 Task: Add a signature Jennifer Adams containing Best wishes for a happy National Nurses Day, Jennifer Adams to email address softage.5@softage.net and add a folder Financial aid
Action: Key pressed outlook<Key.enter>
Screenshot: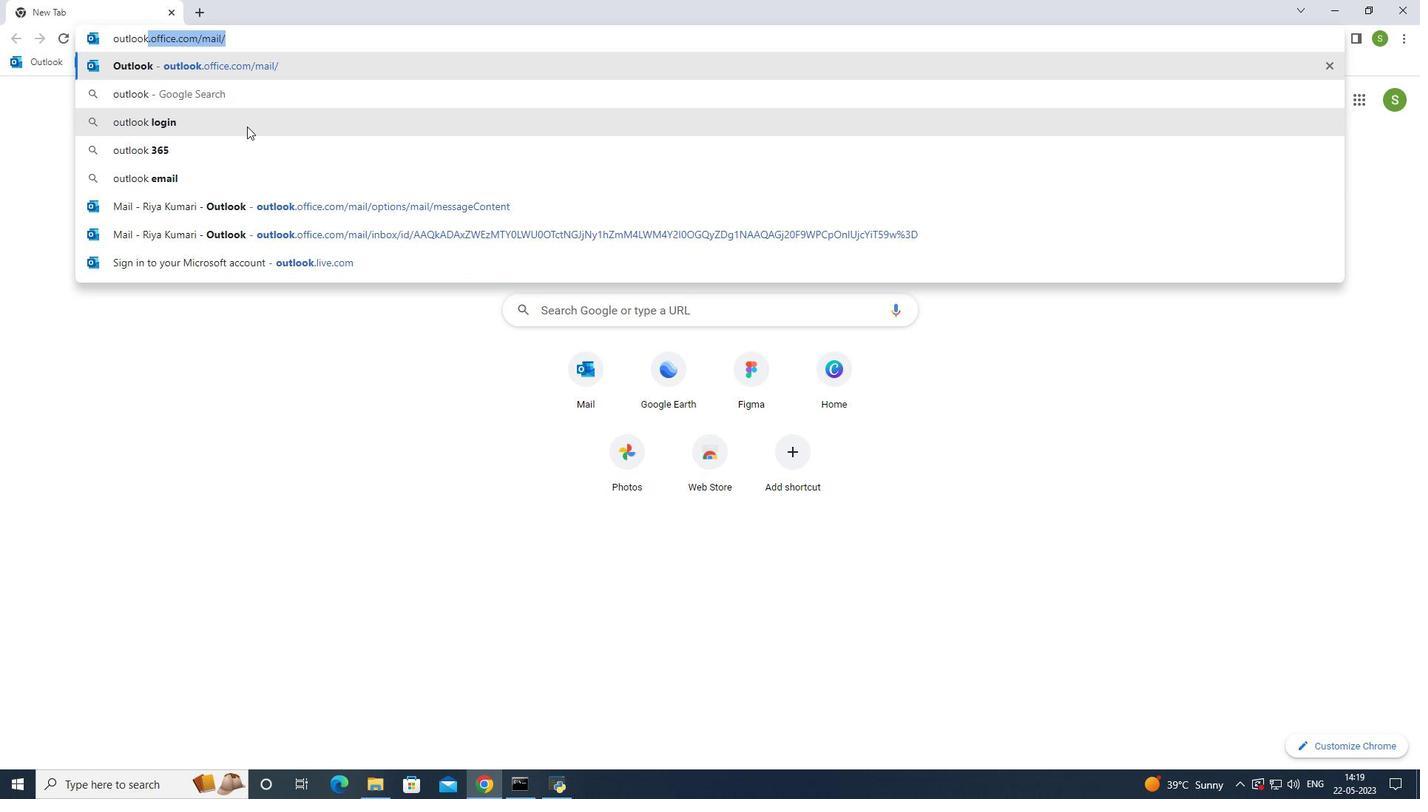 
Action: Mouse moved to (133, 139)
Screenshot: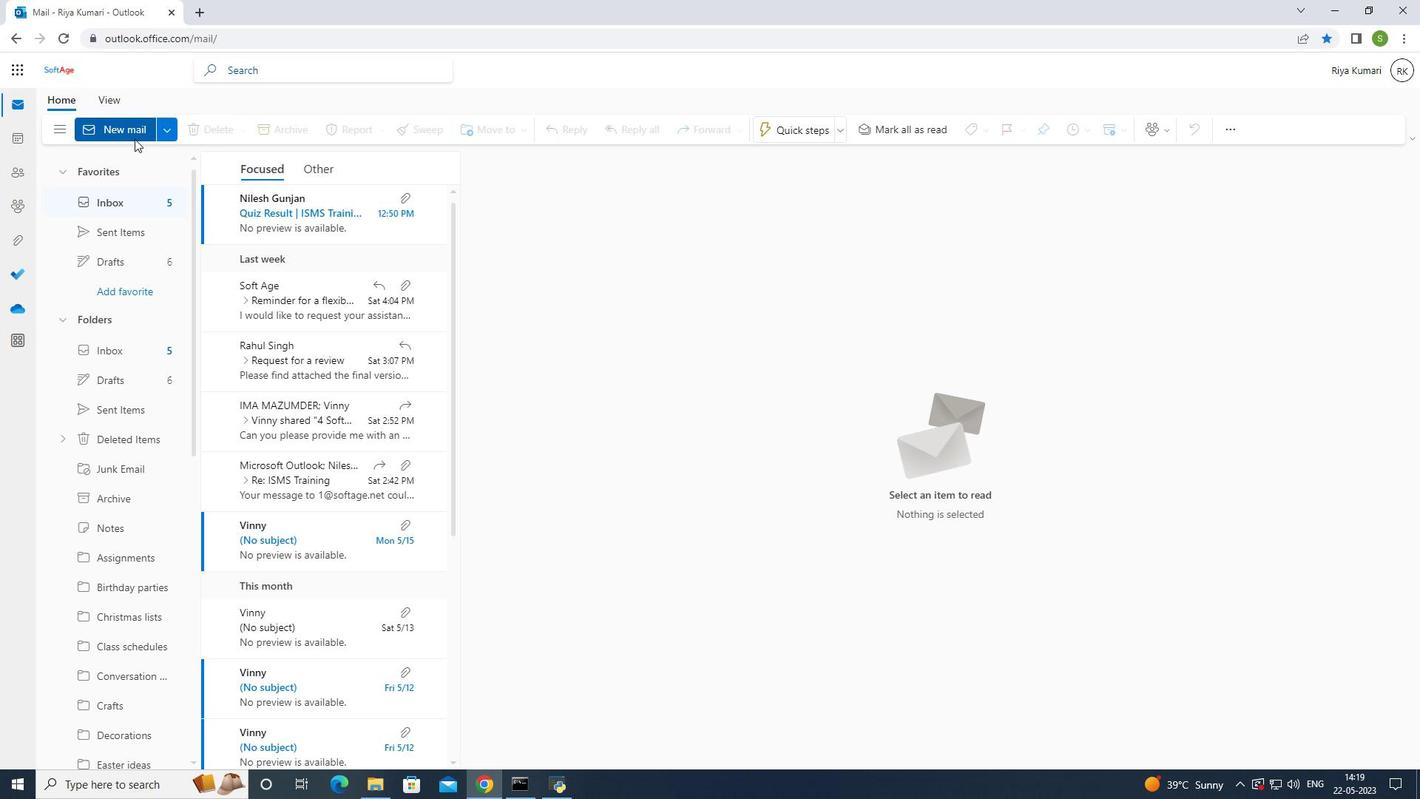 
Action: Mouse pressed left at (133, 139)
Screenshot: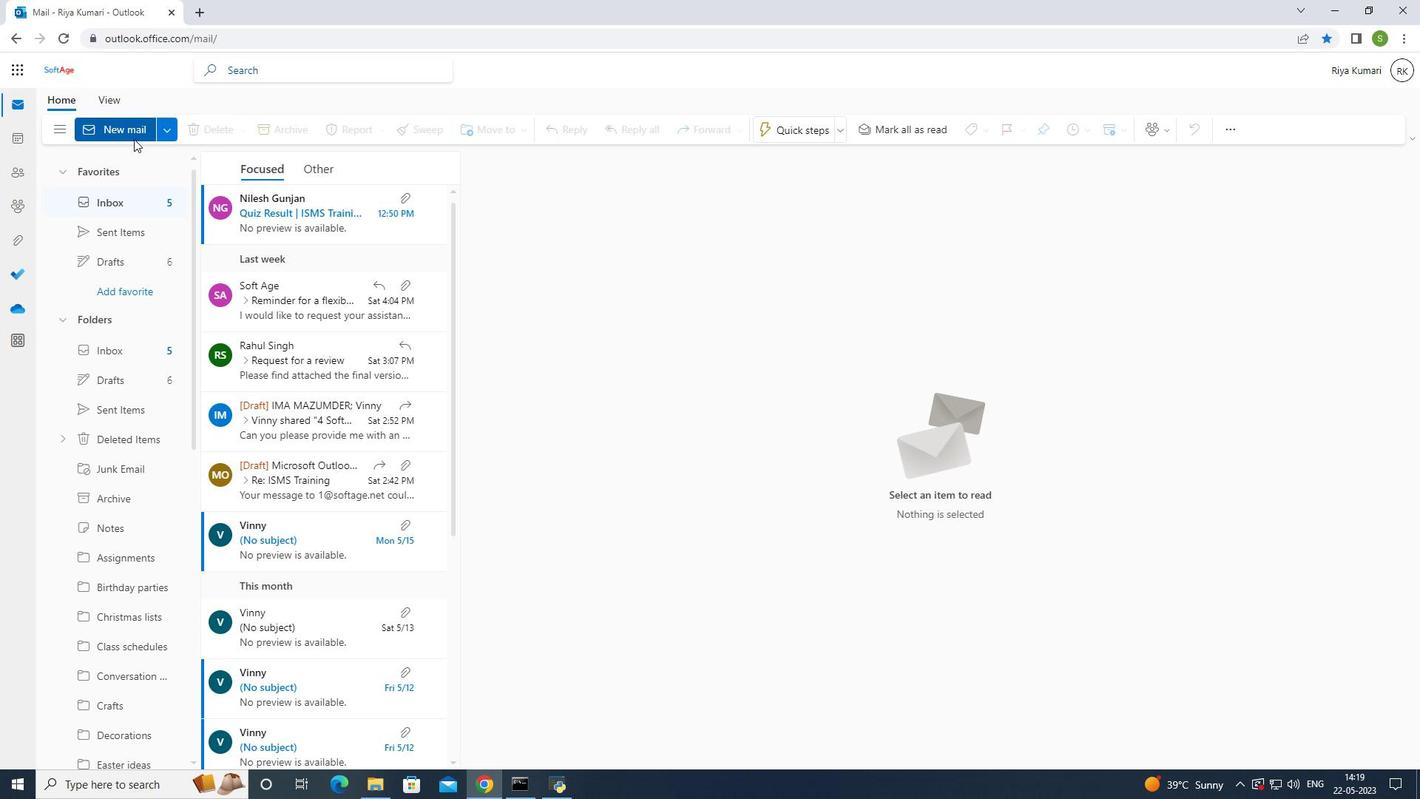 
Action: Mouse moved to (964, 128)
Screenshot: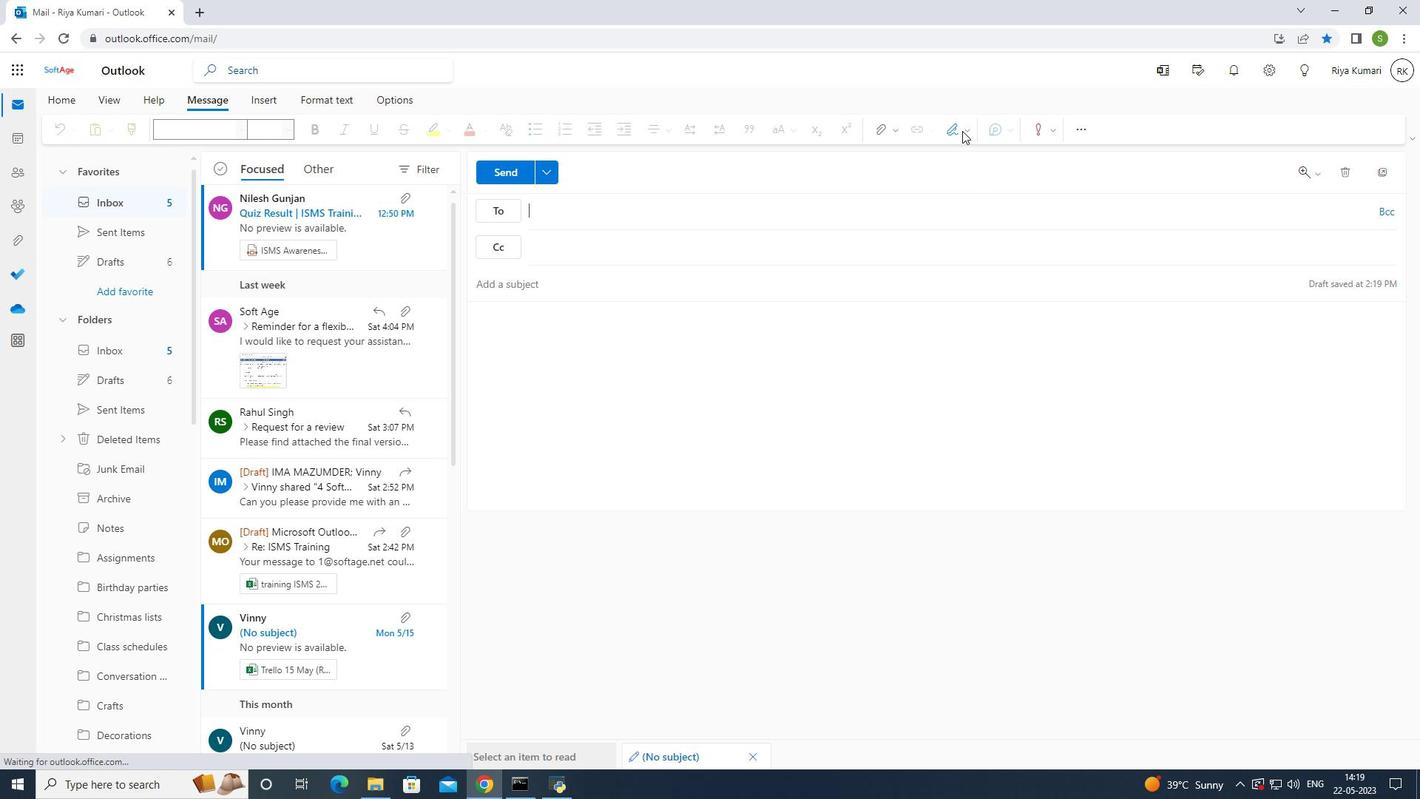 
Action: Mouse pressed left at (964, 128)
Screenshot: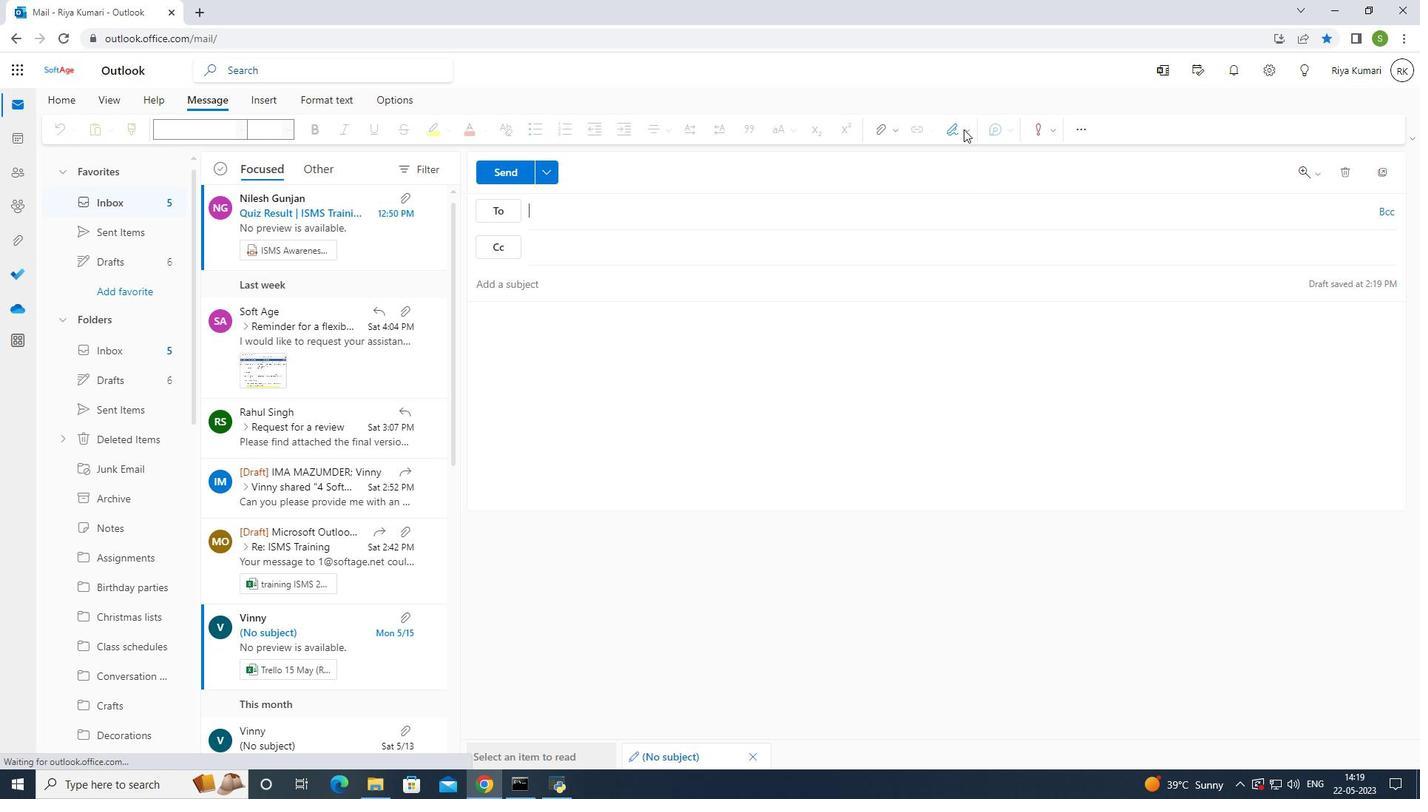 
Action: Mouse moved to (938, 187)
Screenshot: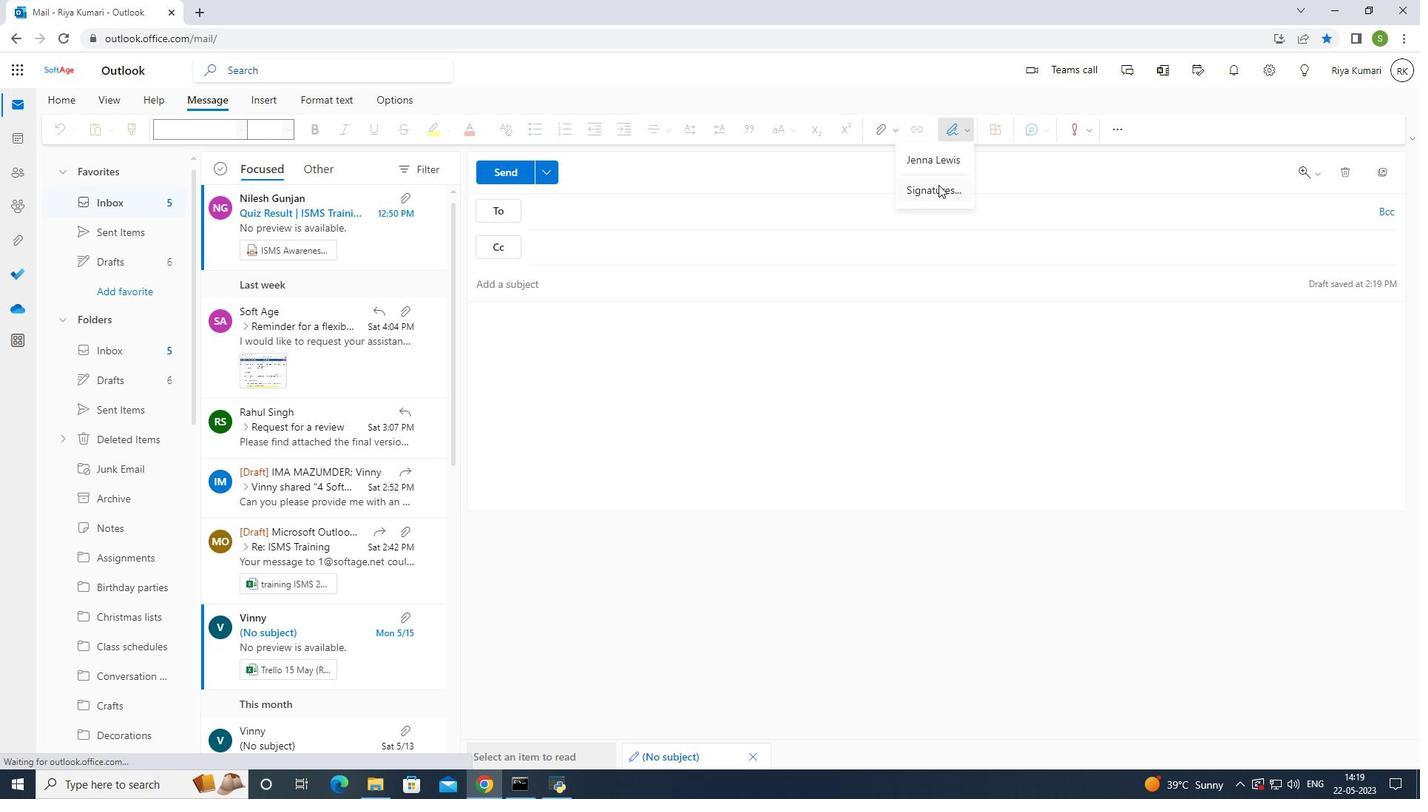 
Action: Mouse pressed left at (938, 187)
Screenshot: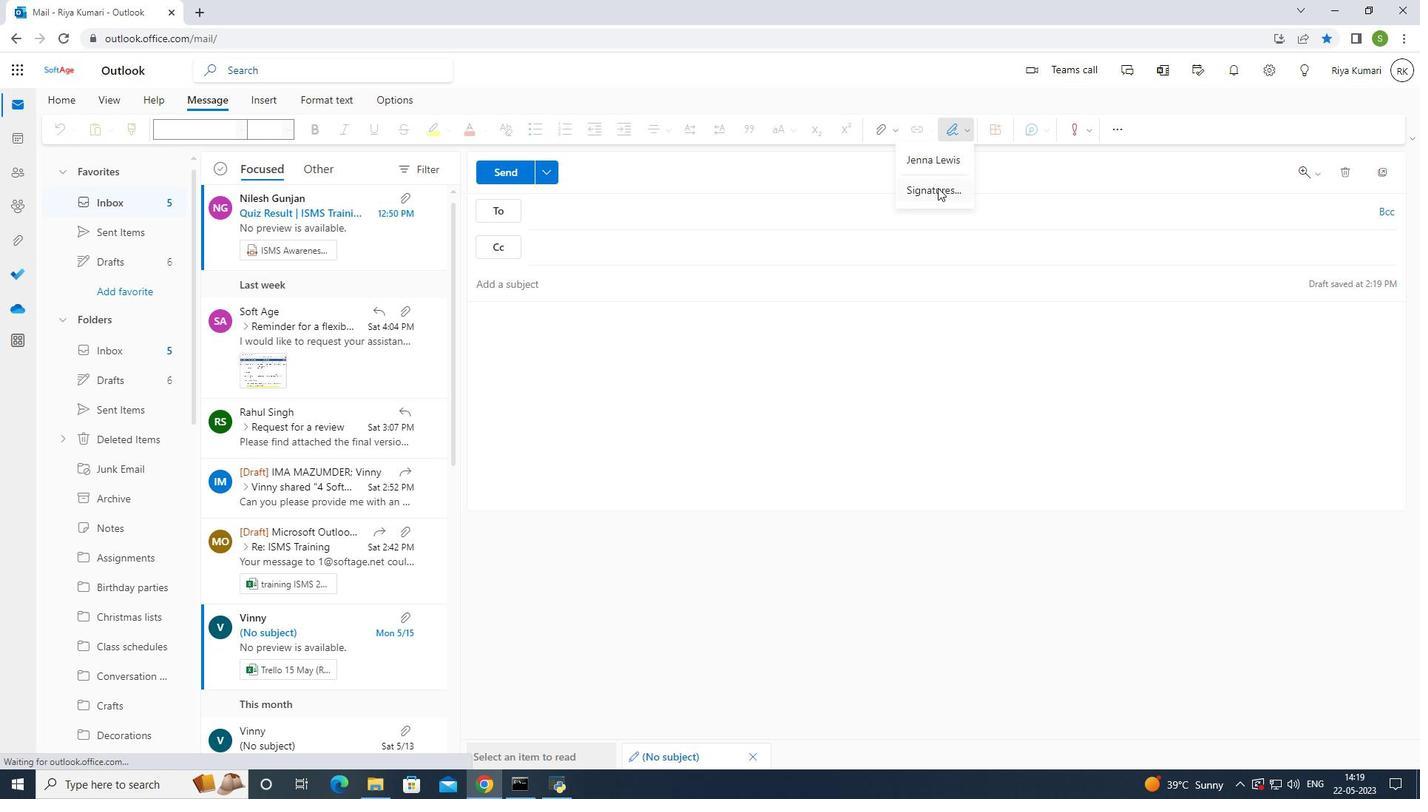 
Action: Mouse moved to (930, 251)
Screenshot: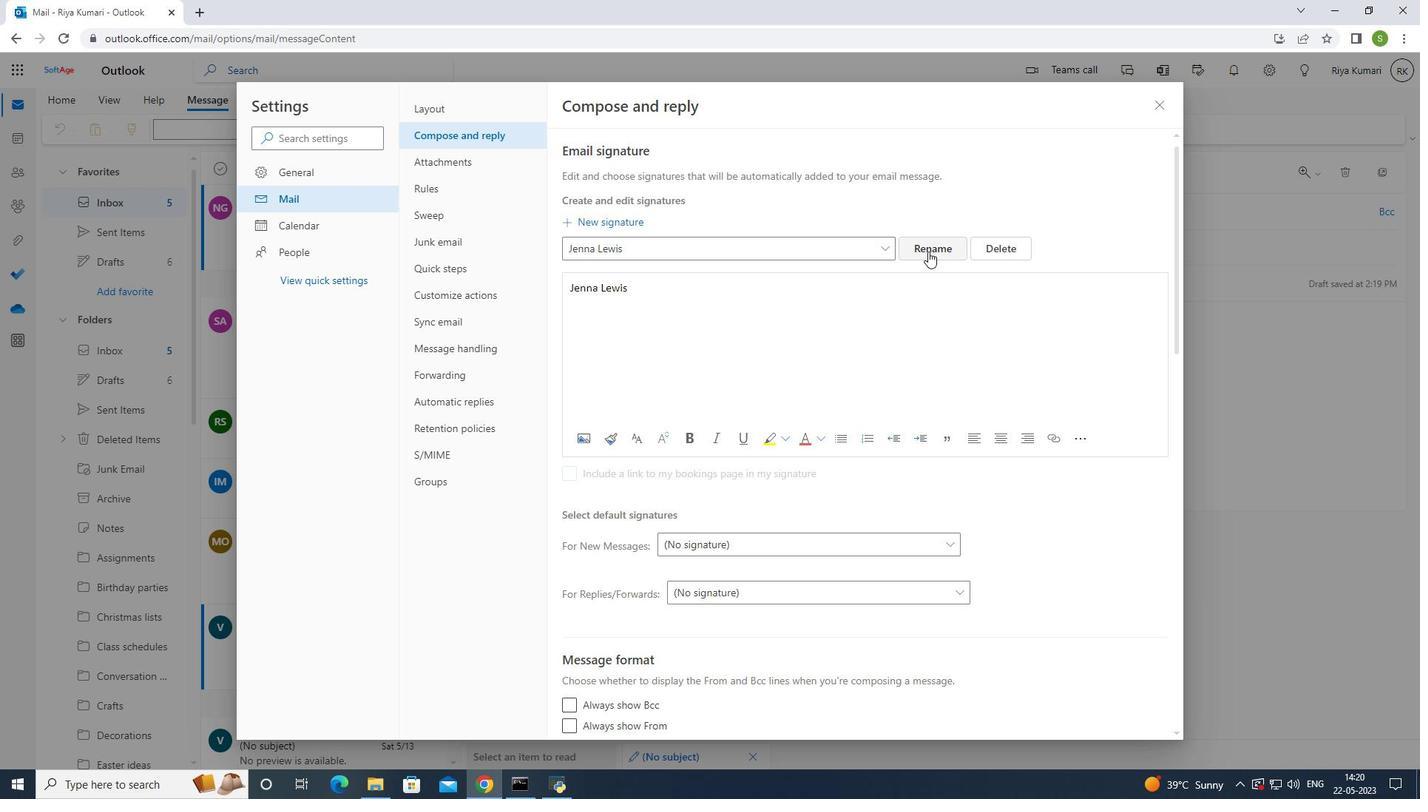 
Action: Mouse pressed left at (930, 251)
Screenshot: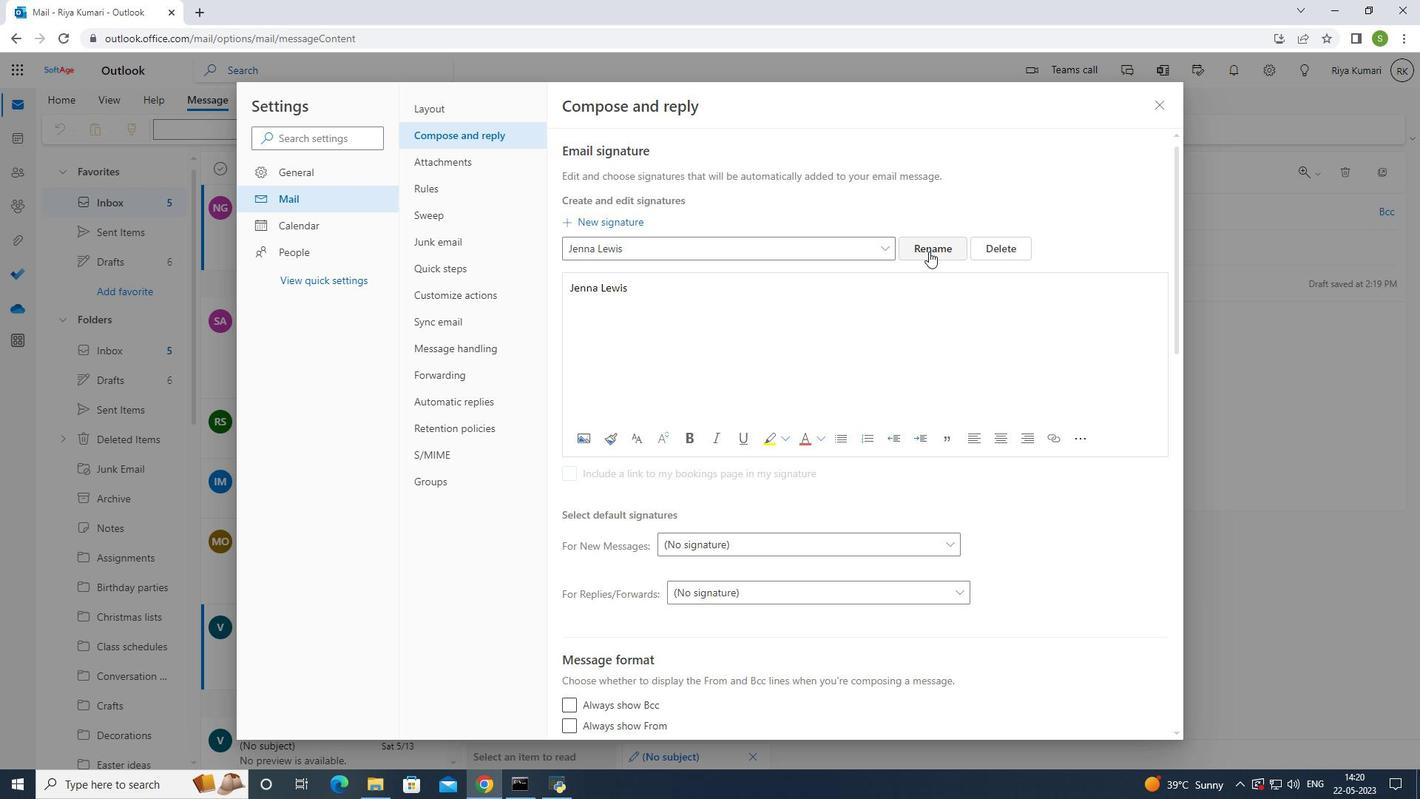 
Action: Mouse moved to (851, 252)
Screenshot: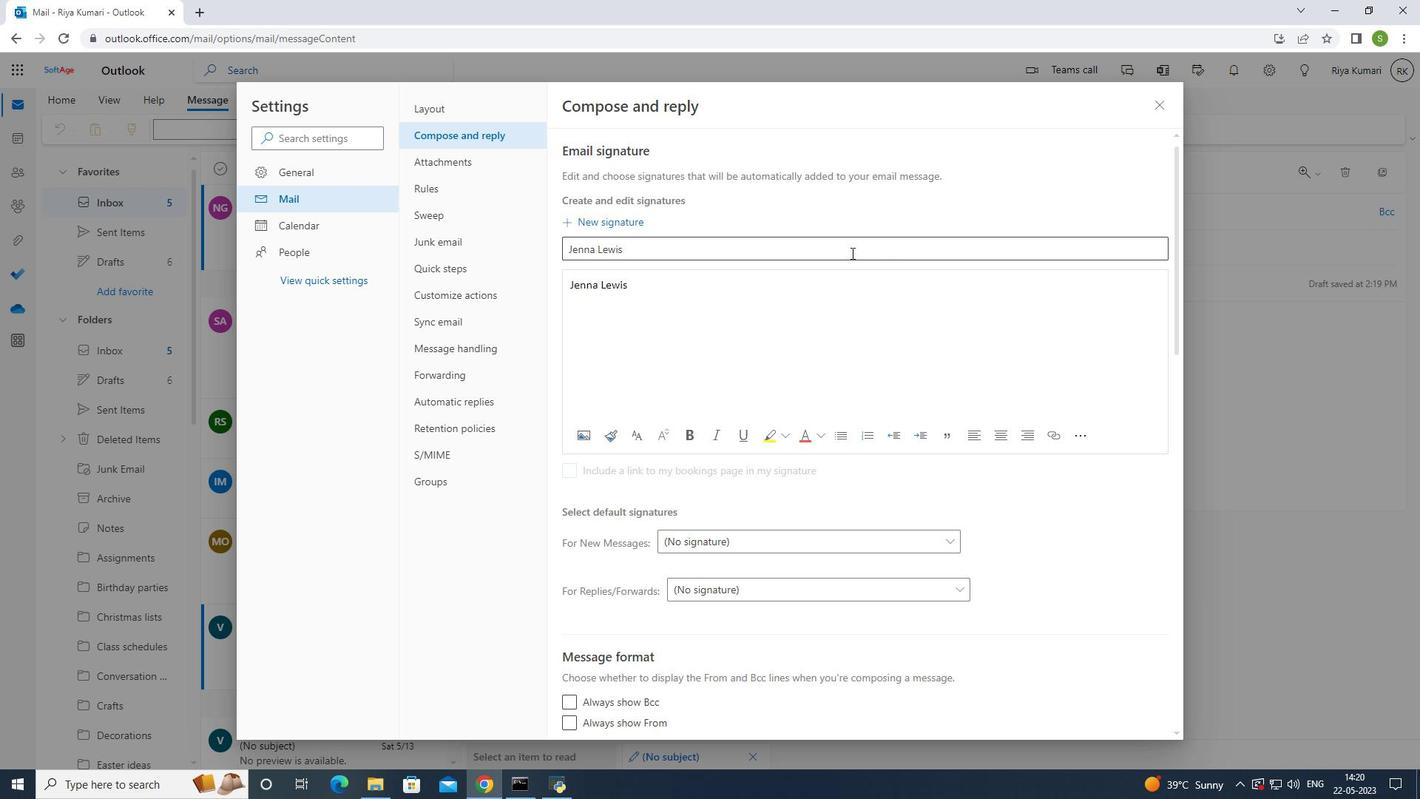 
Action: Mouse pressed left at (851, 252)
Screenshot: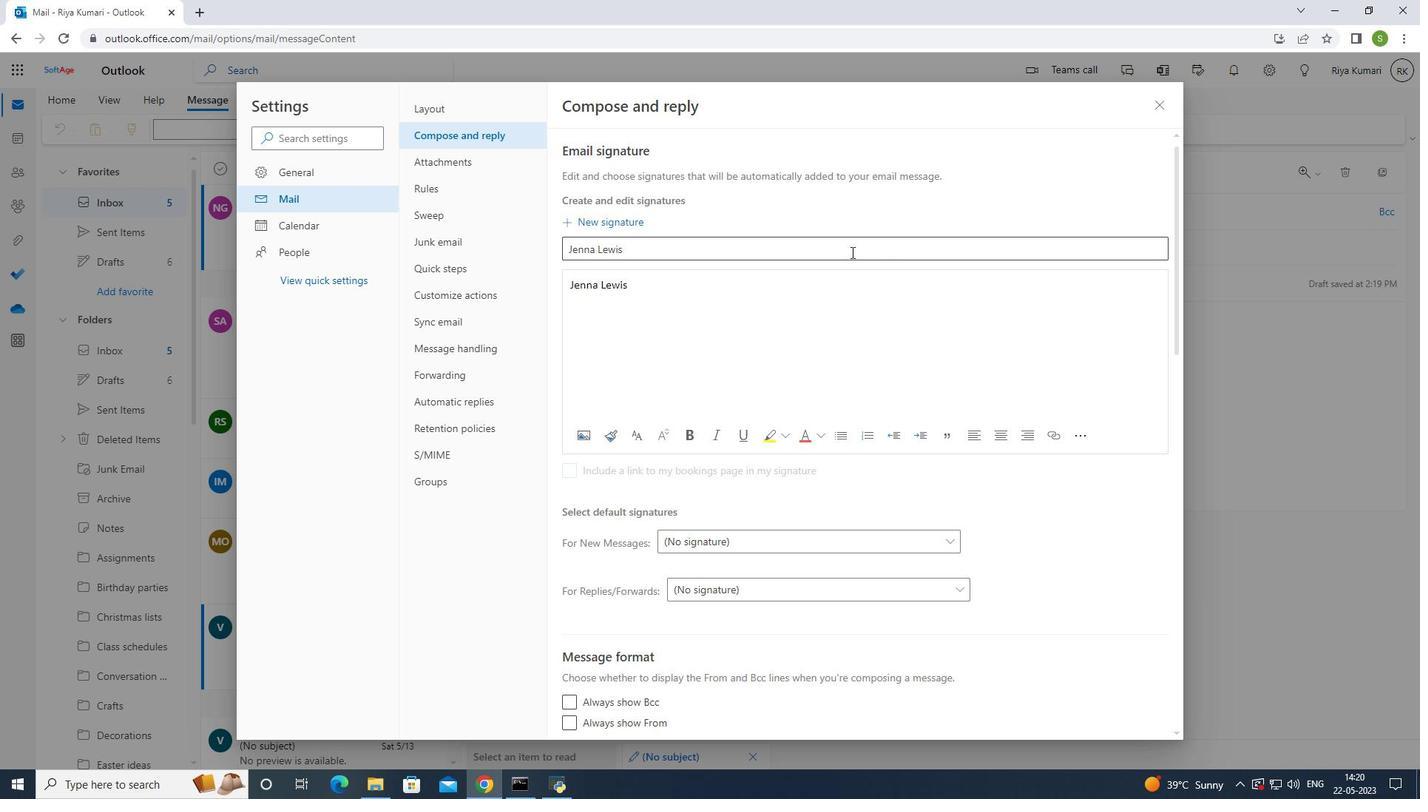 
Action: Mouse moved to (853, 250)
Screenshot: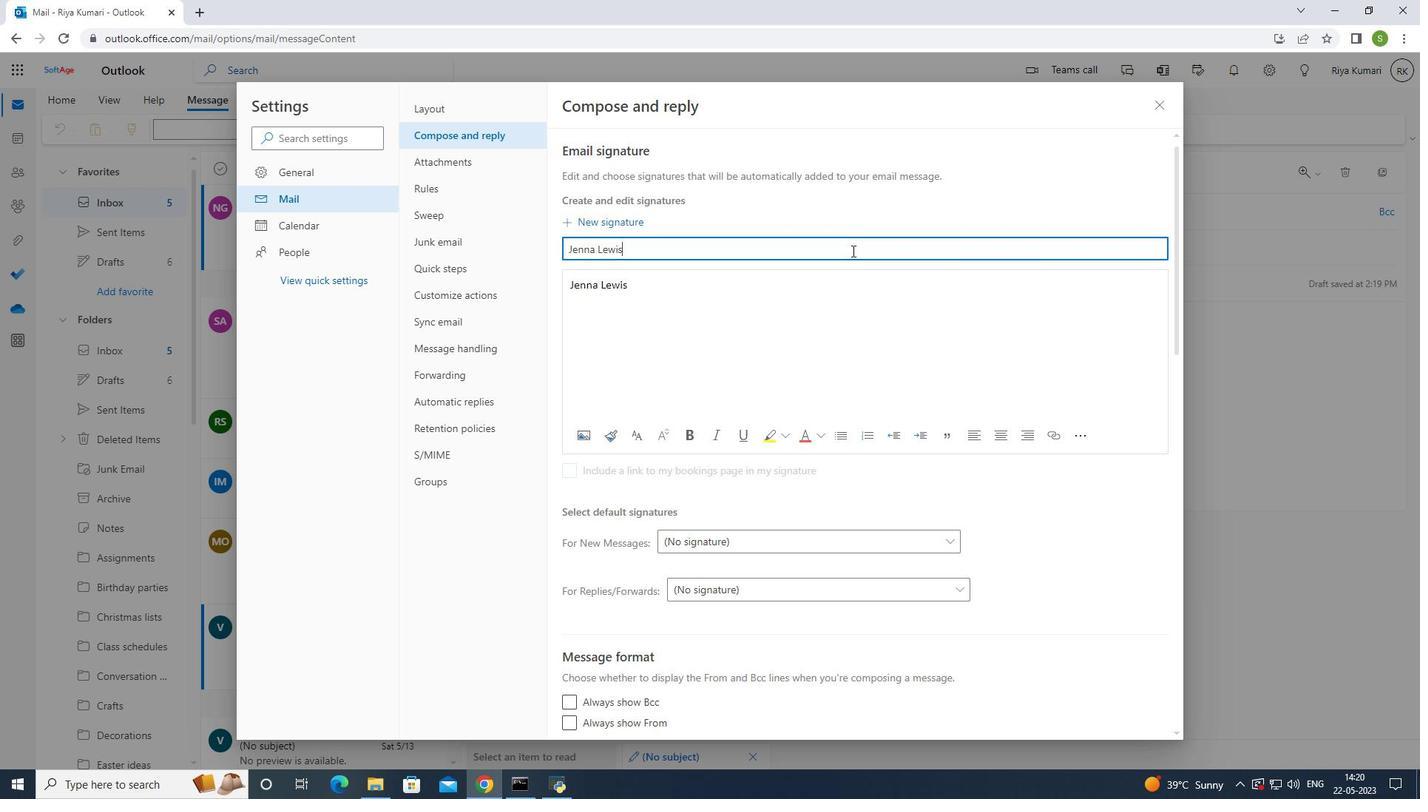 
Action: Key pressed <Key.backspace><Key.backspace><Key.backspace><Key.backspace><Key.backspace><Key.backspace><Key.backspace>ifer<Key.space><Key.shift>Ada<Key.backspace>ams
Screenshot: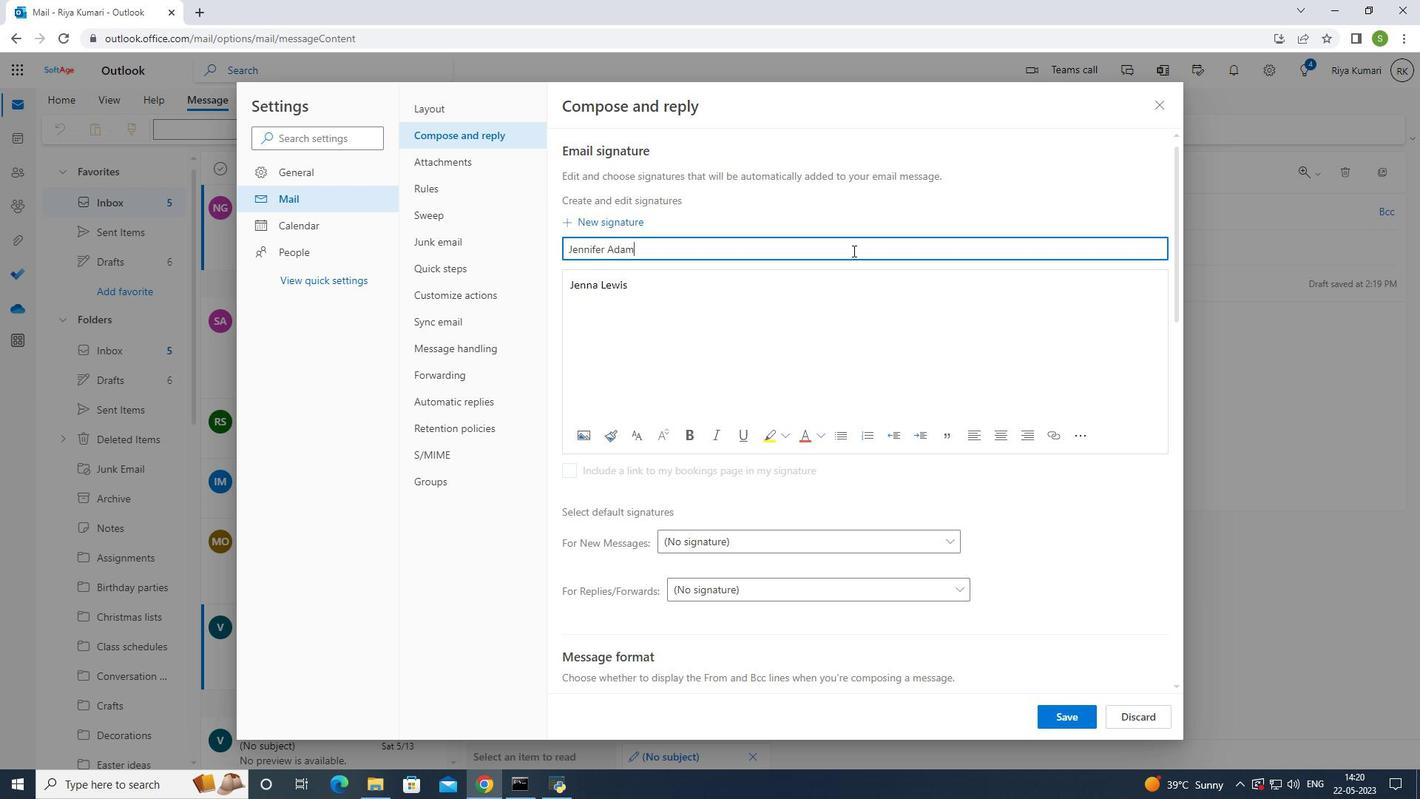 
Action: Mouse moved to (665, 287)
Screenshot: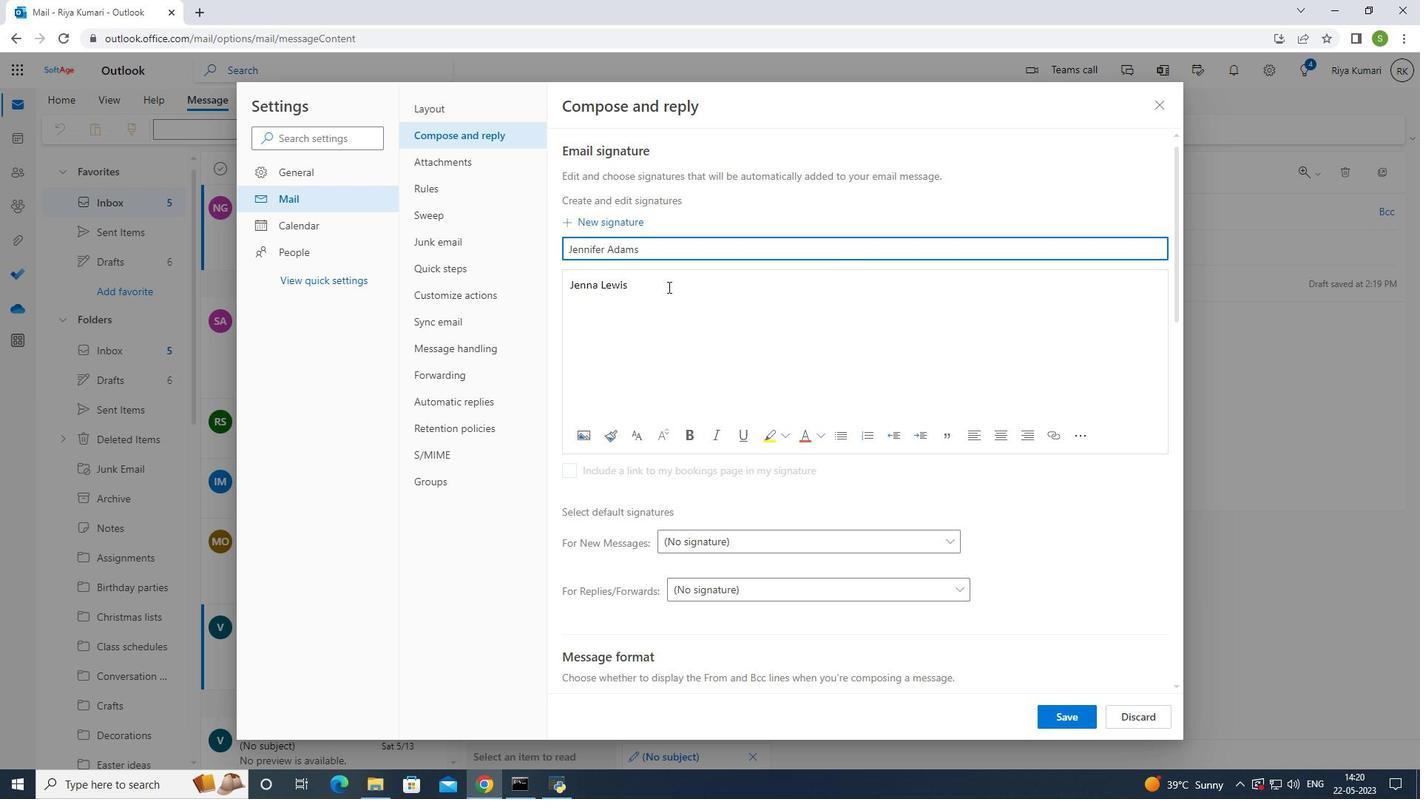 
Action: Mouse pressed left at (665, 287)
Screenshot: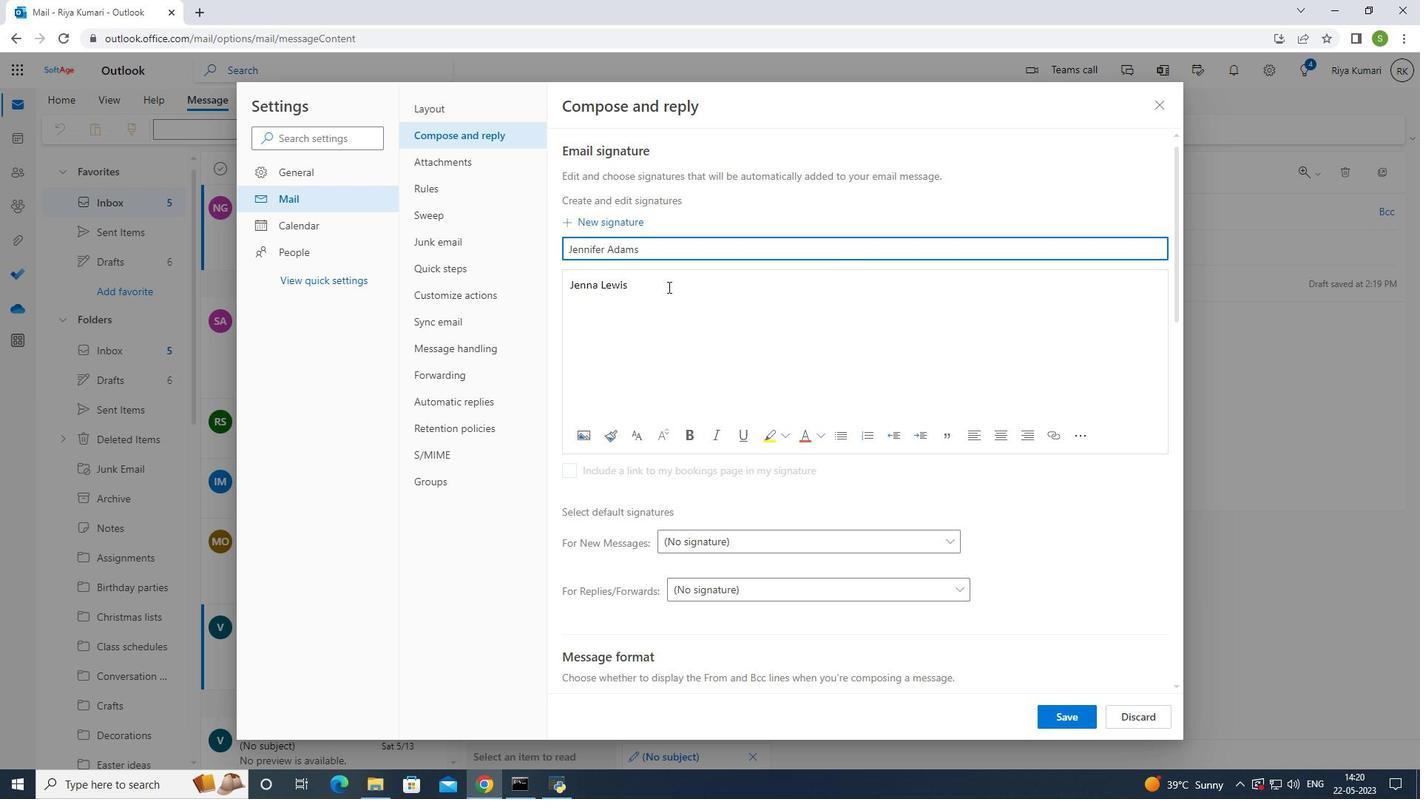 
Action: Mouse moved to (665, 287)
Screenshot: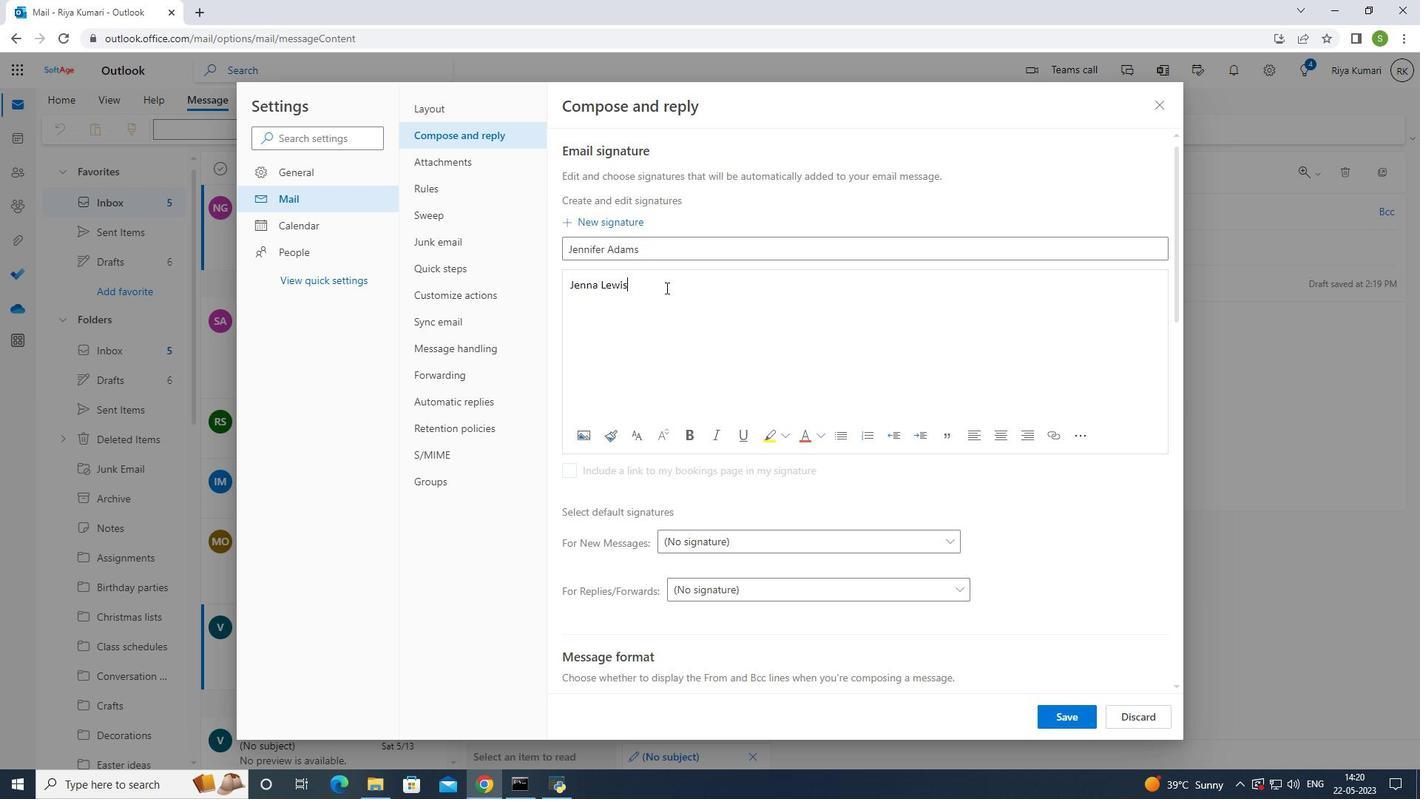 
Action: Key pressed <Key.backspace><Key.backspace><Key.backspace><Key.backspace><Key.backspace><Key.backspace><Key.backspace>ifer<Key.space><Key.shift>adams
Screenshot: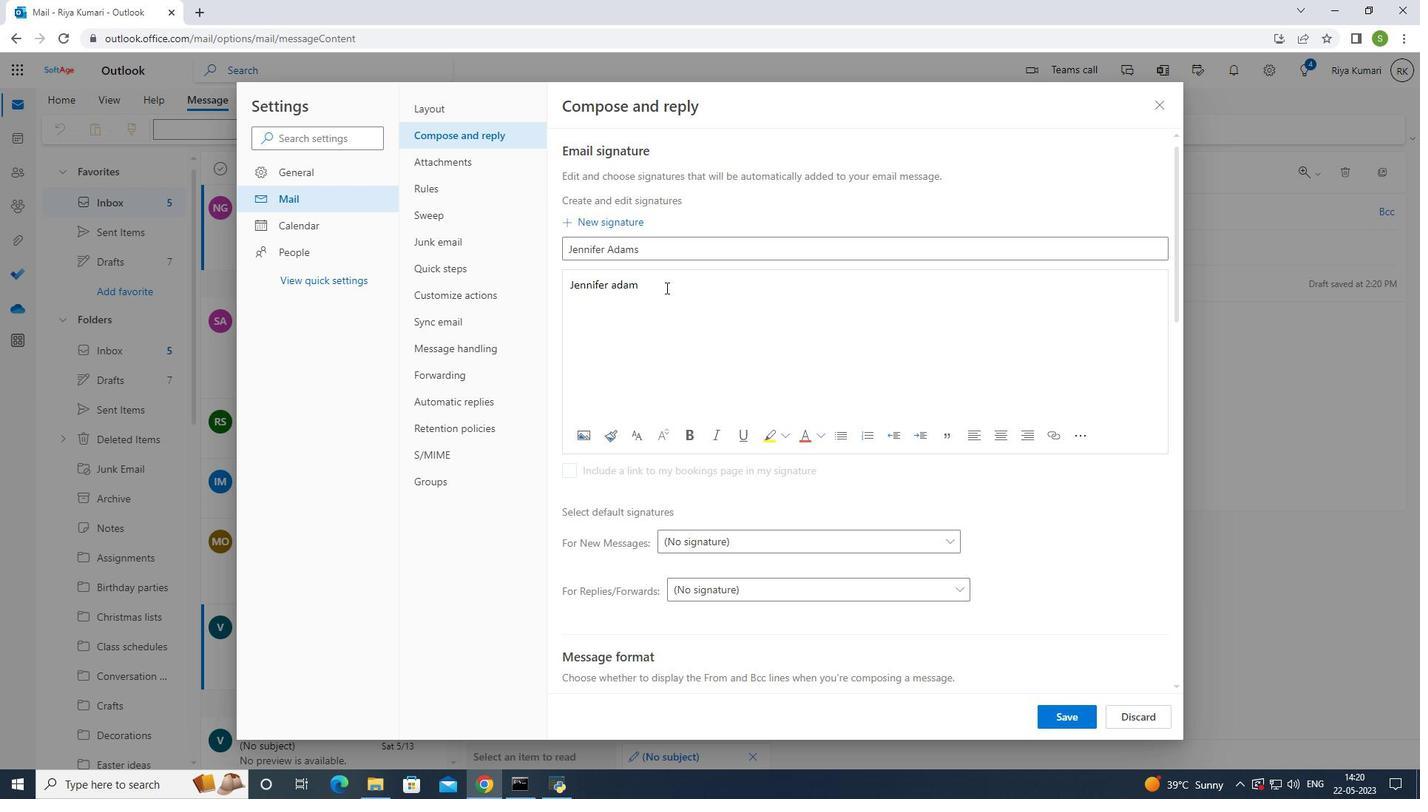 
Action: Mouse moved to (616, 284)
Screenshot: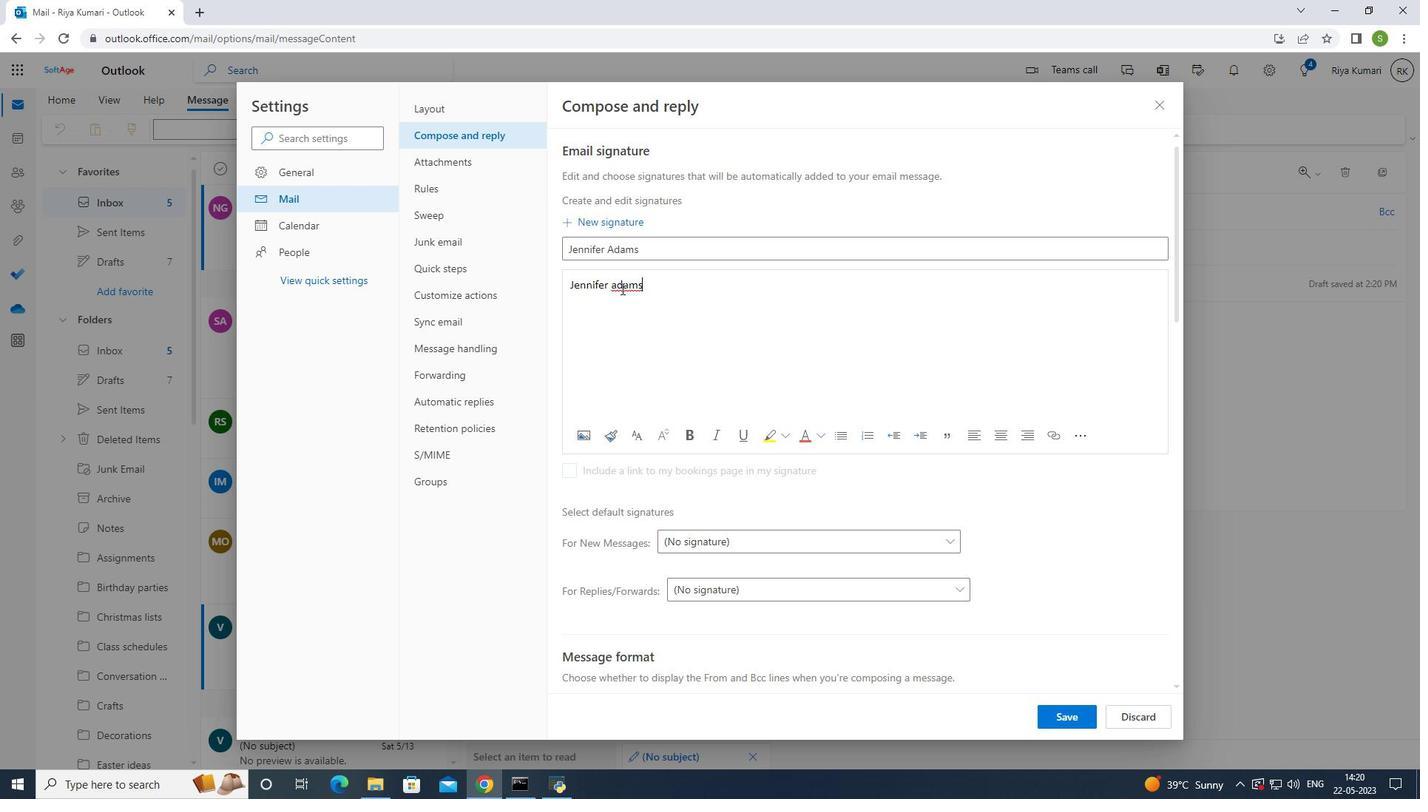 
Action: Mouse pressed left at (616, 284)
Screenshot: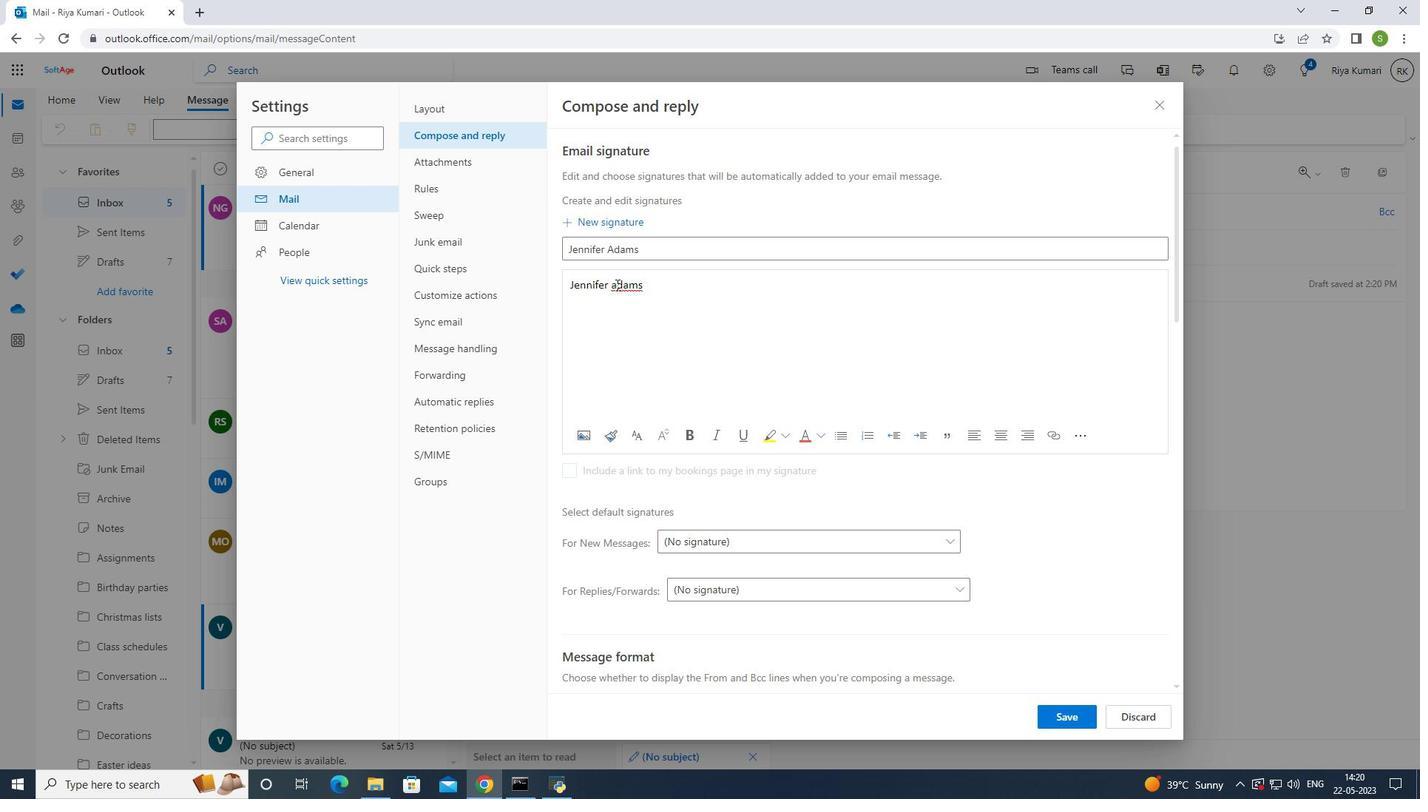 
Action: Mouse moved to (635, 283)
Screenshot: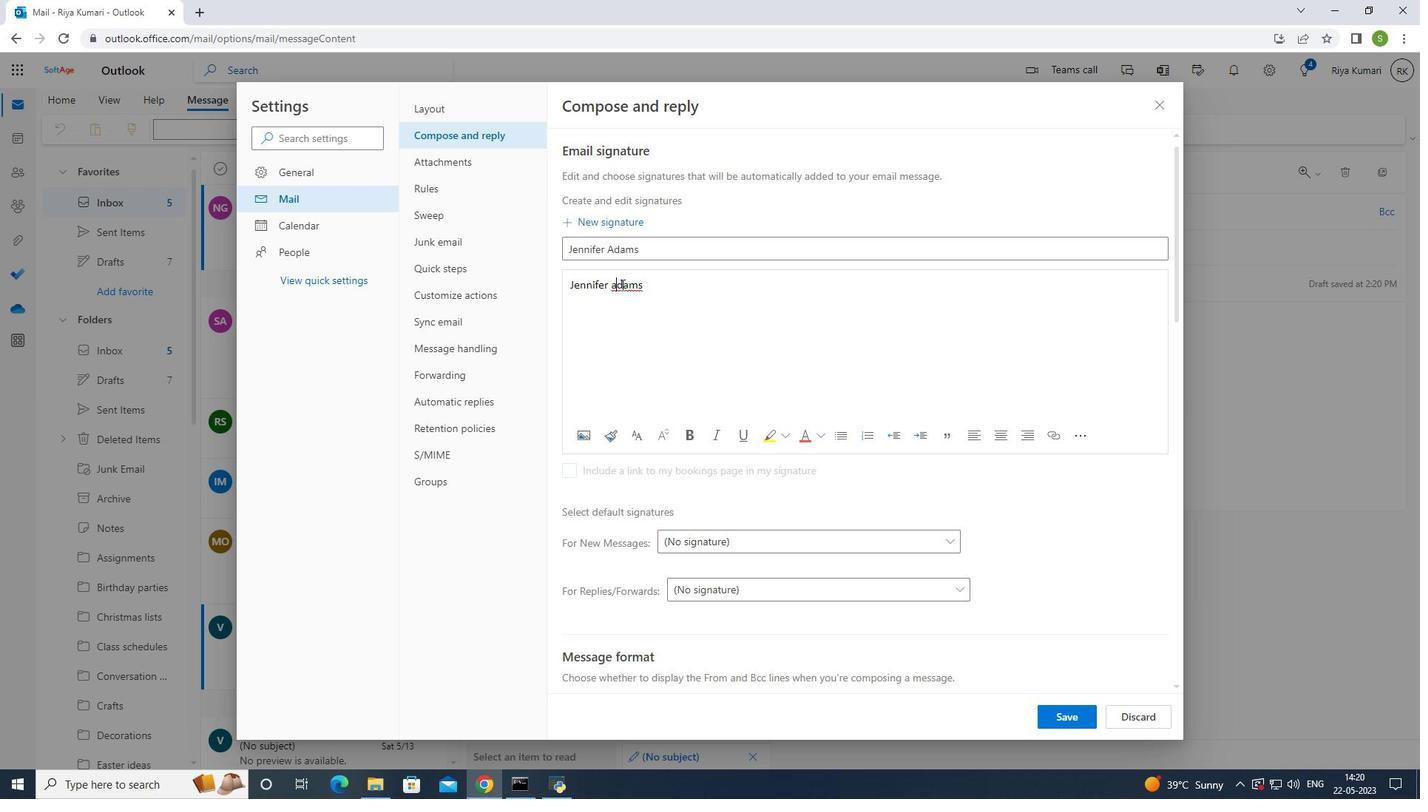 
Action: Key pressed <Key.backspace><Key.shift>a<Key.backspace><Key.shift>A
Screenshot: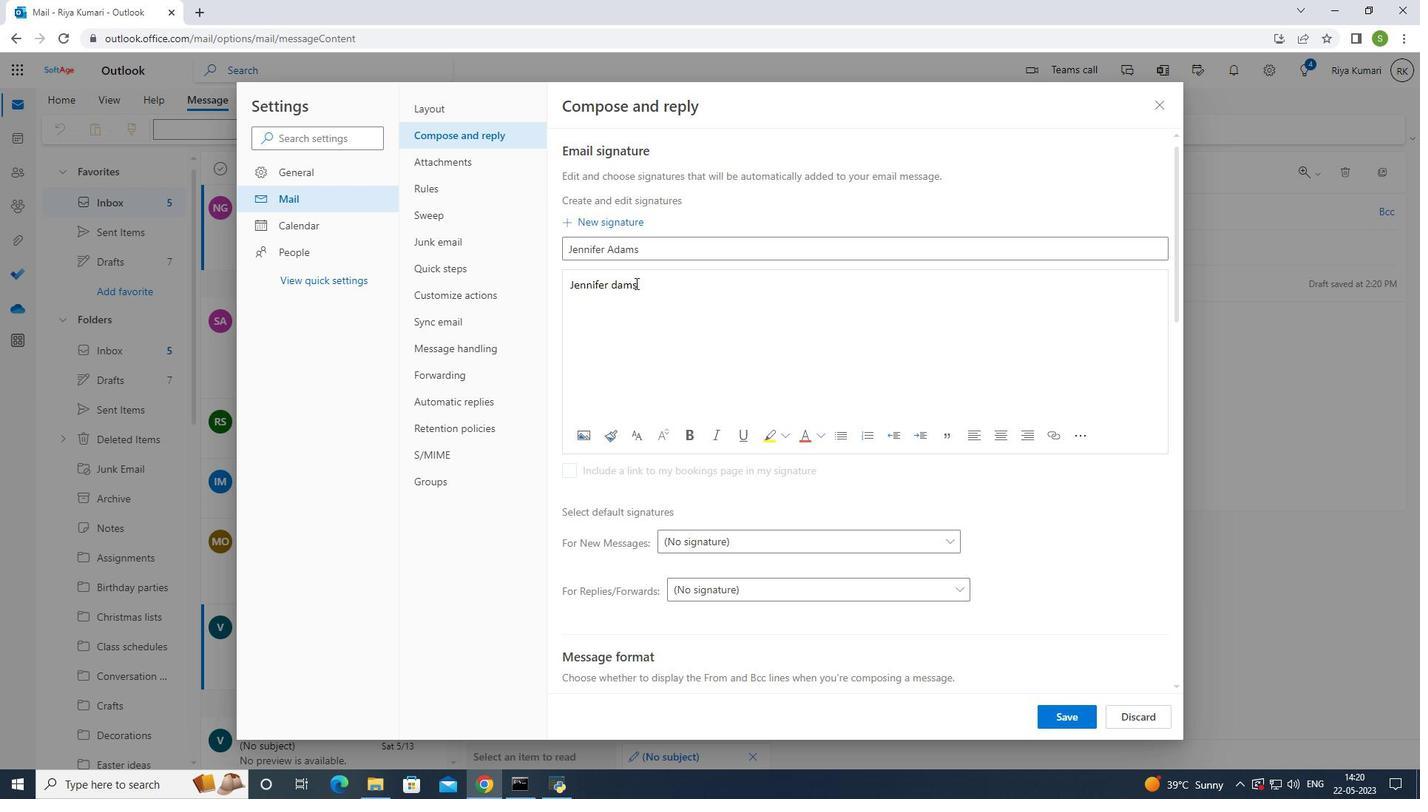 
Action: Mouse moved to (1063, 722)
Screenshot: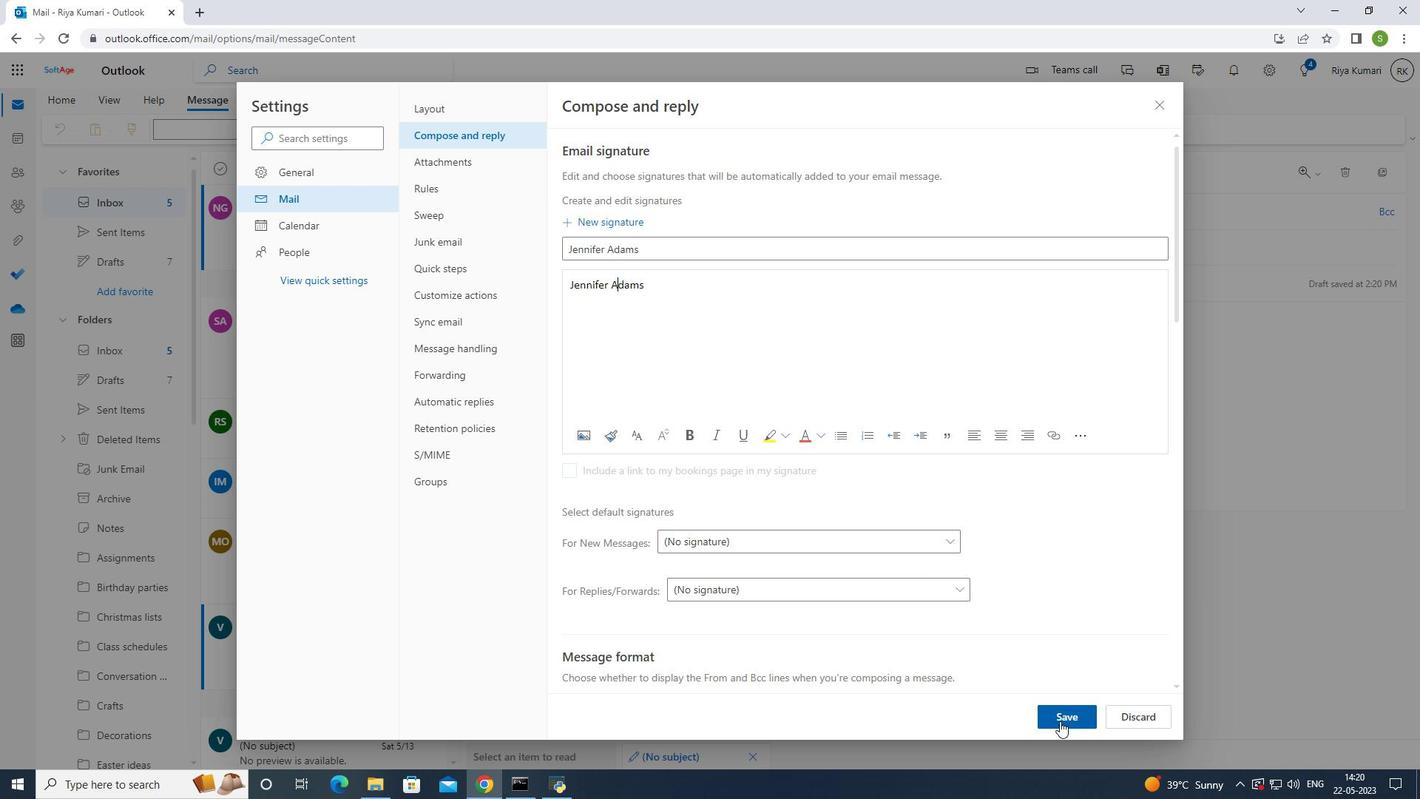 
Action: Mouse pressed left at (1063, 722)
Screenshot: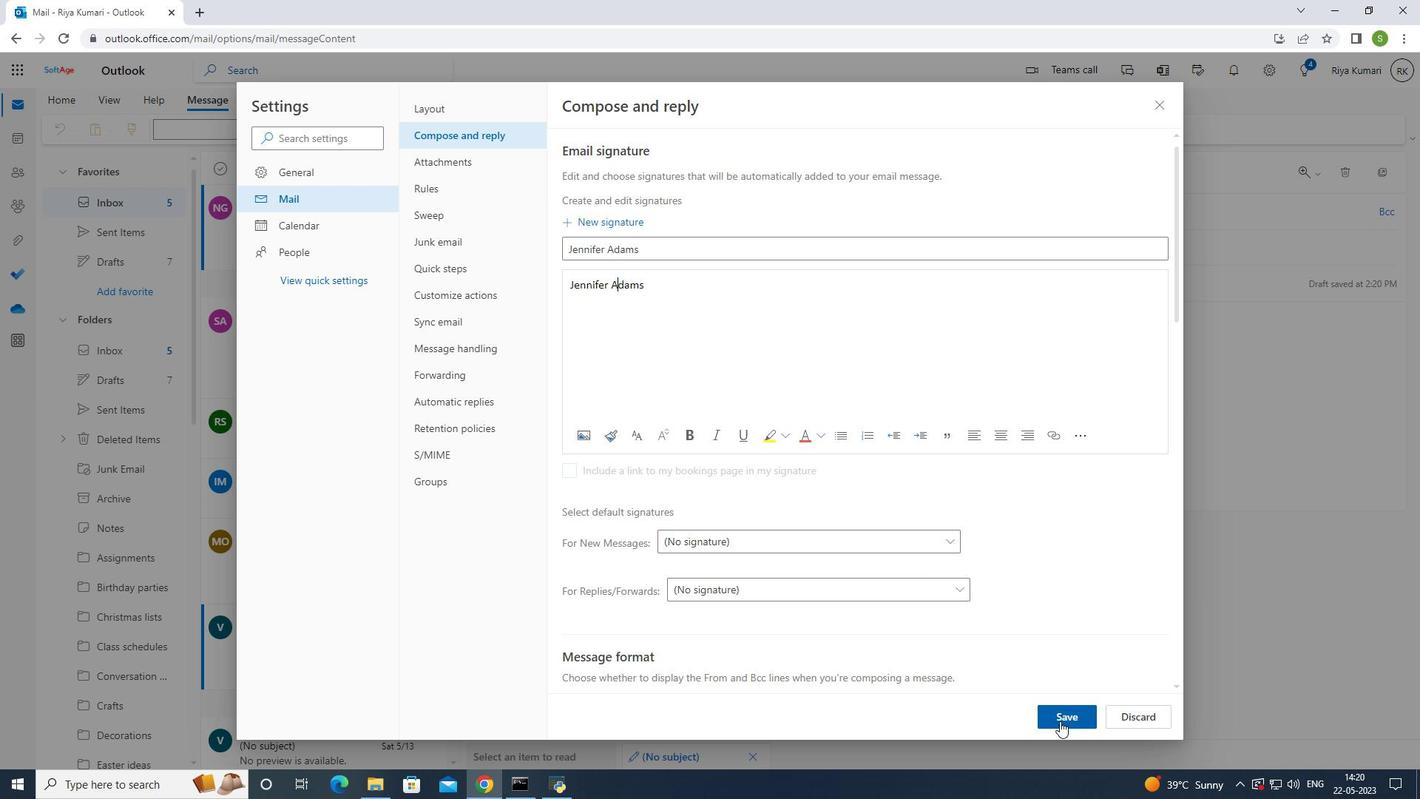 
Action: Mouse moved to (1166, 107)
Screenshot: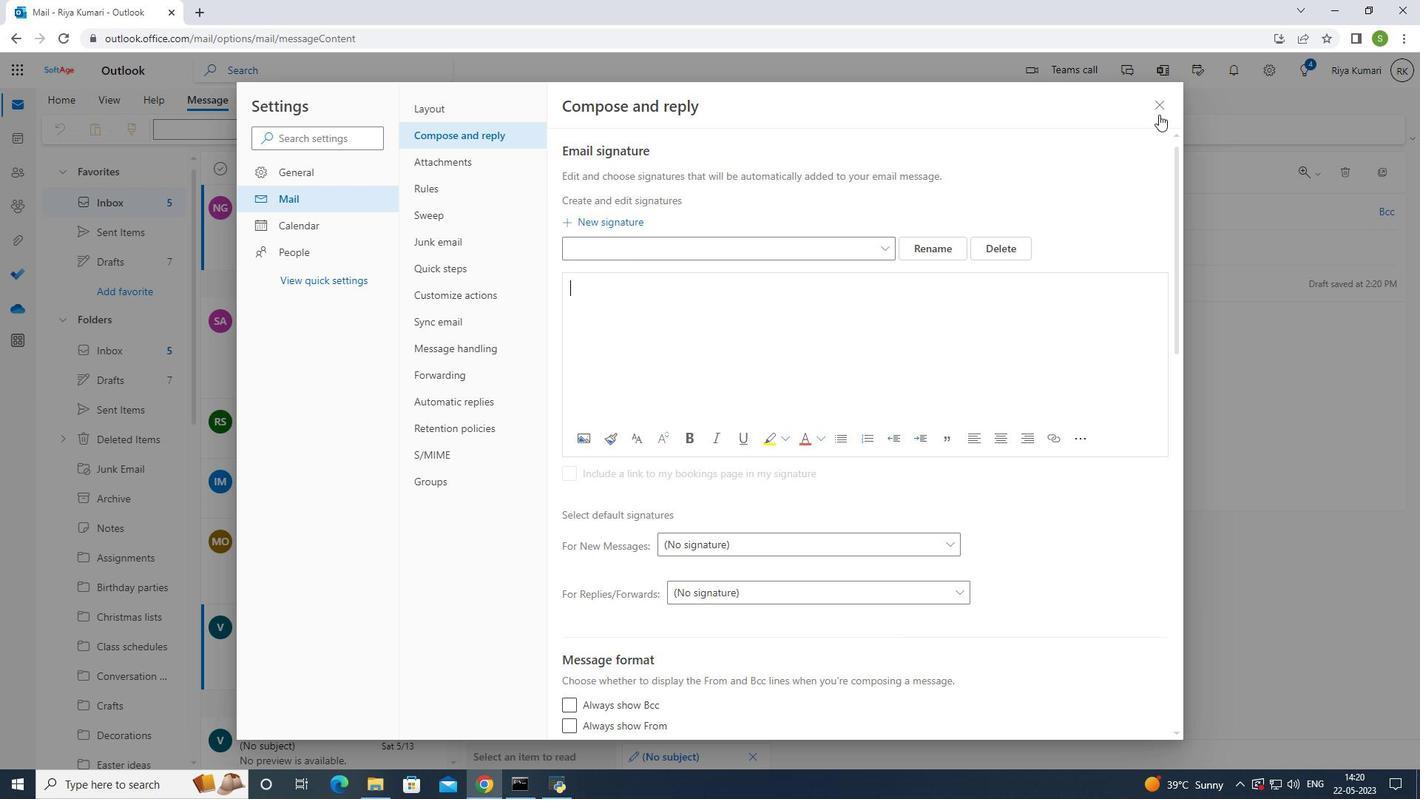 
Action: Mouse pressed left at (1166, 107)
Screenshot: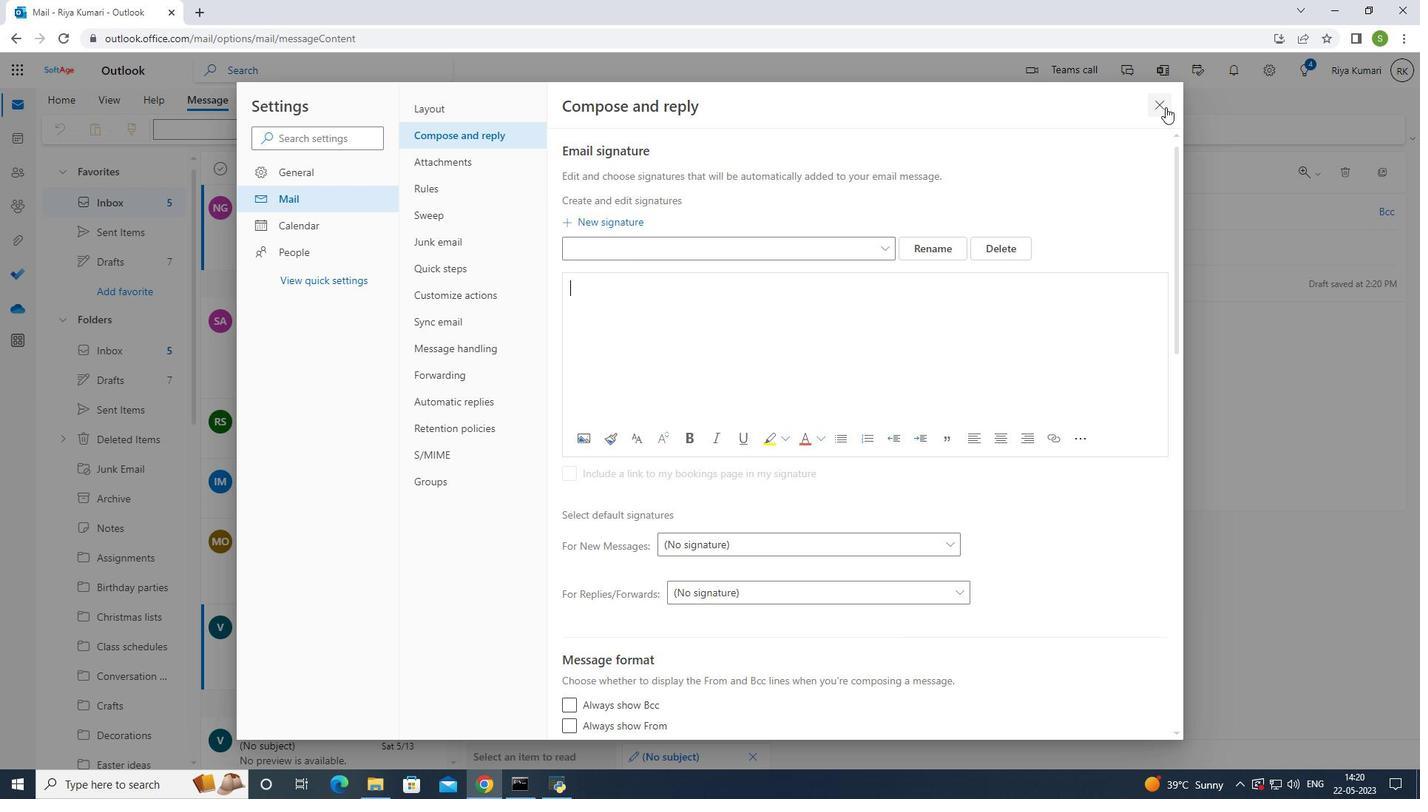 
Action: Mouse moved to (640, 213)
Screenshot: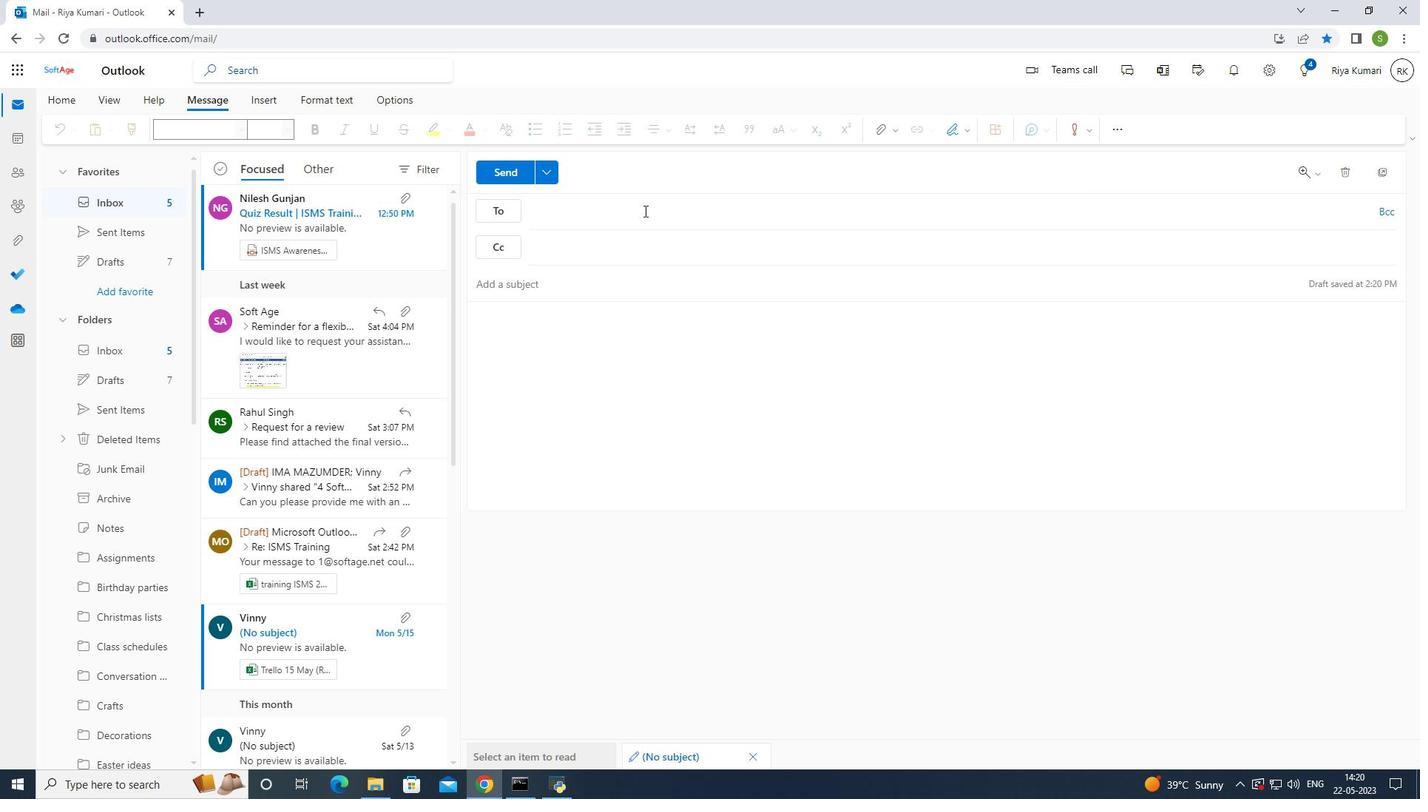 
Action: Mouse pressed left at (640, 213)
Screenshot: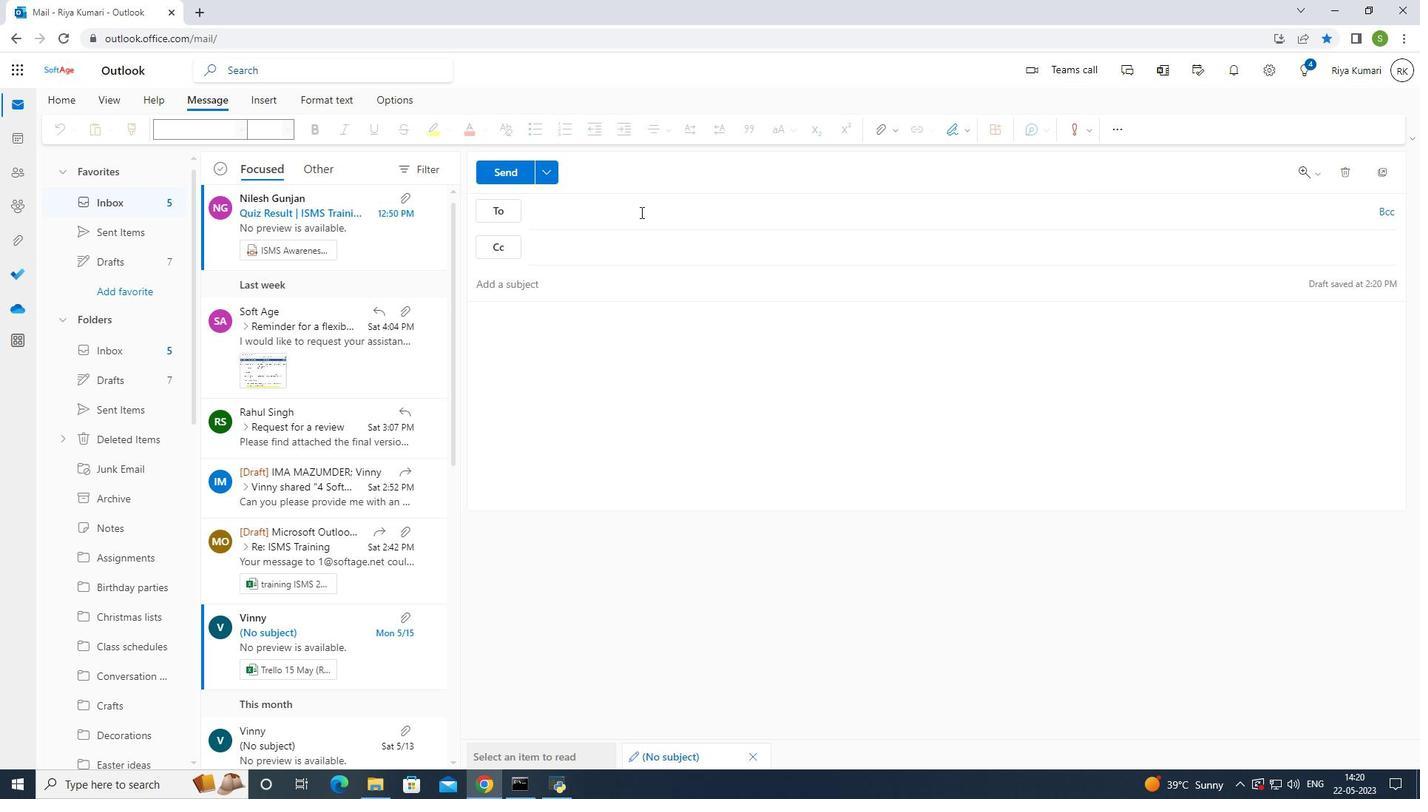 
Action: Mouse moved to (643, 211)
Screenshot: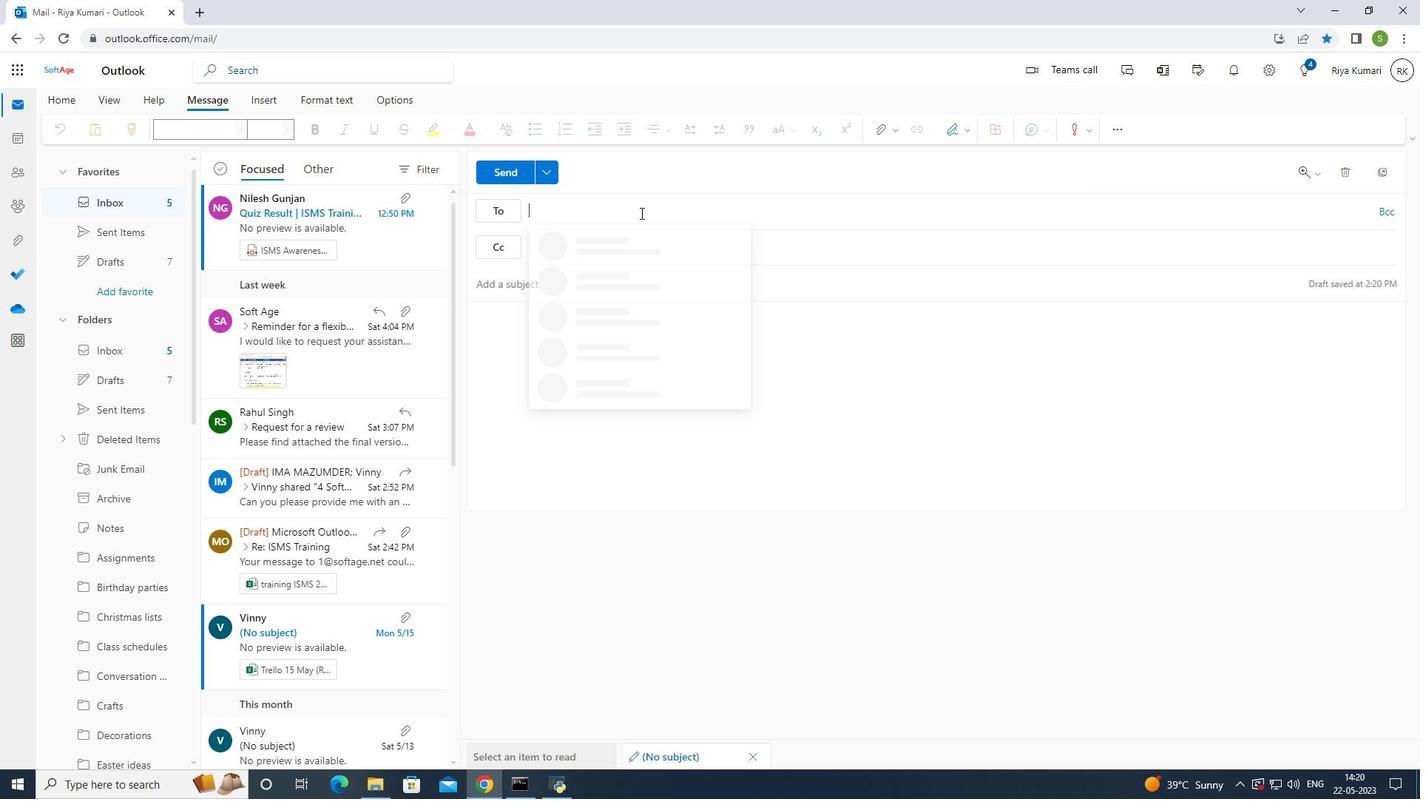 
Action: Key pressed softage.5<Key.shift>@softage.net
Screenshot: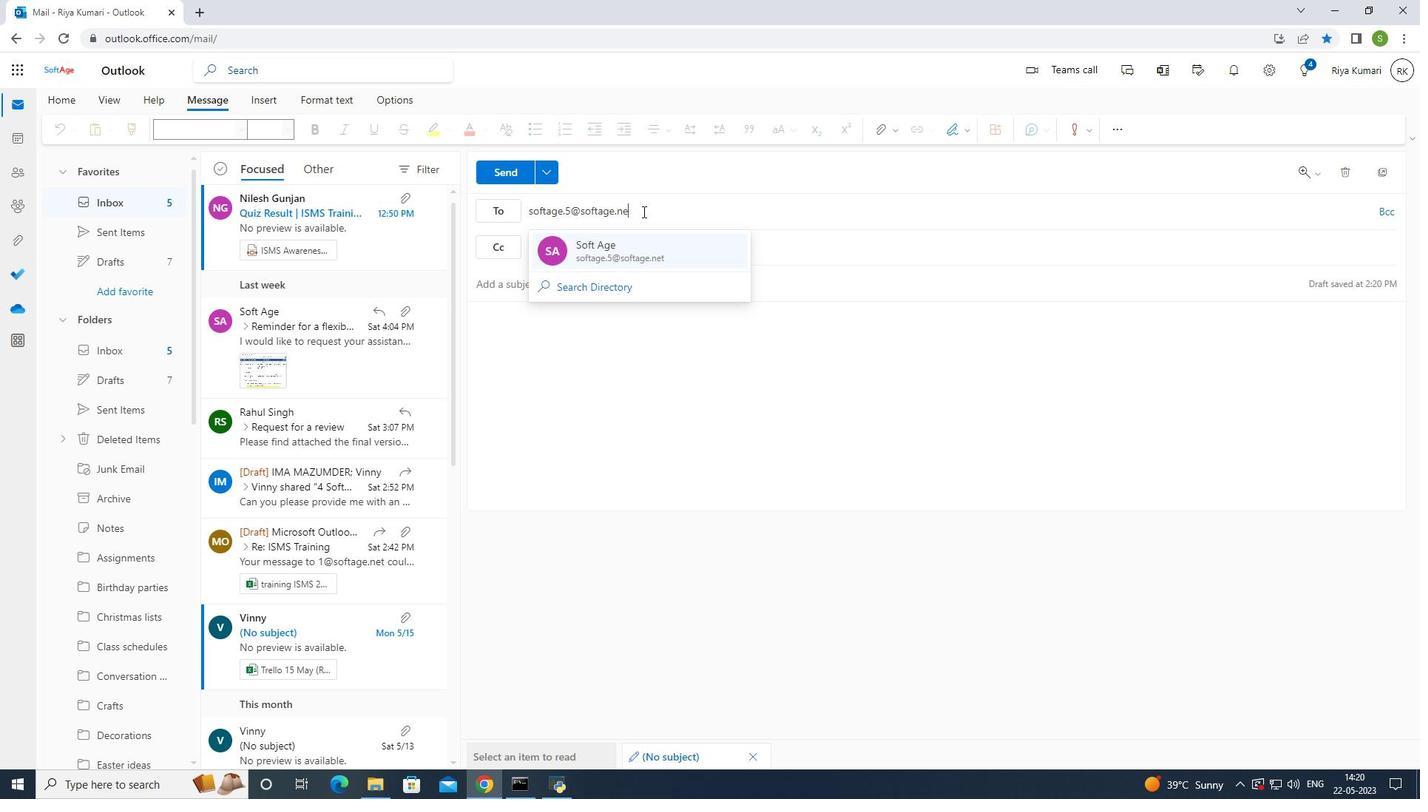 
Action: Mouse moved to (609, 258)
Screenshot: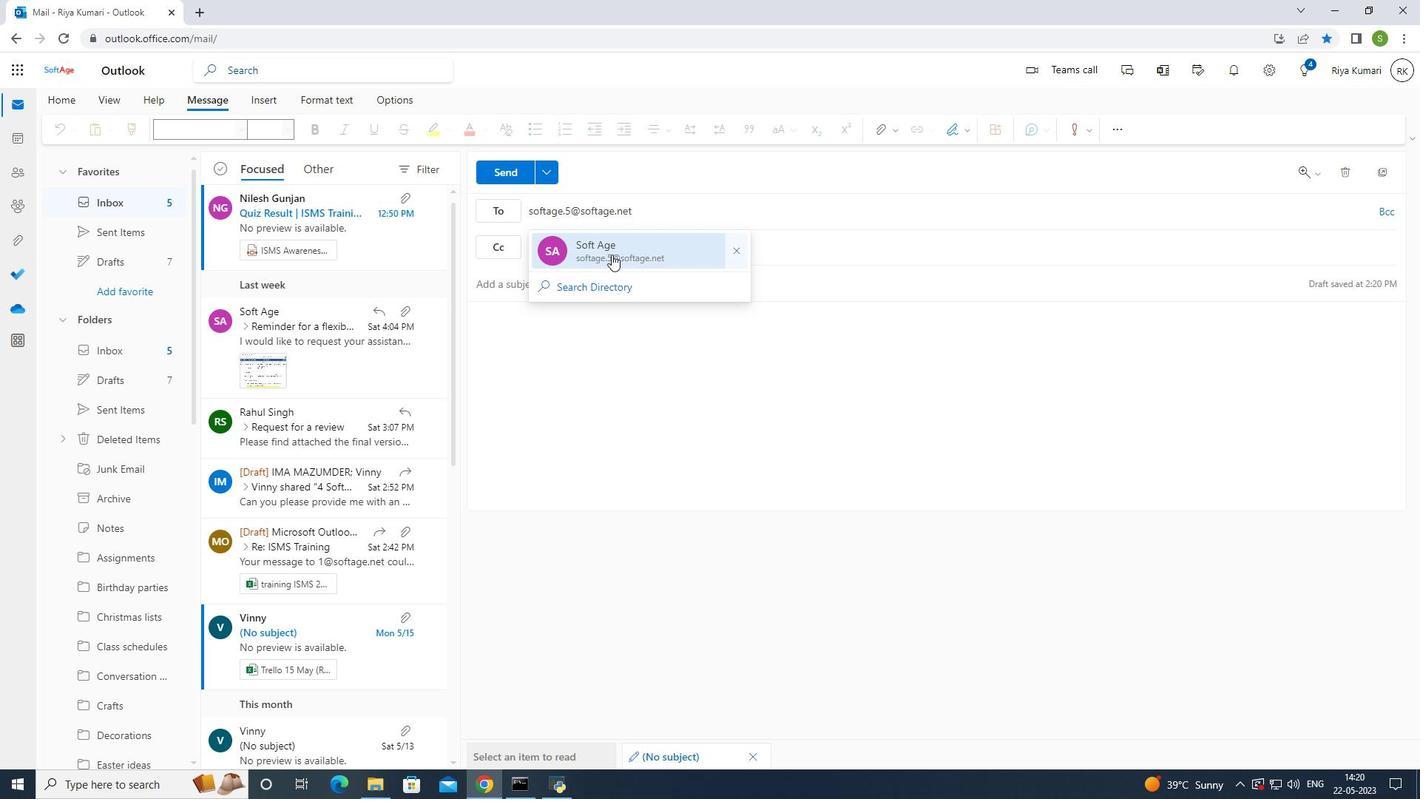 
Action: Mouse pressed left at (609, 258)
Screenshot: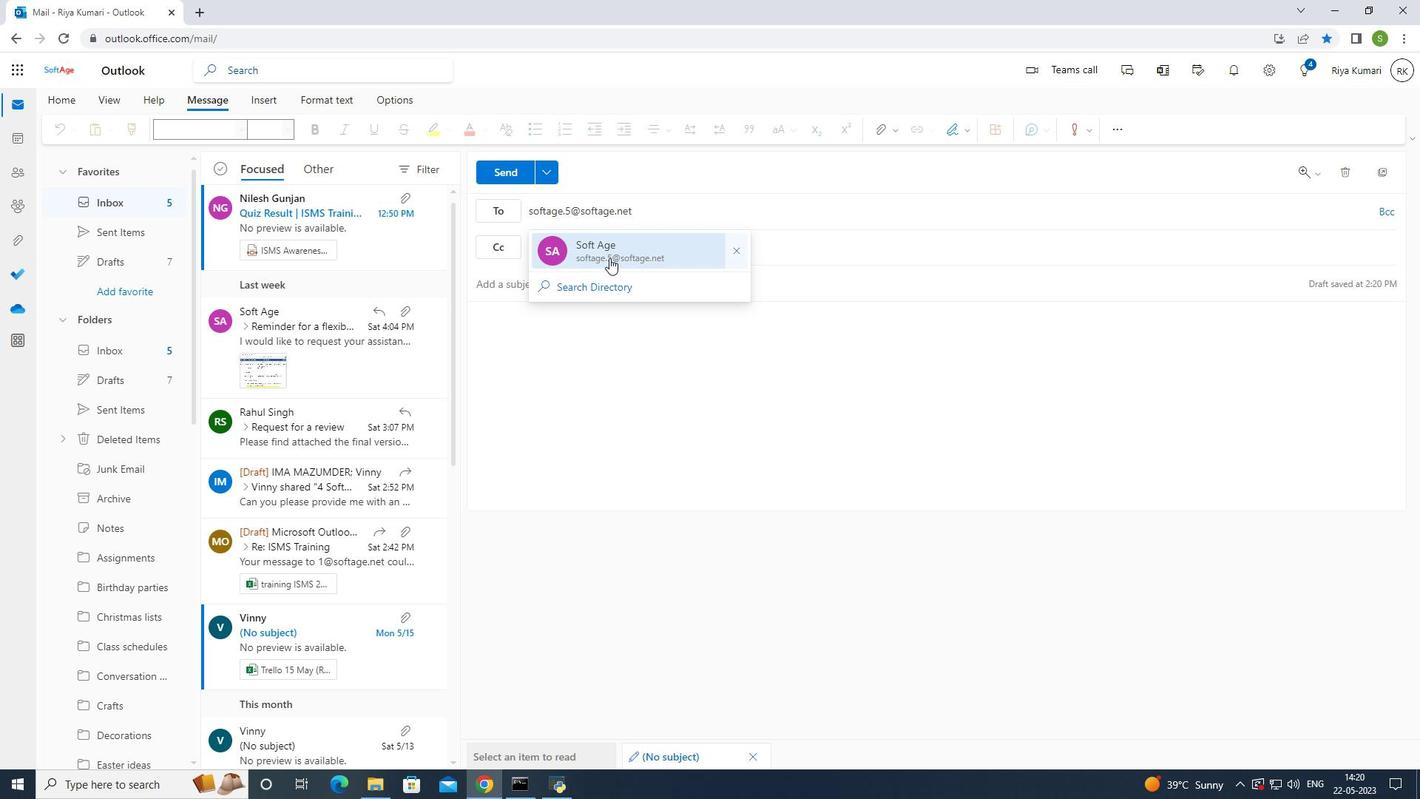 
Action: Mouse moved to (580, 332)
Screenshot: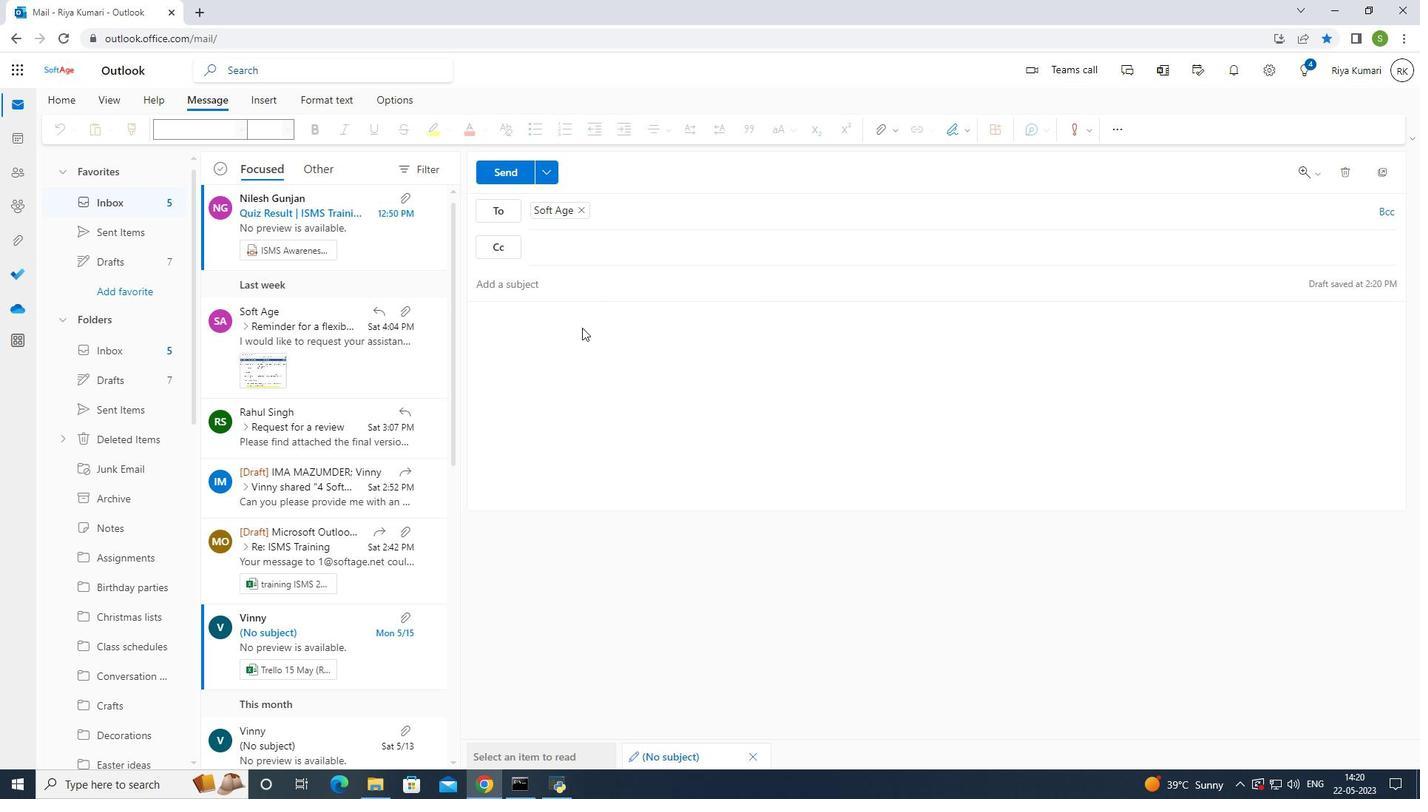 
Action: Mouse pressed left at (580, 332)
Screenshot: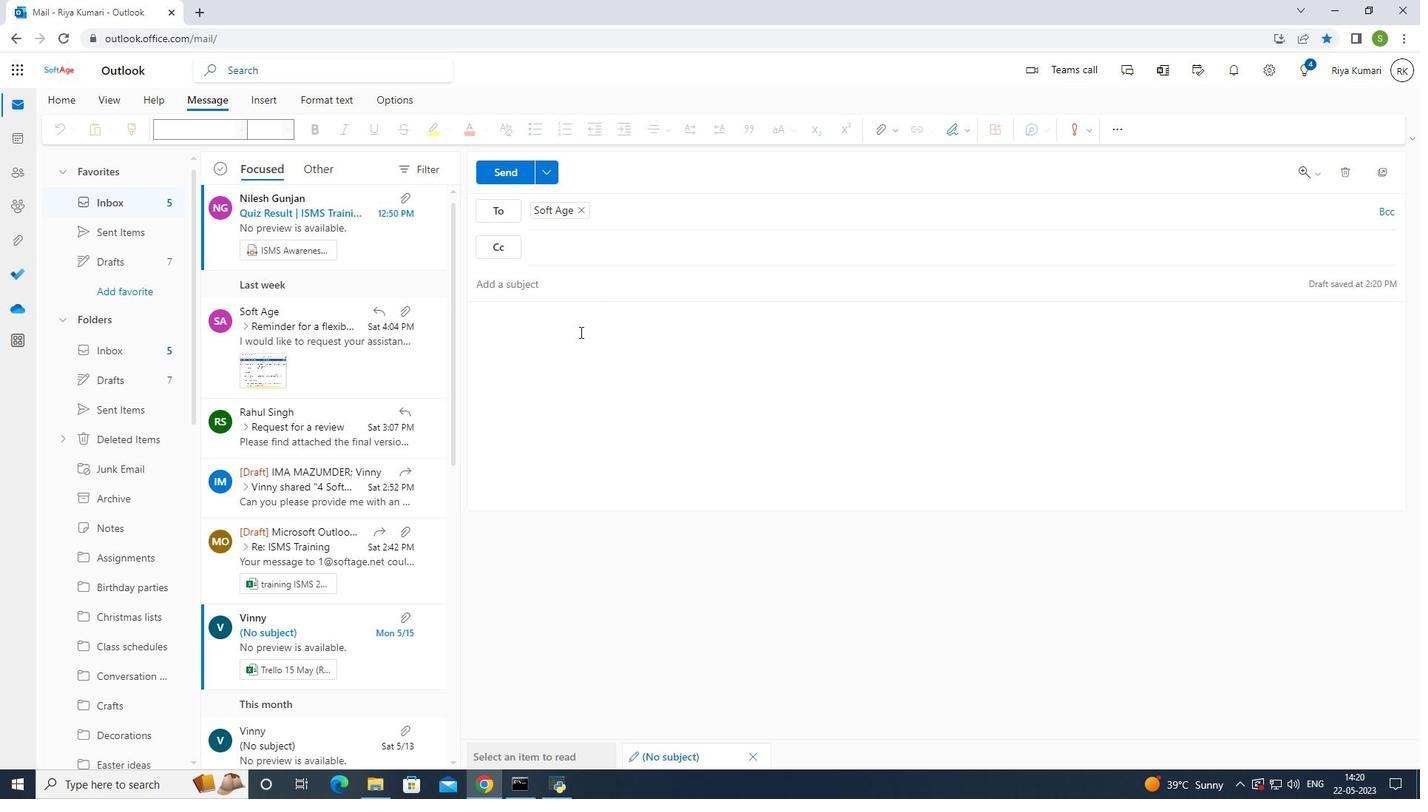 
Action: Mouse moved to (969, 125)
Screenshot: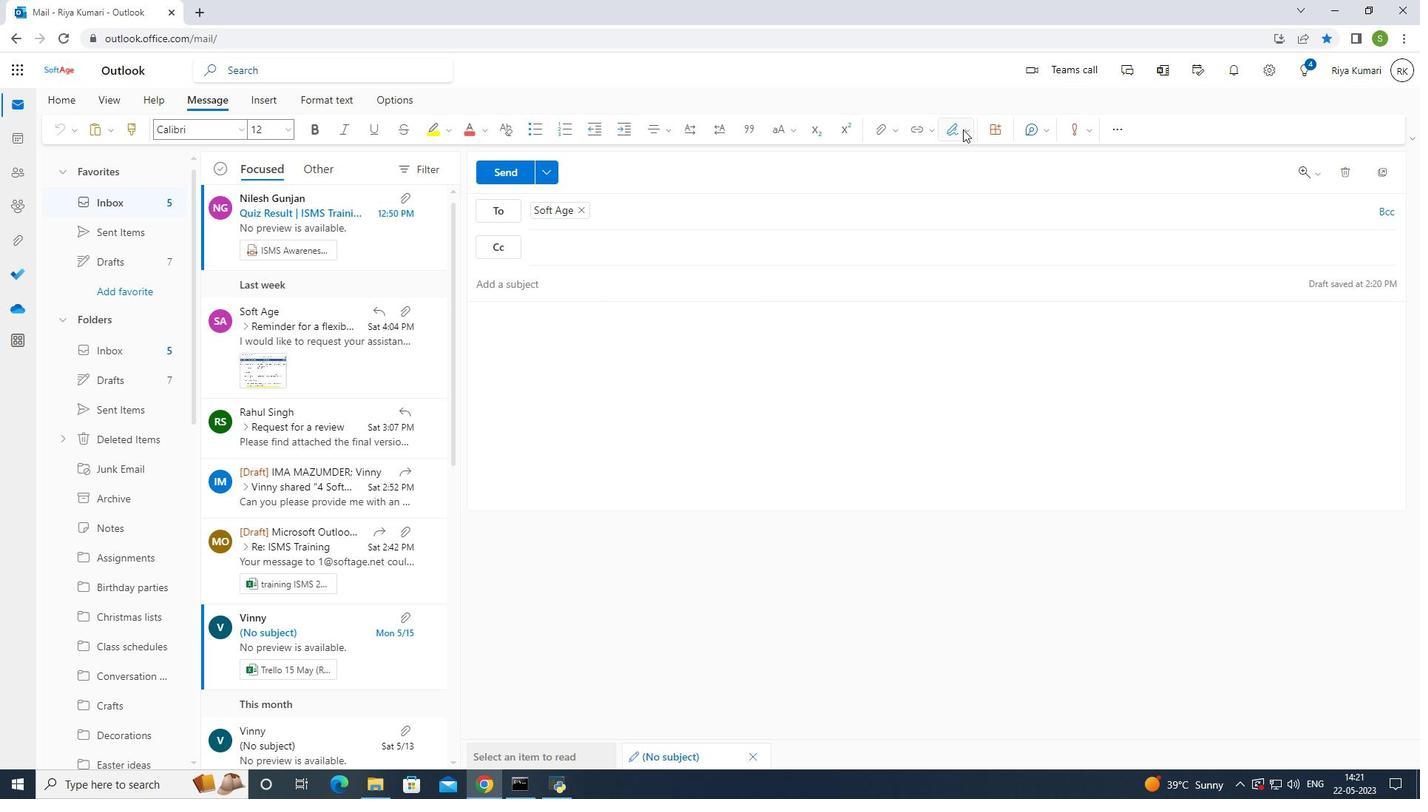 
Action: Mouse pressed left at (969, 125)
Screenshot: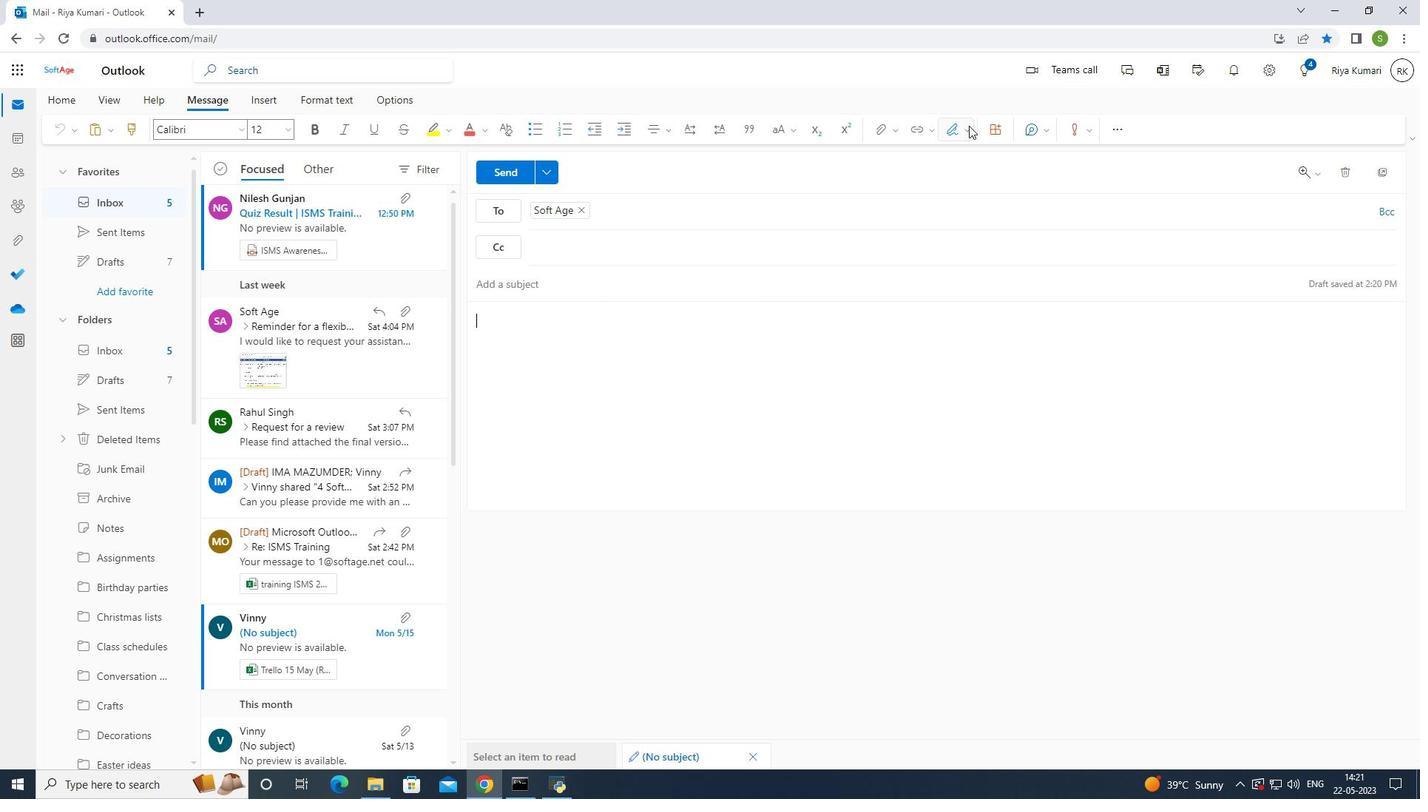 
Action: Mouse moved to (953, 162)
Screenshot: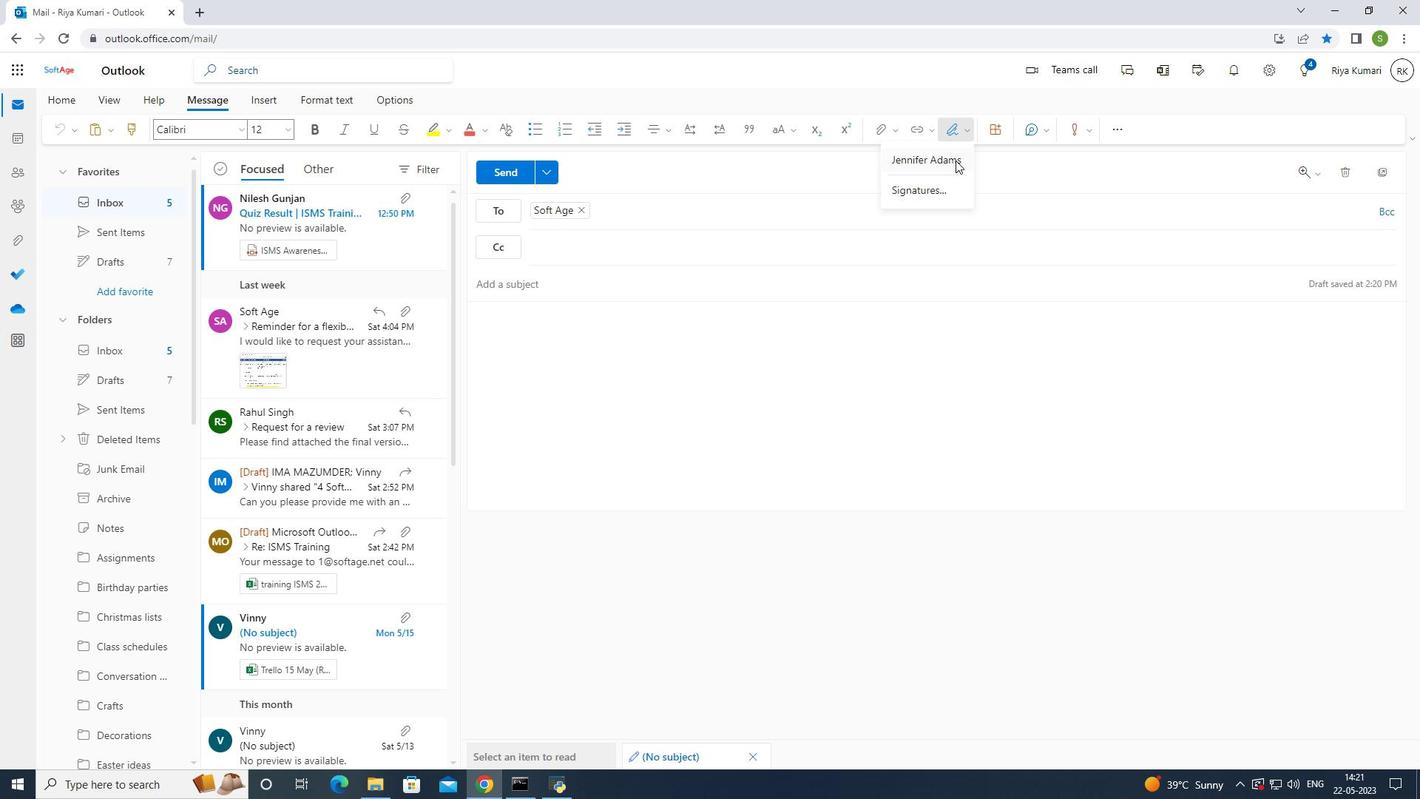 
Action: Mouse pressed left at (953, 162)
Screenshot: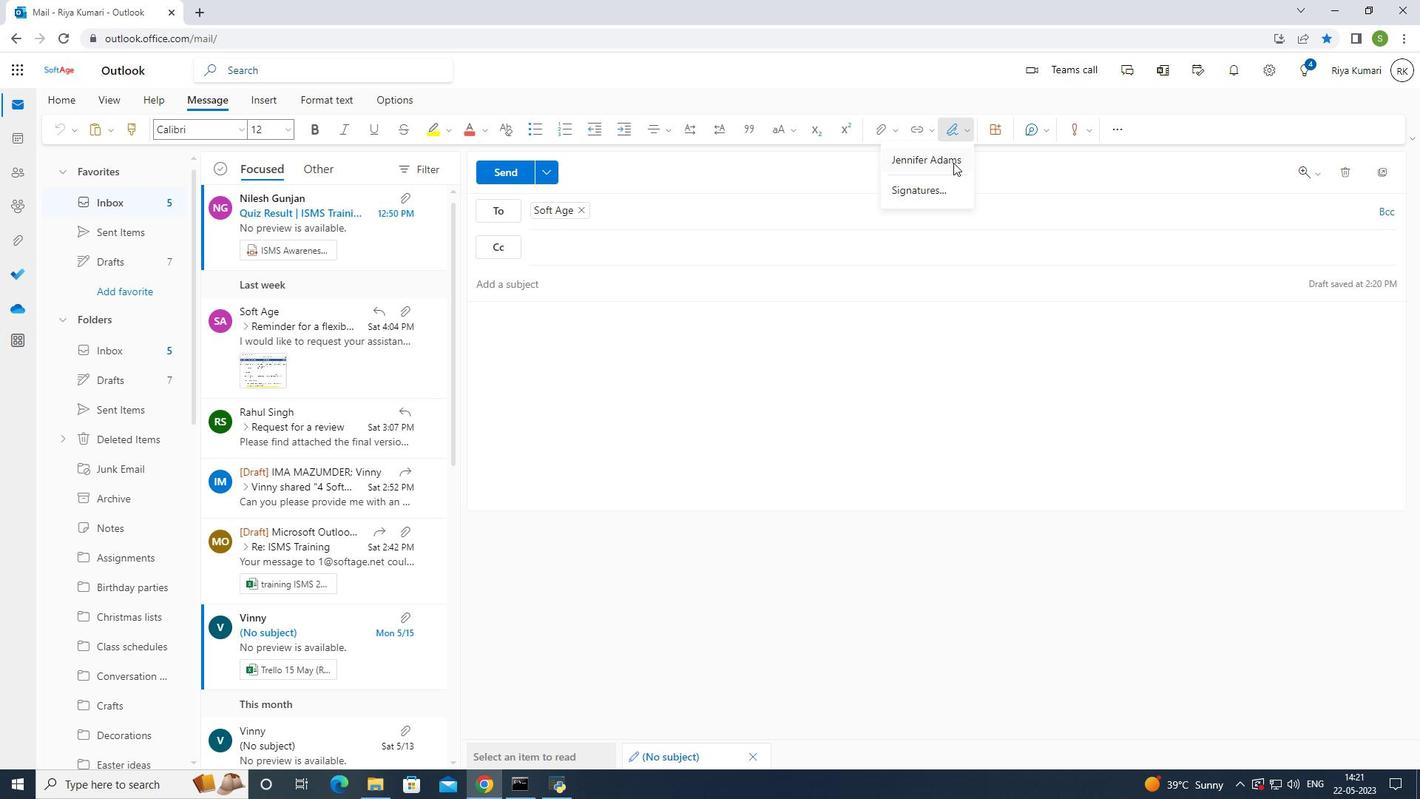 
Action: Mouse moved to (916, 295)
Screenshot: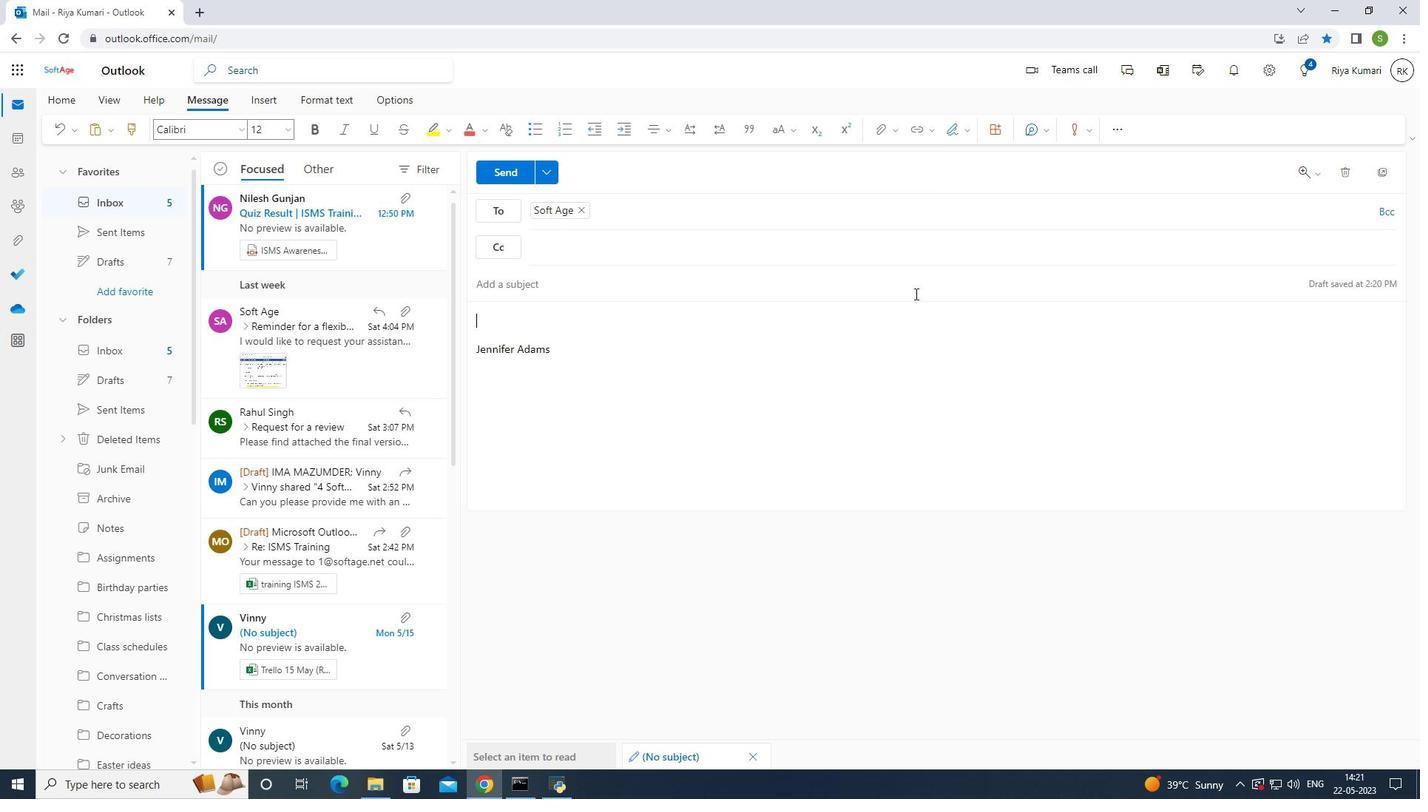 
Action: Key pressed <Key.shift>Best<Key.space>wishes<Key.space>for<Key.space>a<Key.space>happy<Key.space><Key.shift><Key.shift><Key.shift><Key.shift><Key.shift><Key.shift><Key.shift><Key.shift><Key.shift><Key.shift><Key.shift><Key.shift><Key.shift><Key.shift><Key.shift><Key.shift><Key.shift><Key.shift><Key.shift><Key.shift><Key.shift><Key.shift><Key.shift><Key.shift>National<Key.space><Key.shift>Nurses<Key.space><Key.shift>day.
Screenshot: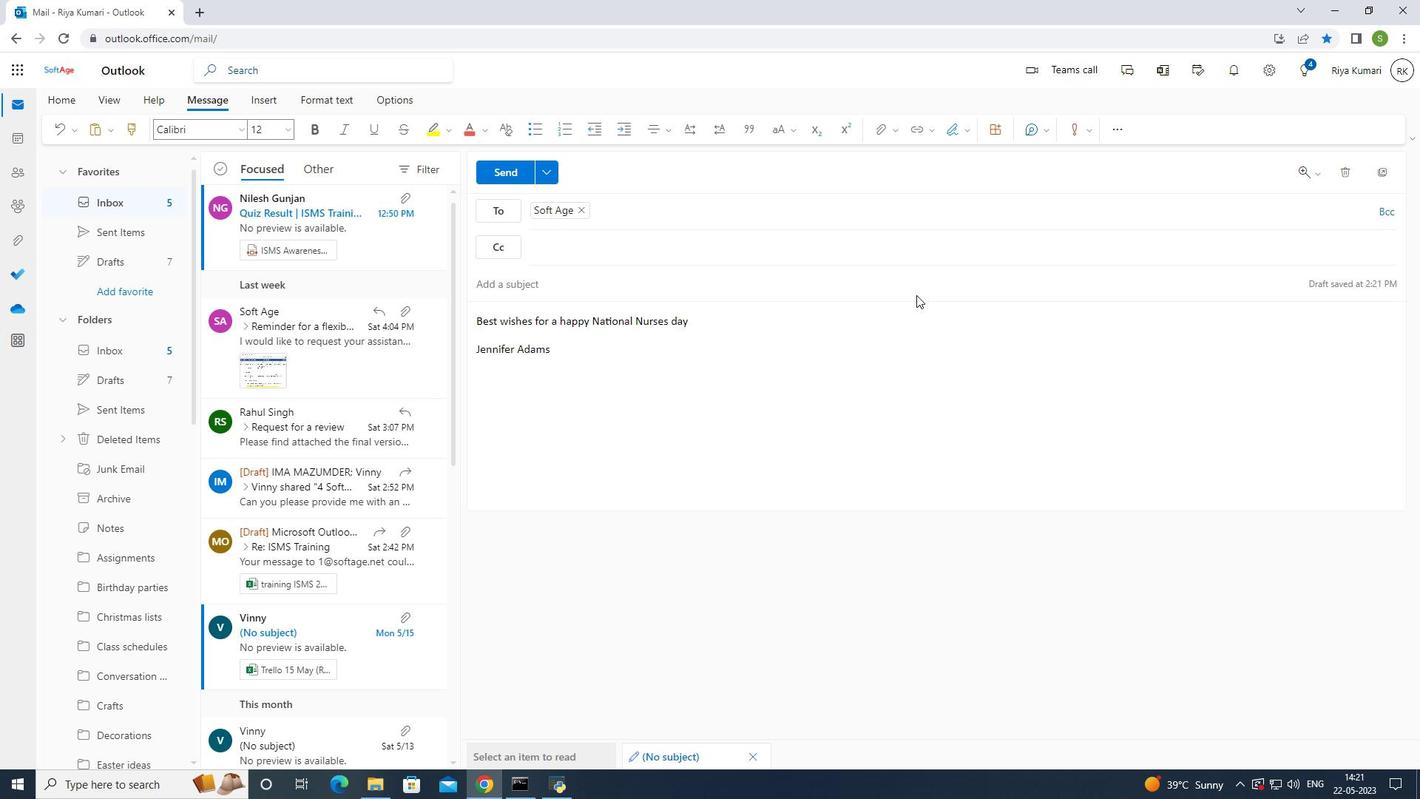 
Action: Mouse moved to (148, 361)
Screenshot: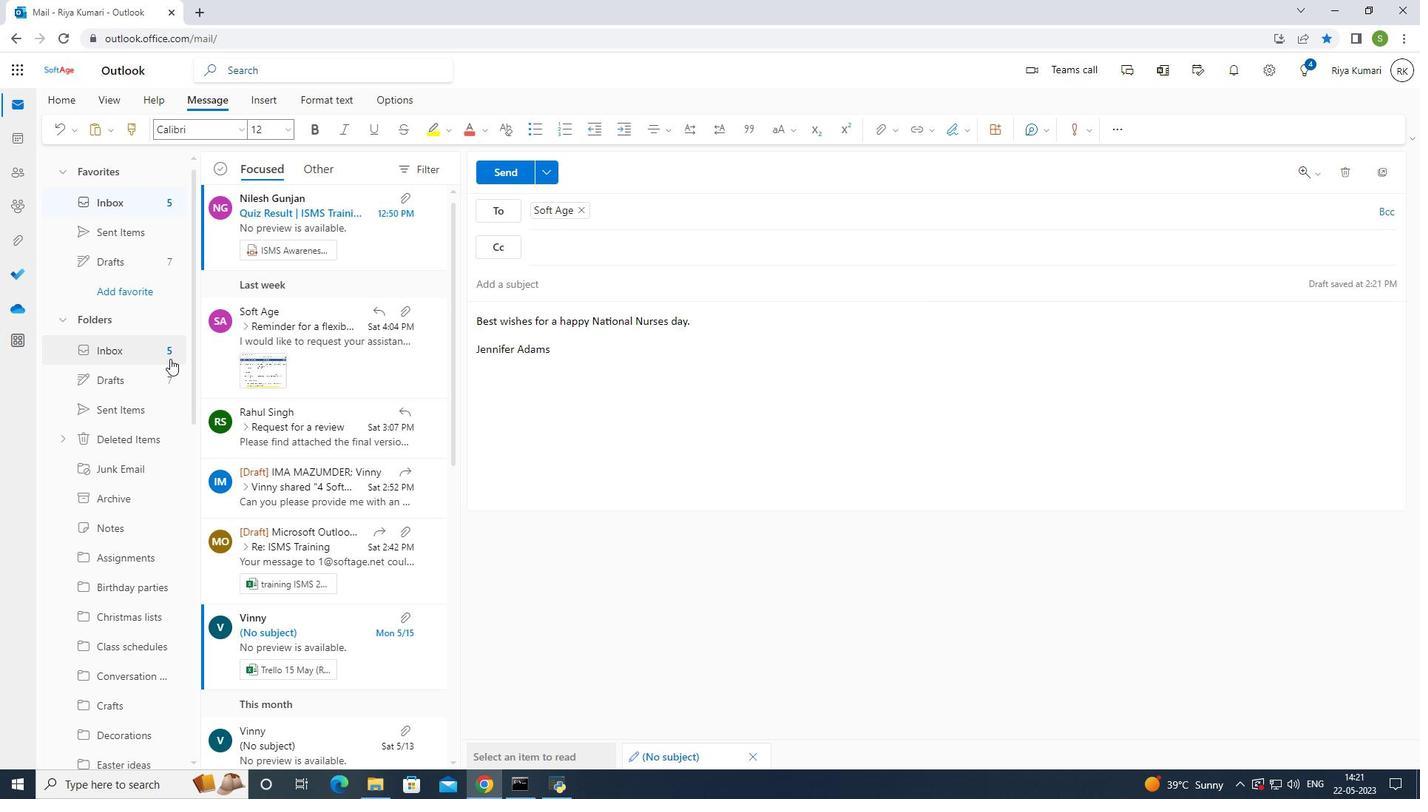 
Action: Mouse scrolled (148, 361) with delta (0, 0)
Screenshot: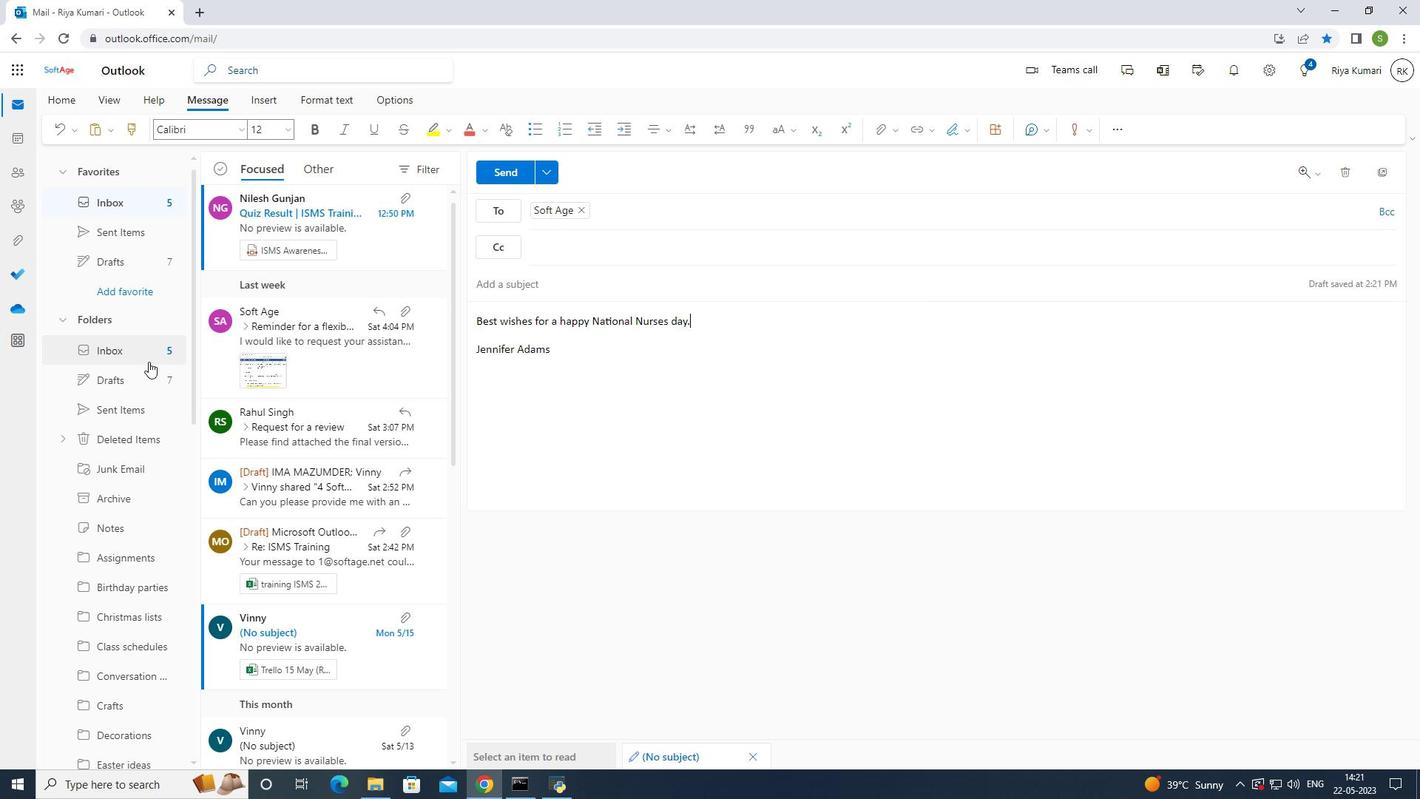 
Action: Mouse moved to (148, 362)
Screenshot: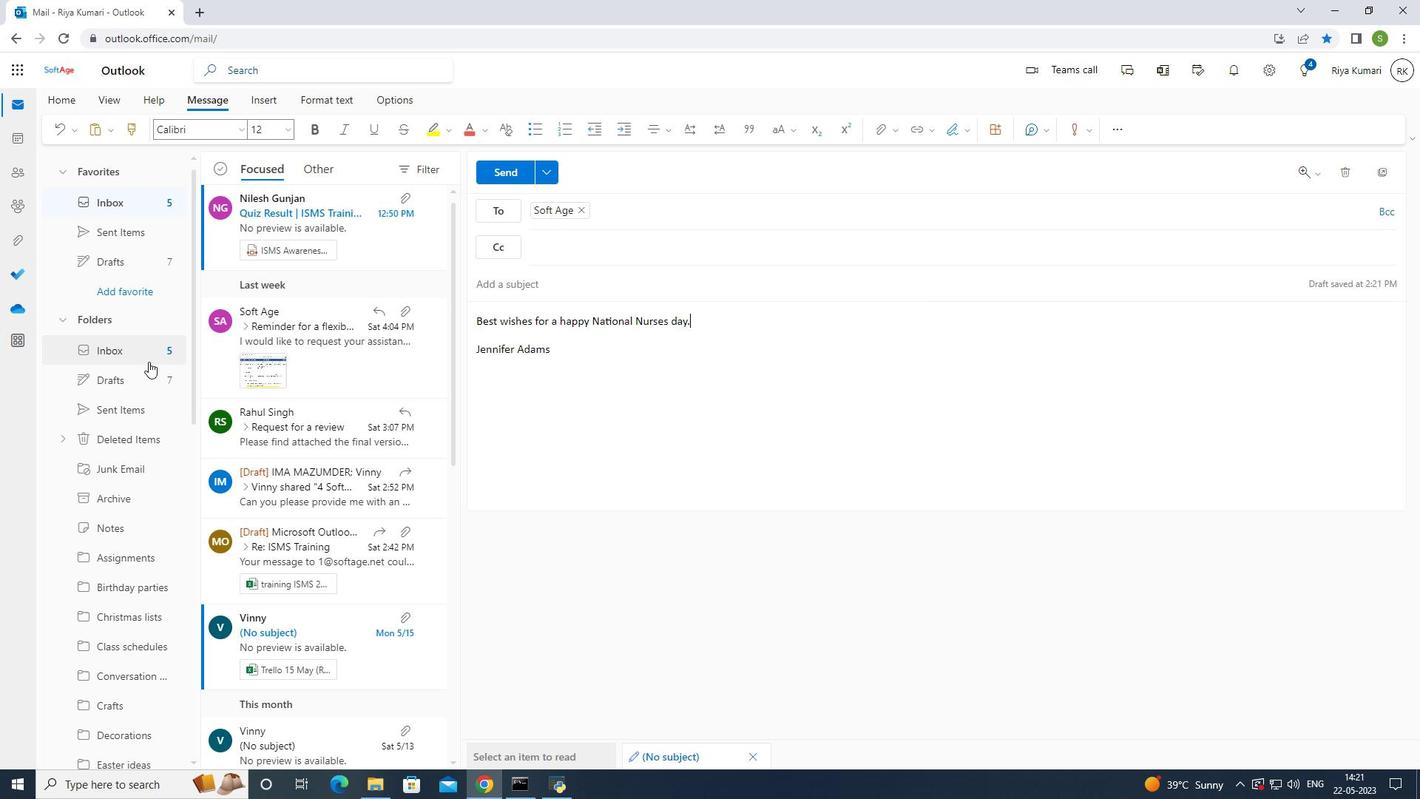 
Action: Mouse scrolled (148, 361) with delta (0, 0)
Screenshot: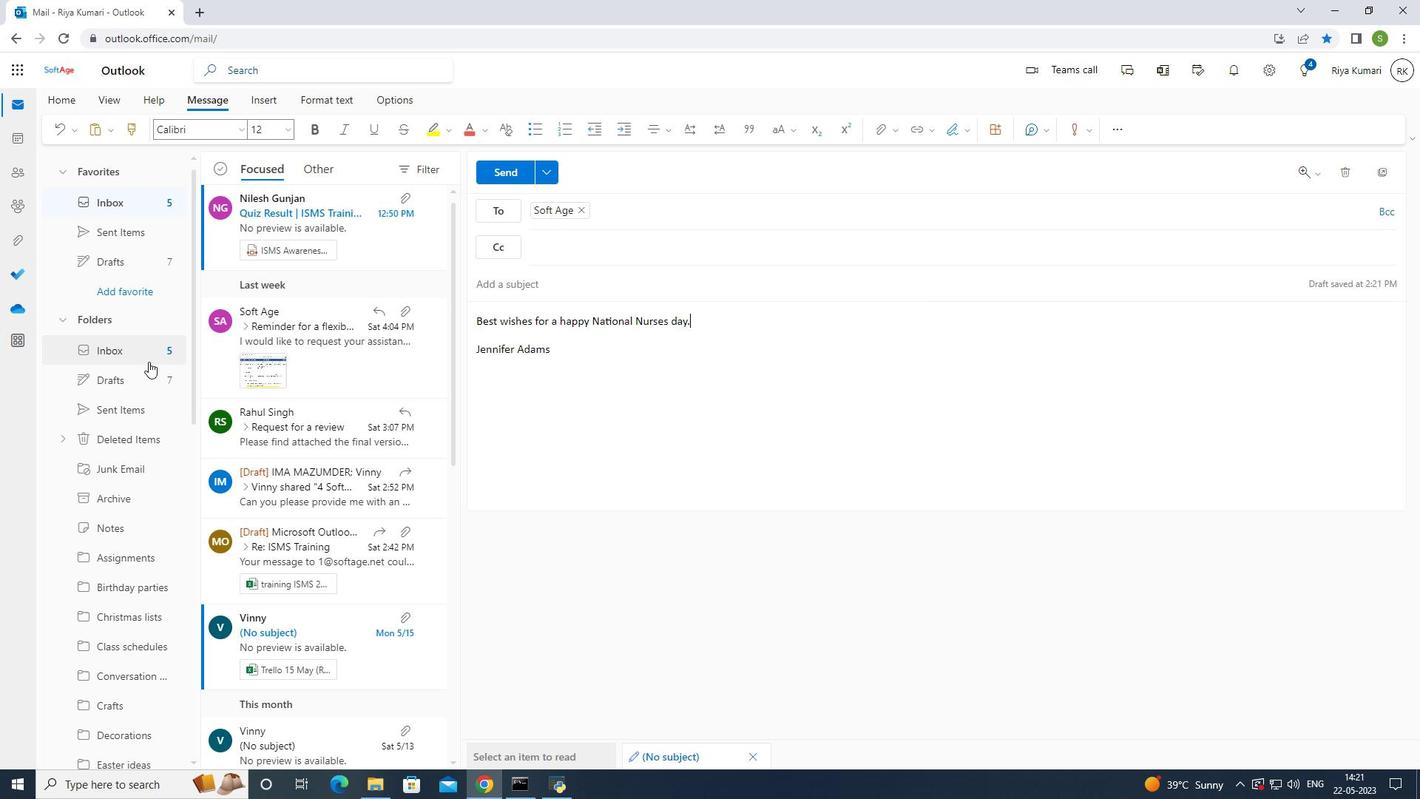 
Action: Mouse moved to (148, 362)
Screenshot: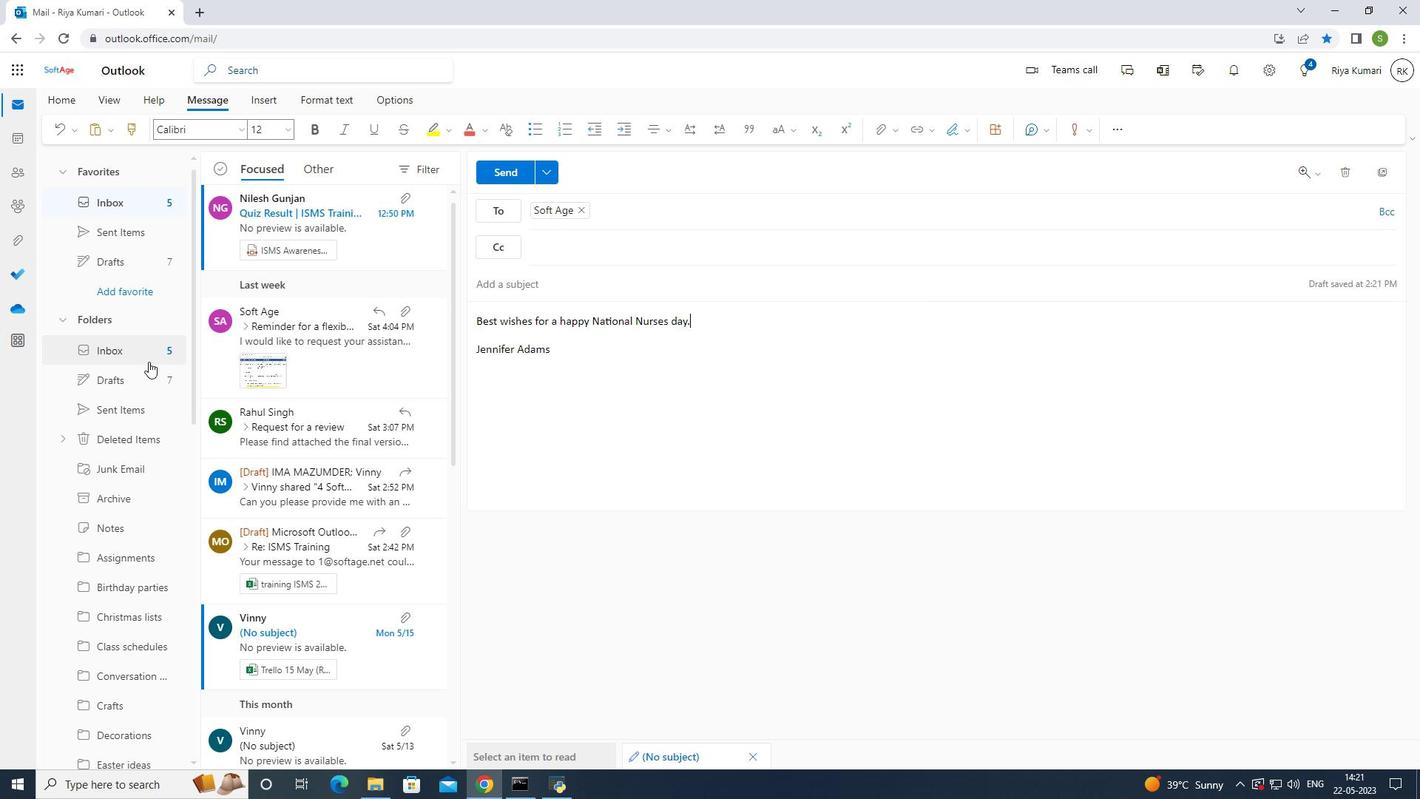 
Action: Mouse scrolled (148, 361) with delta (0, 0)
Screenshot: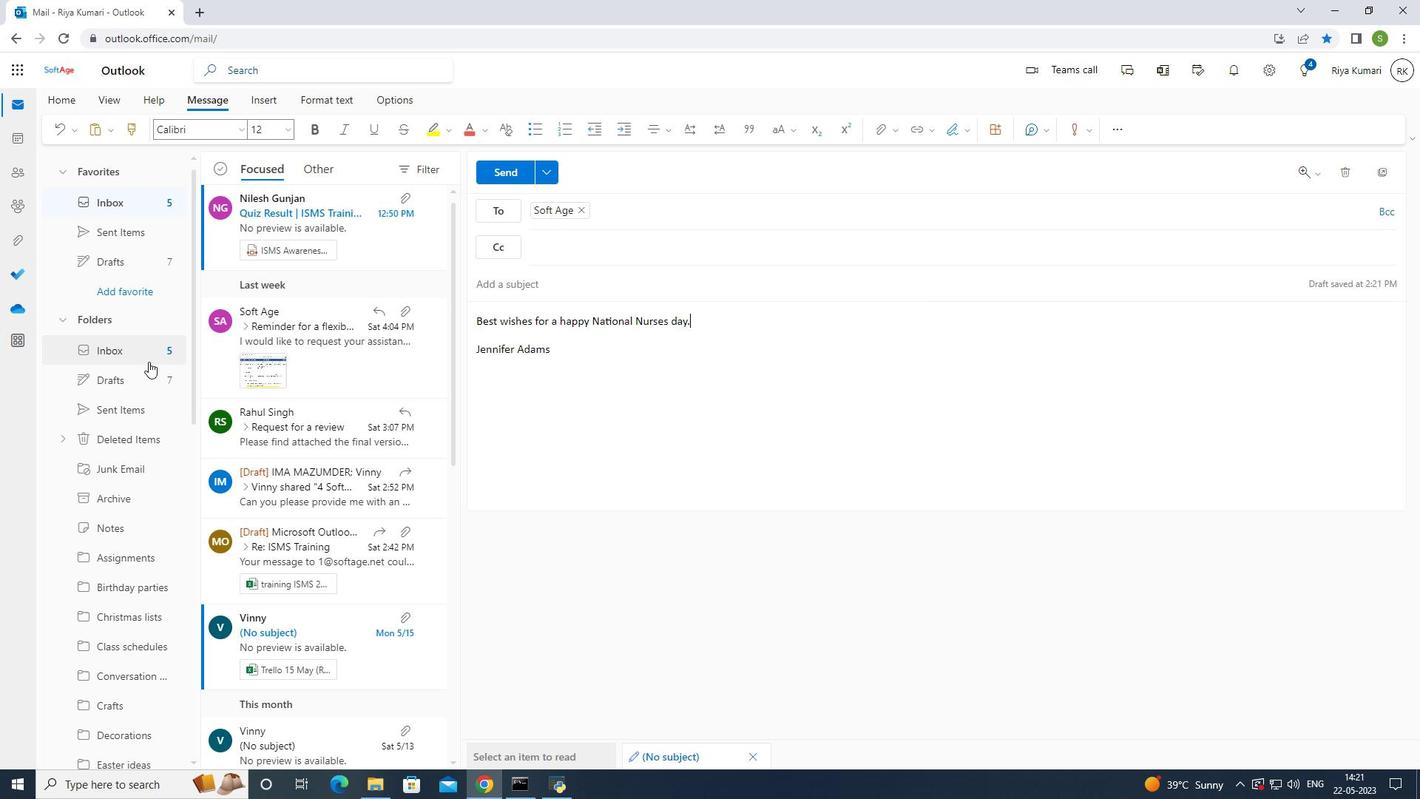 
Action: Mouse scrolled (148, 361) with delta (0, 0)
Screenshot: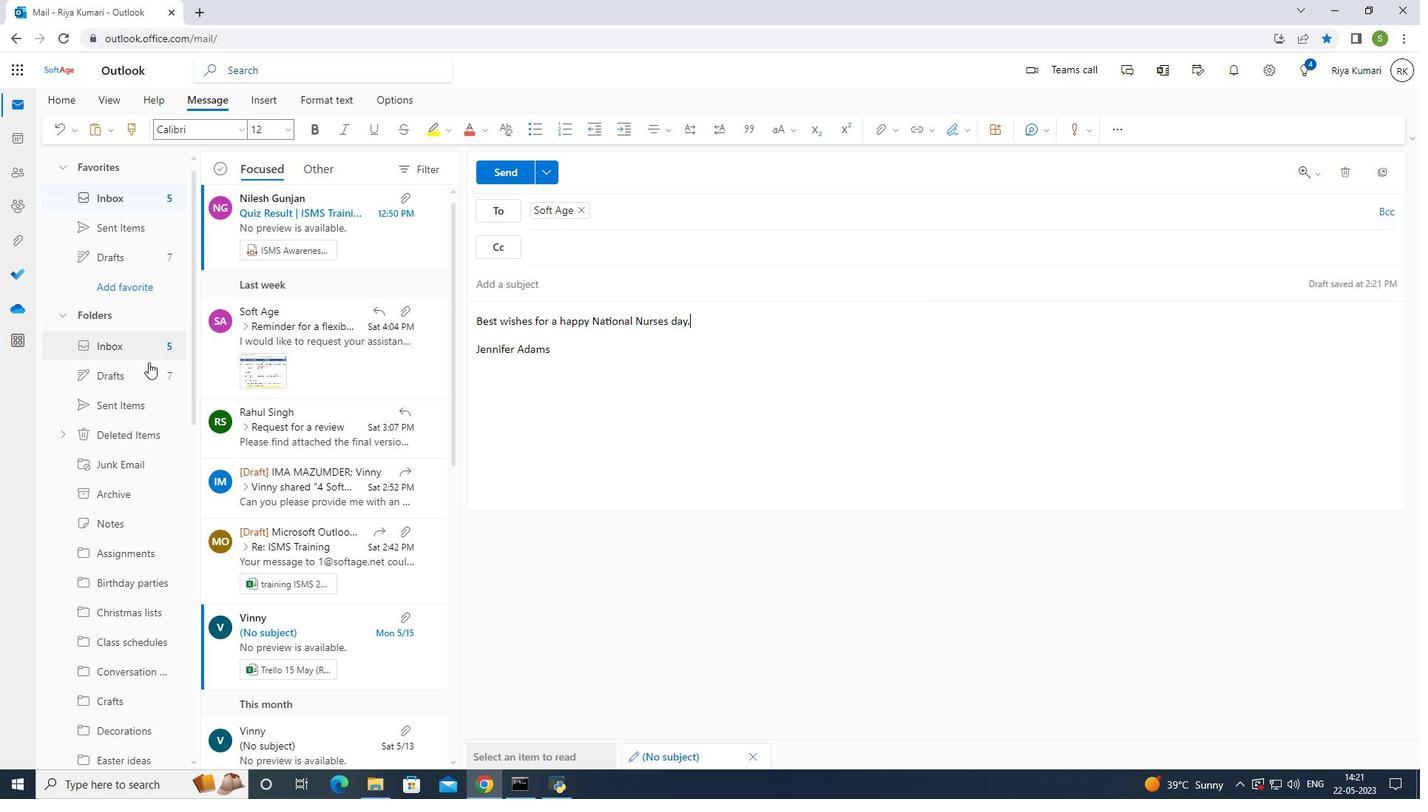 
Action: Mouse scrolled (148, 361) with delta (0, 0)
Screenshot: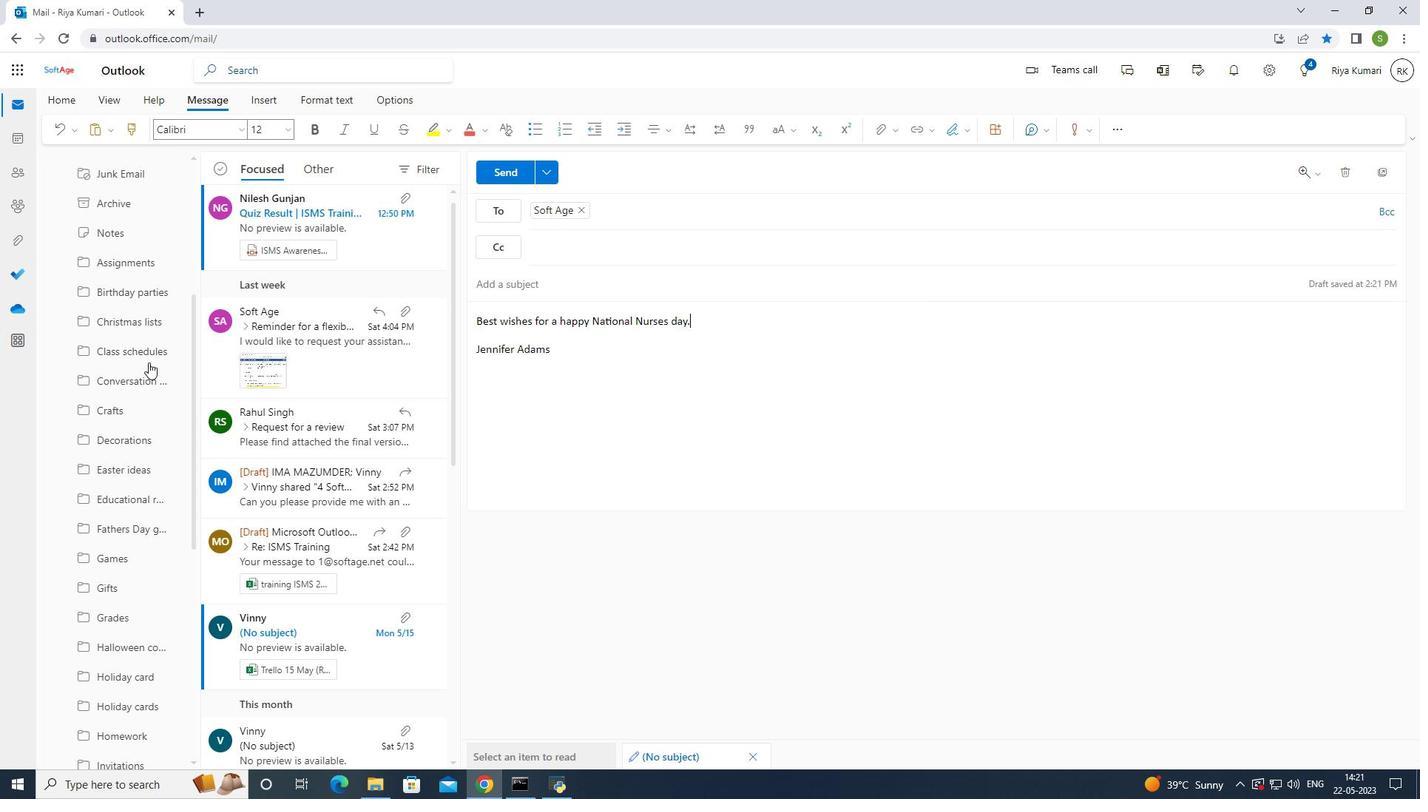 
Action: Mouse scrolled (148, 361) with delta (0, 0)
Screenshot: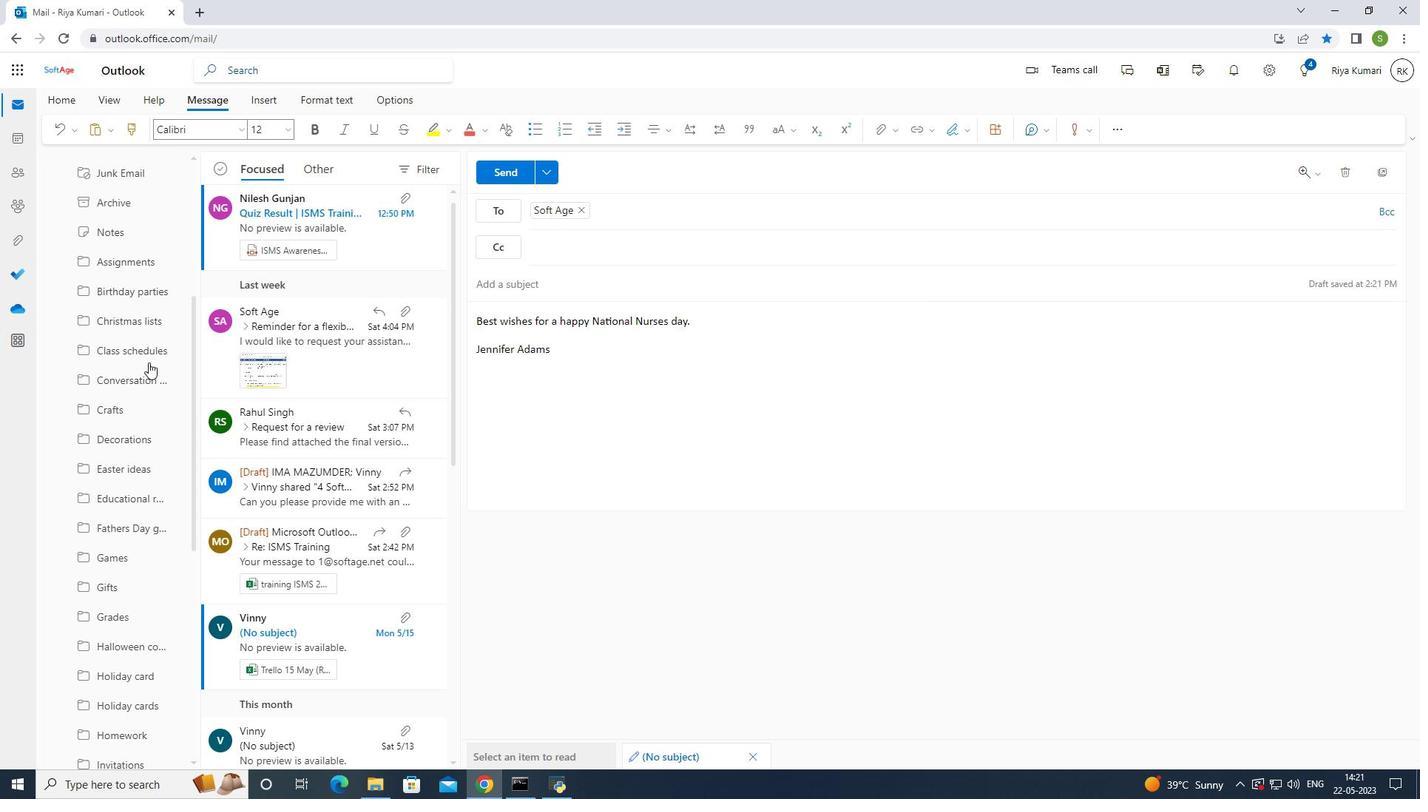 
Action: Mouse scrolled (148, 361) with delta (0, 0)
Screenshot: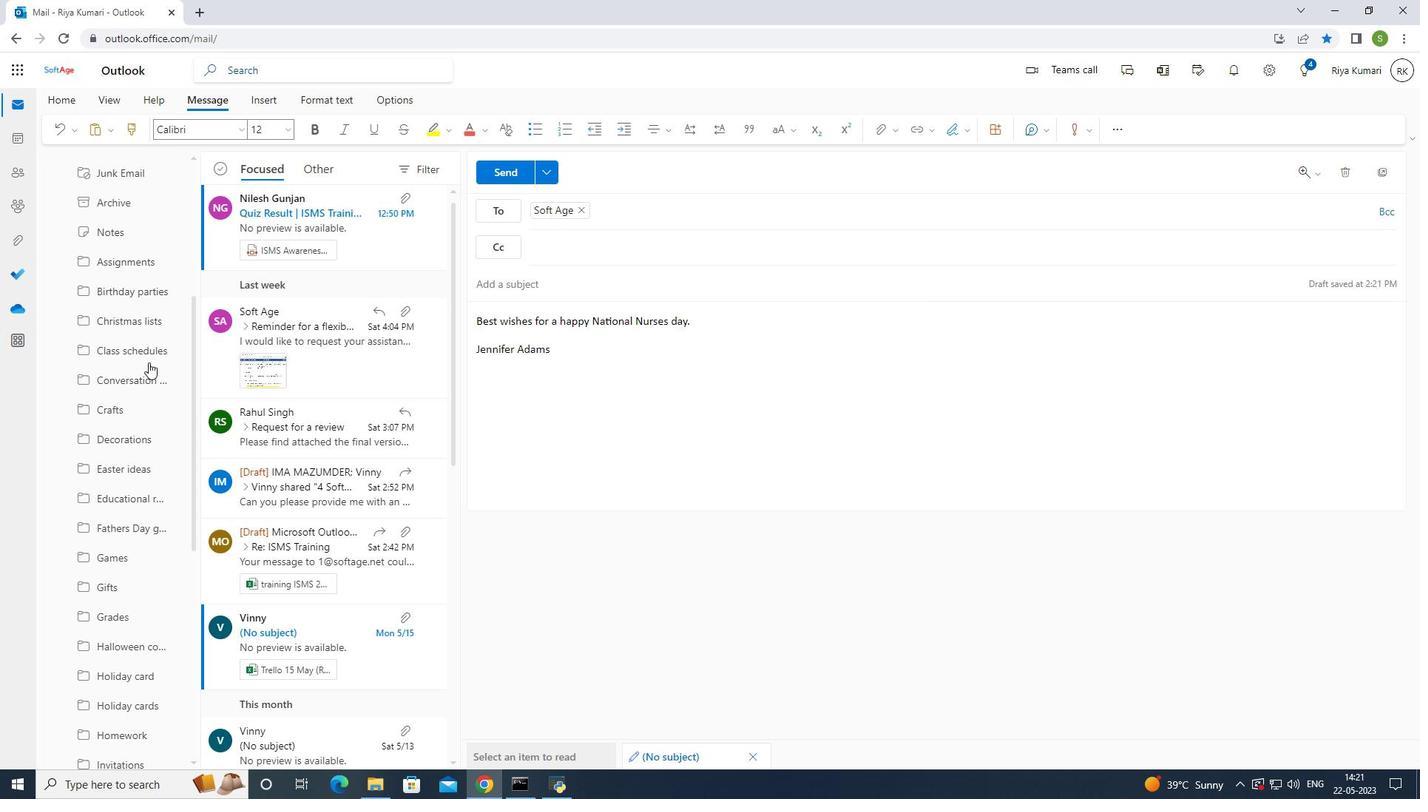 
Action: Mouse scrolled (148, 361) with delta (0, 0)
Screenshot: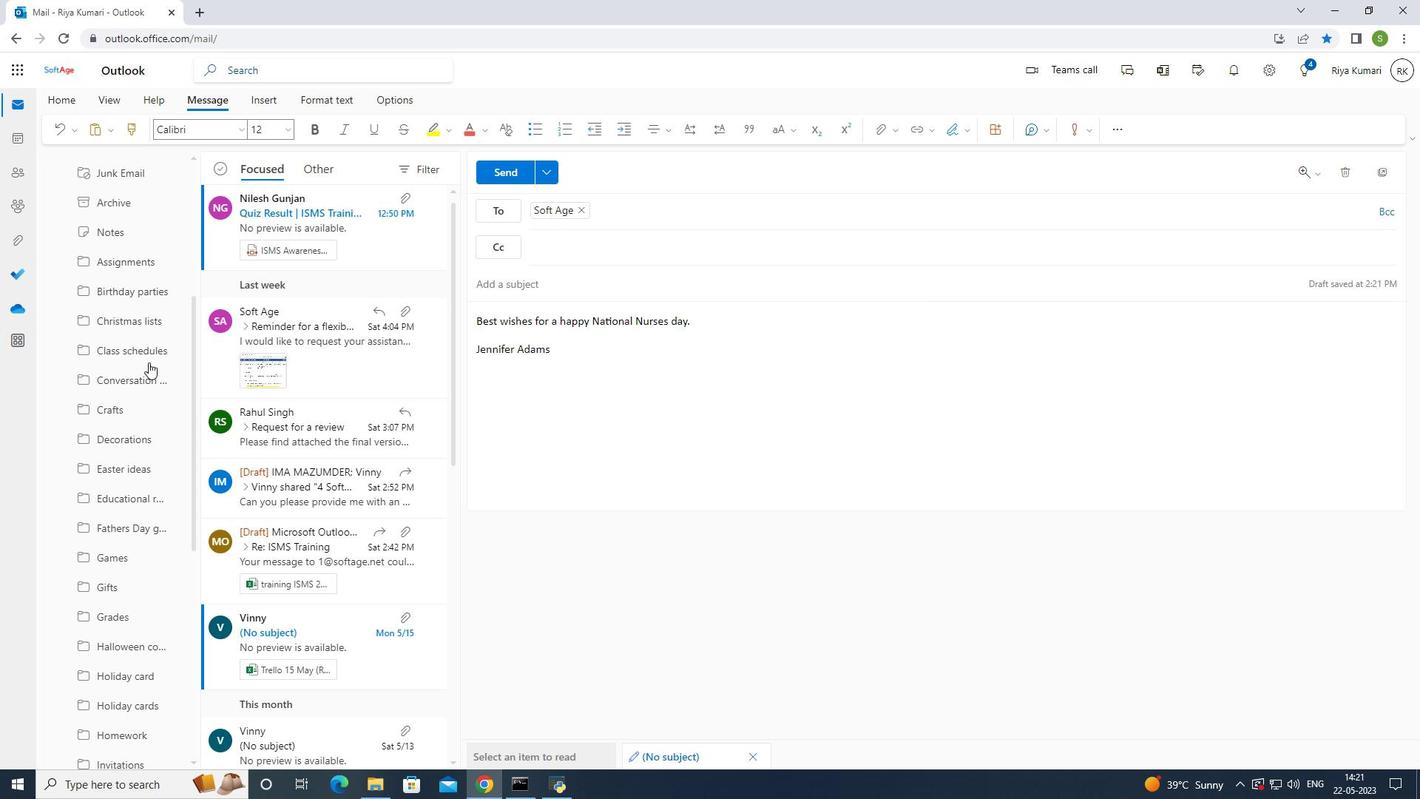 
Action: Mouse moved to (148, 363)
Screenshot: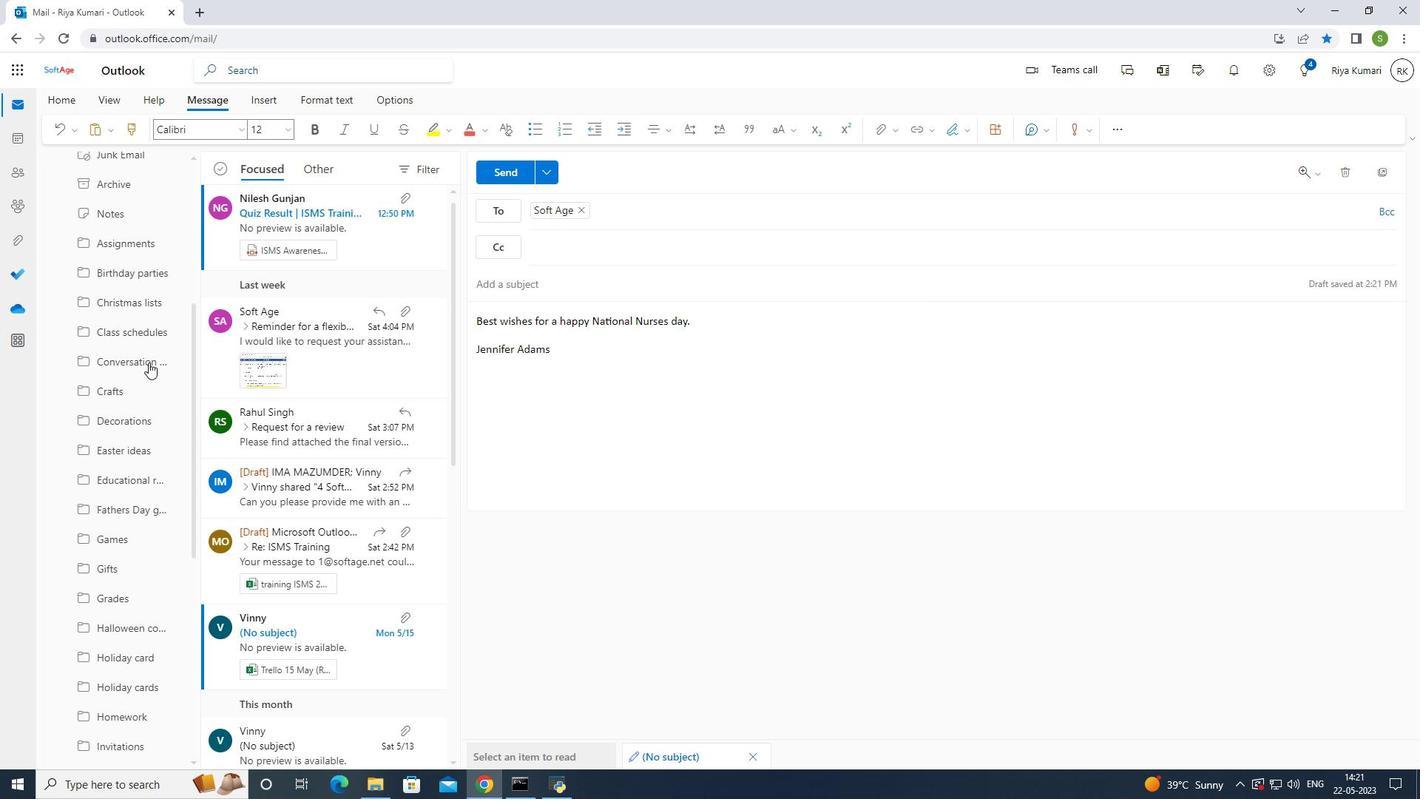 
Action: Mouse scrolled (148, 362) with delta (0, 0)
Screenshot: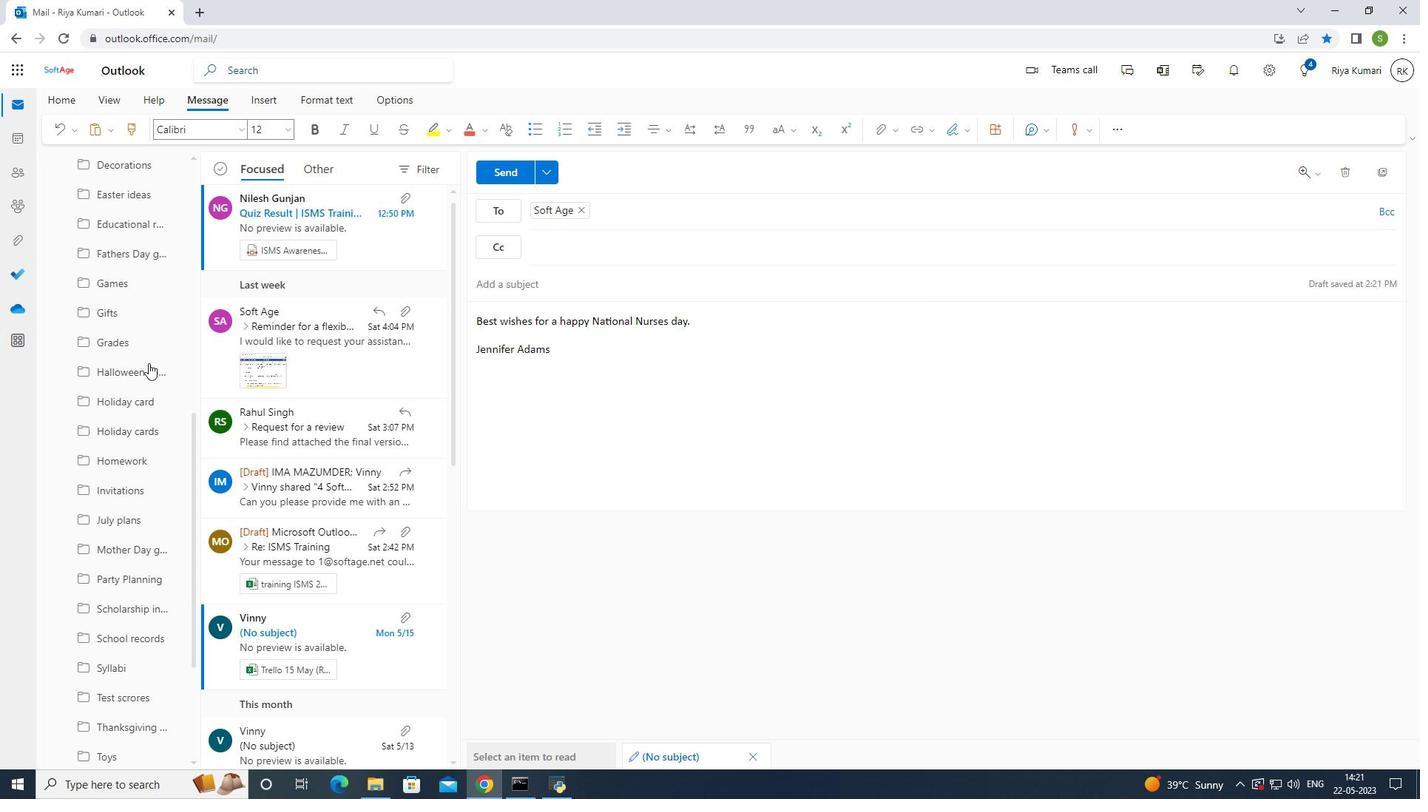 
Action: Mouse scrolled (148, 362) with delta (0, 0)
Screenshot: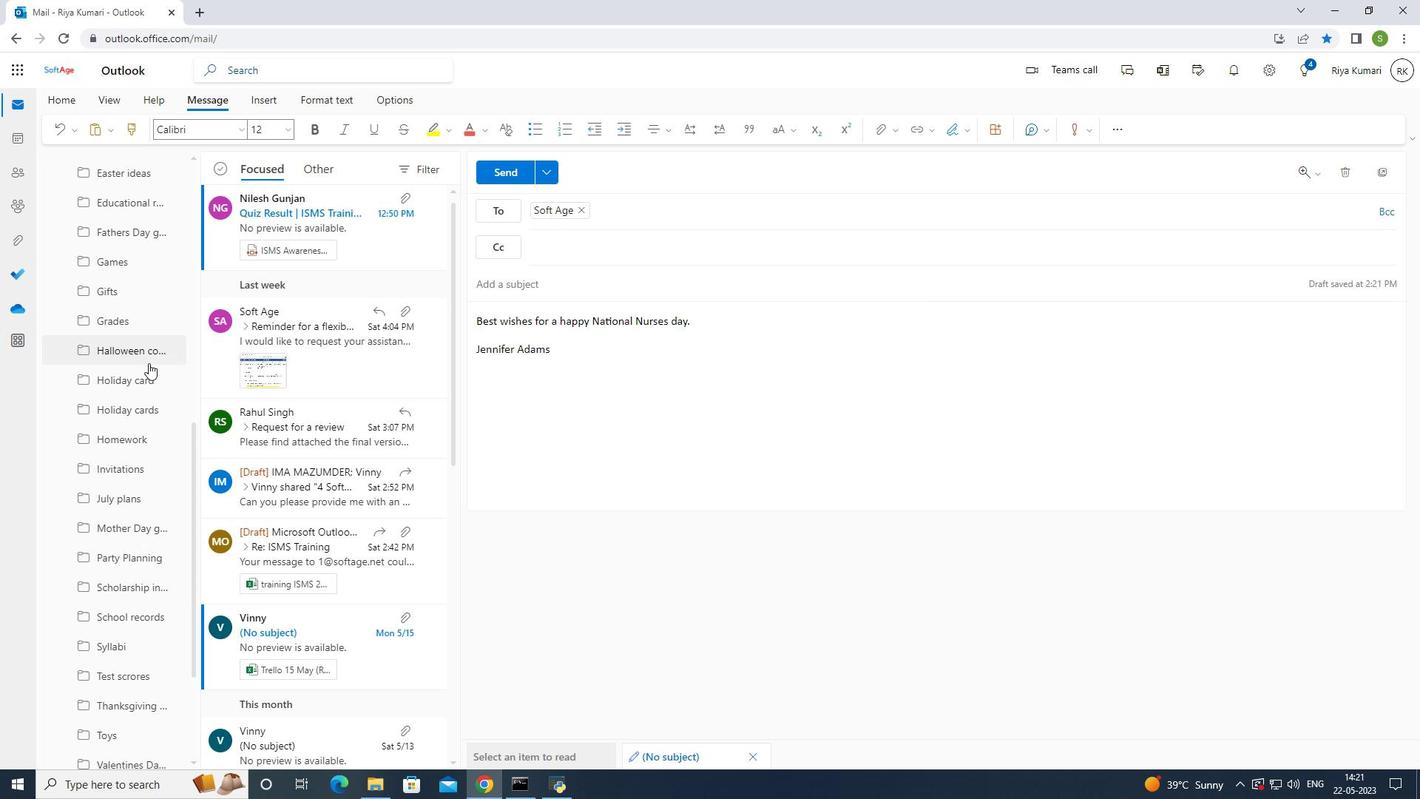 
Action: Mouse scrolled (148, 362) with delta (0, 0)
Screenshot: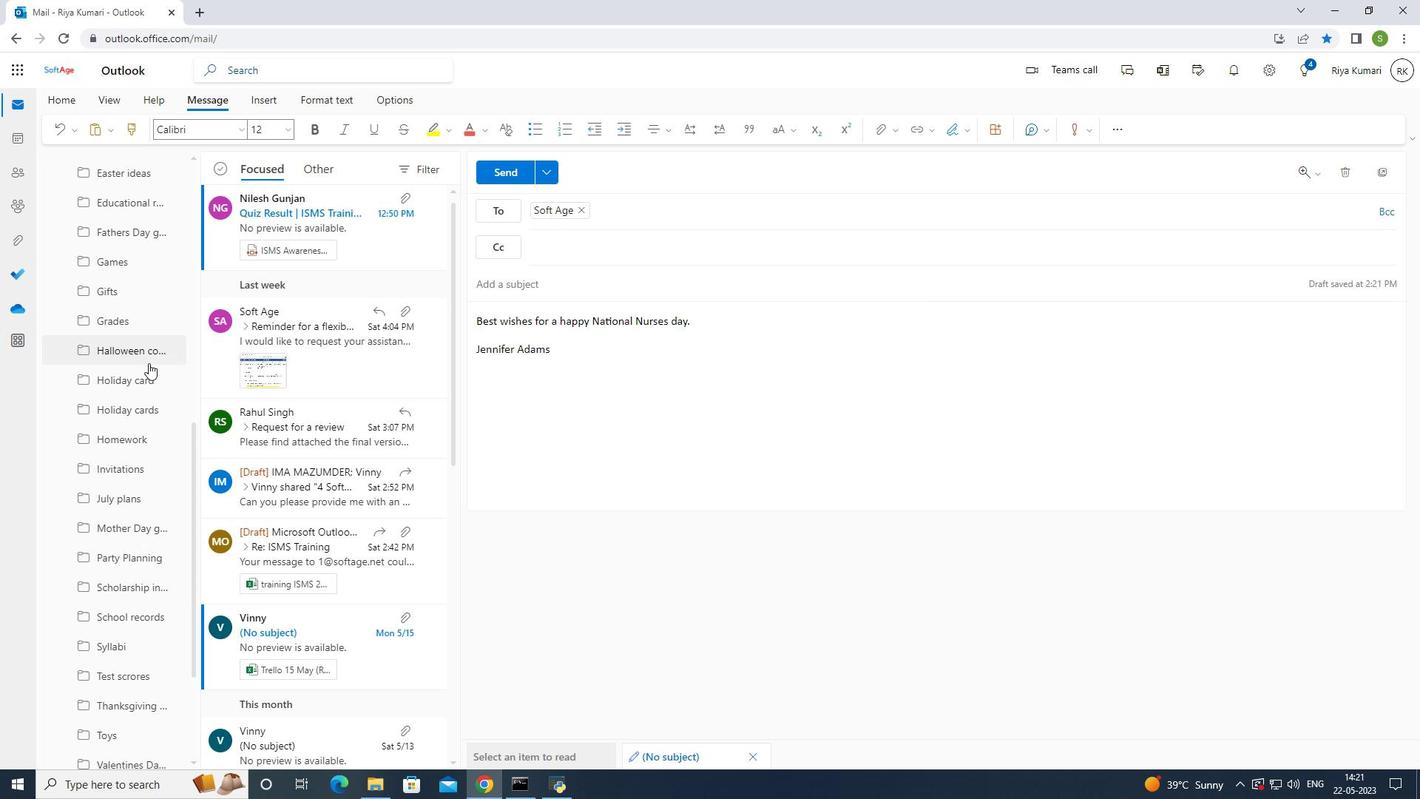 
Action: Mouse scrolled (148, 362) with delta (0, 0)
Screenshot: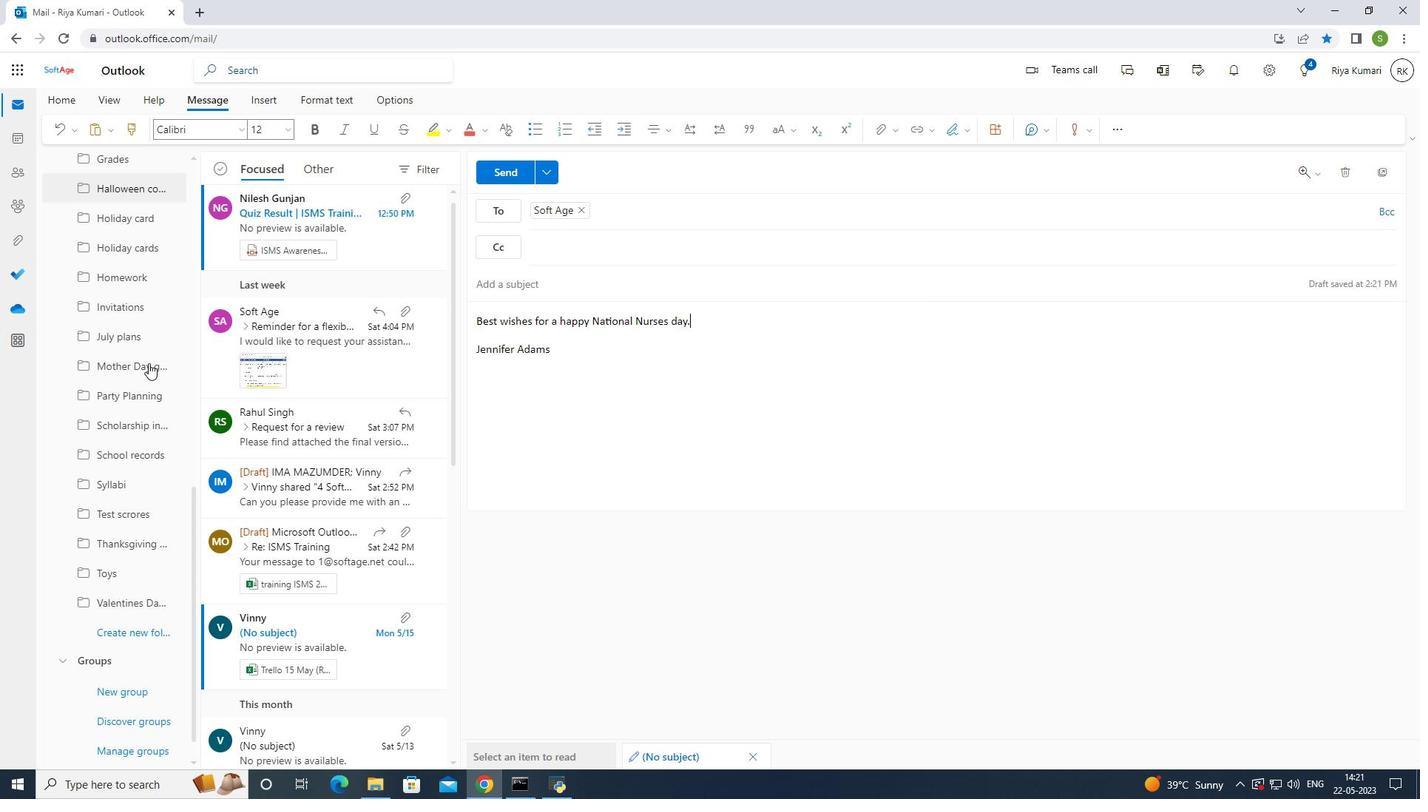 
Action: Mouse scrolled (148, 362) with delta (0, 0)
Screenshot: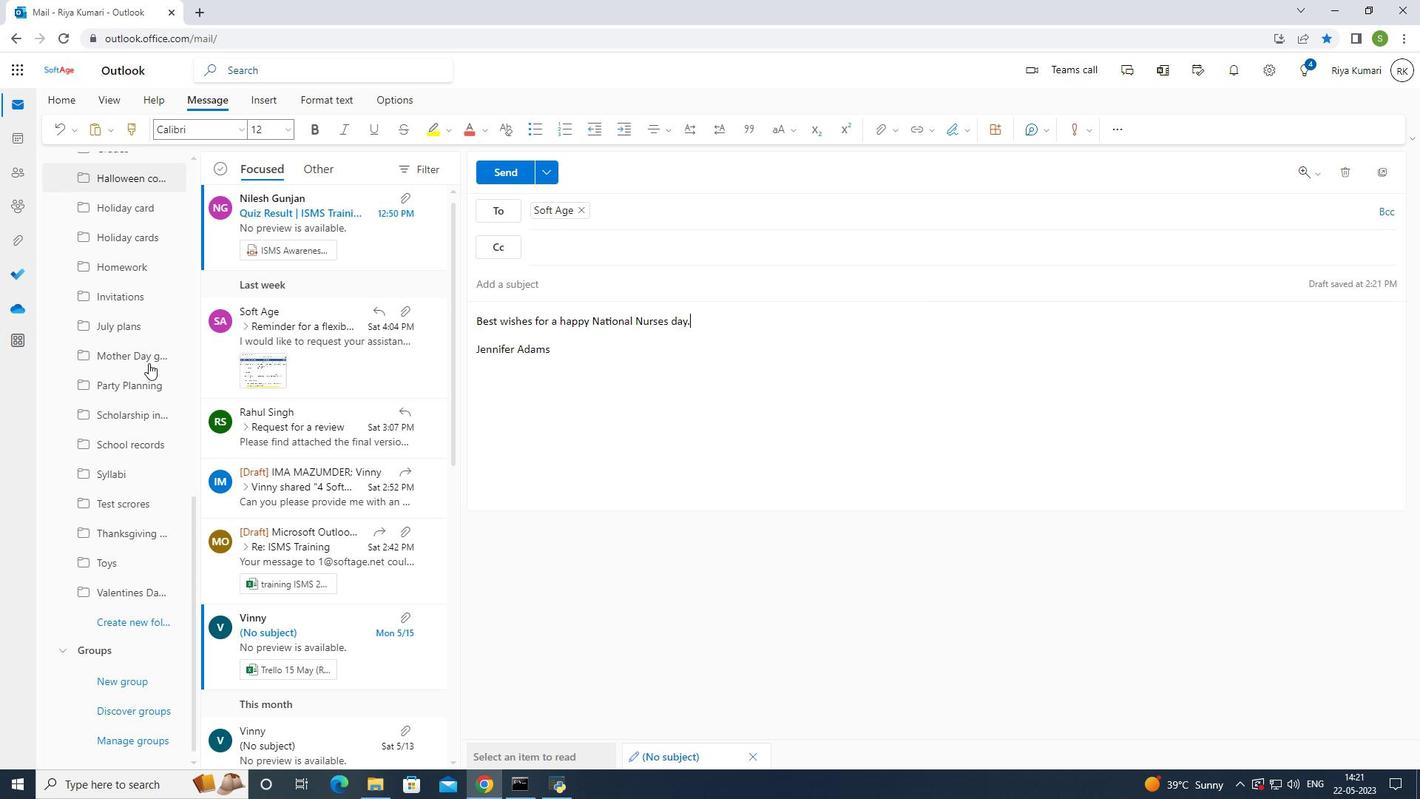 
Action: Mouse scrolled (148, 362) with delta (0, 0)
Screenshot: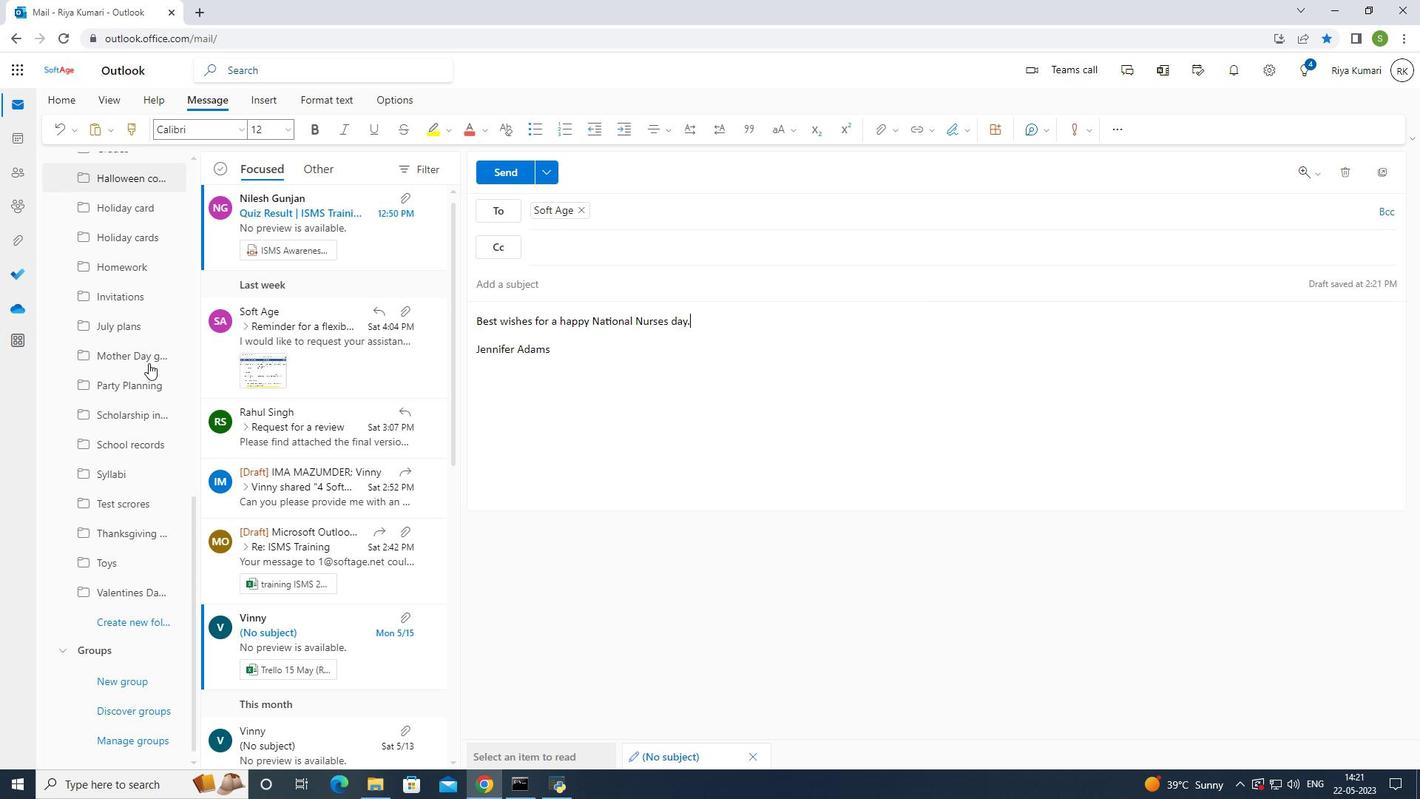 
Action: Mouse scrolled (148, 362) with delta (0, 0)
Screenshot: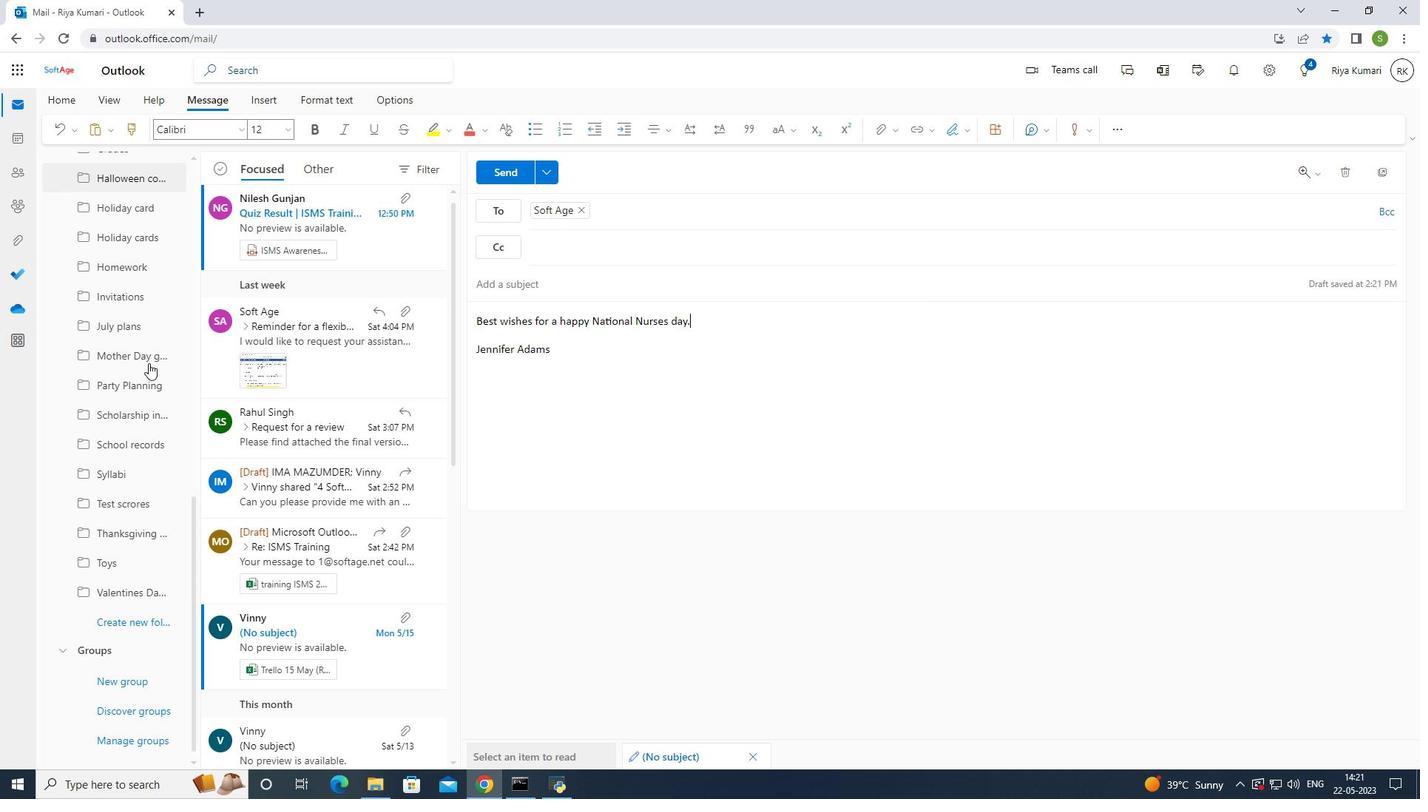 
Action: Mouse moved to (150, 363)
Screenshot: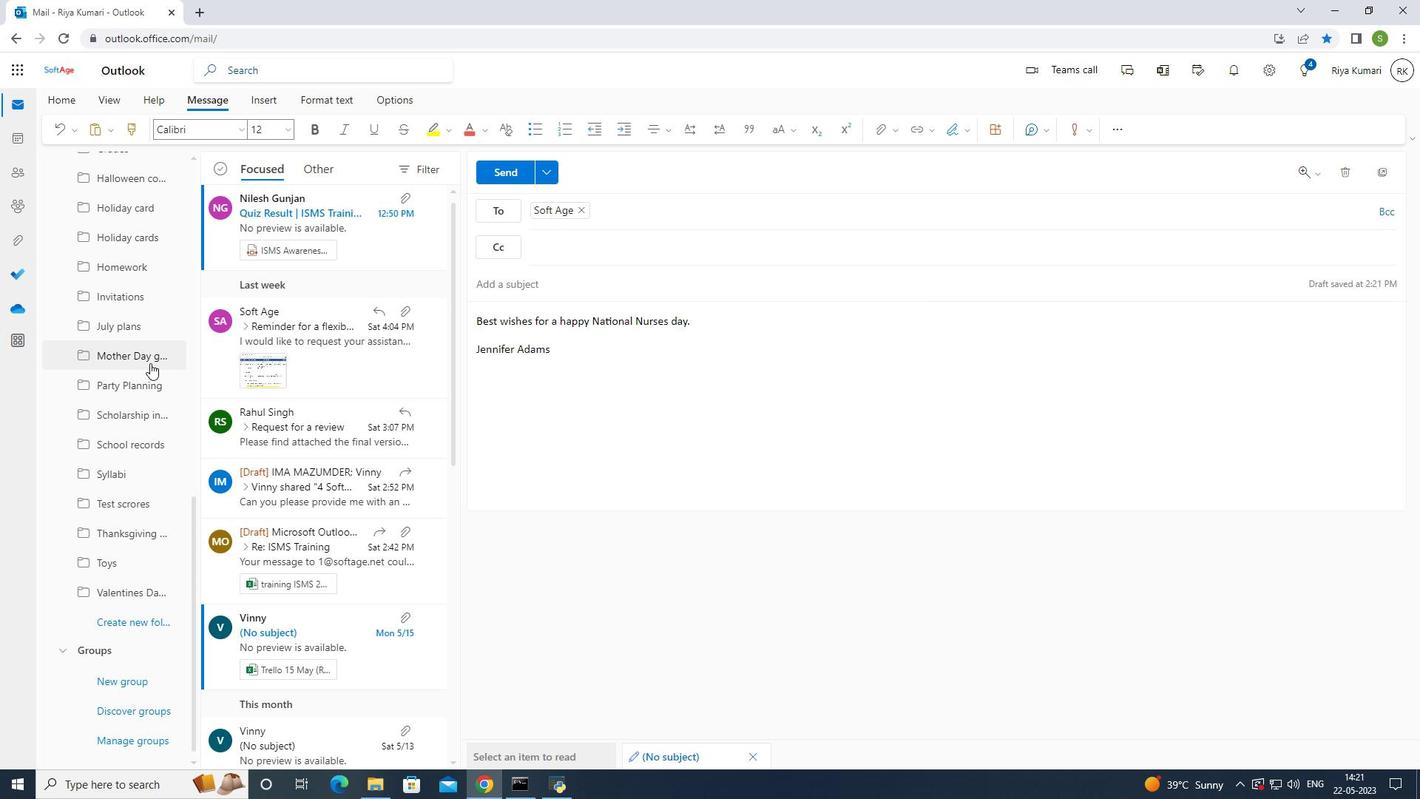 
Action: Mouse scrolled (150, 362) with delta (0, 0)
Screenshot: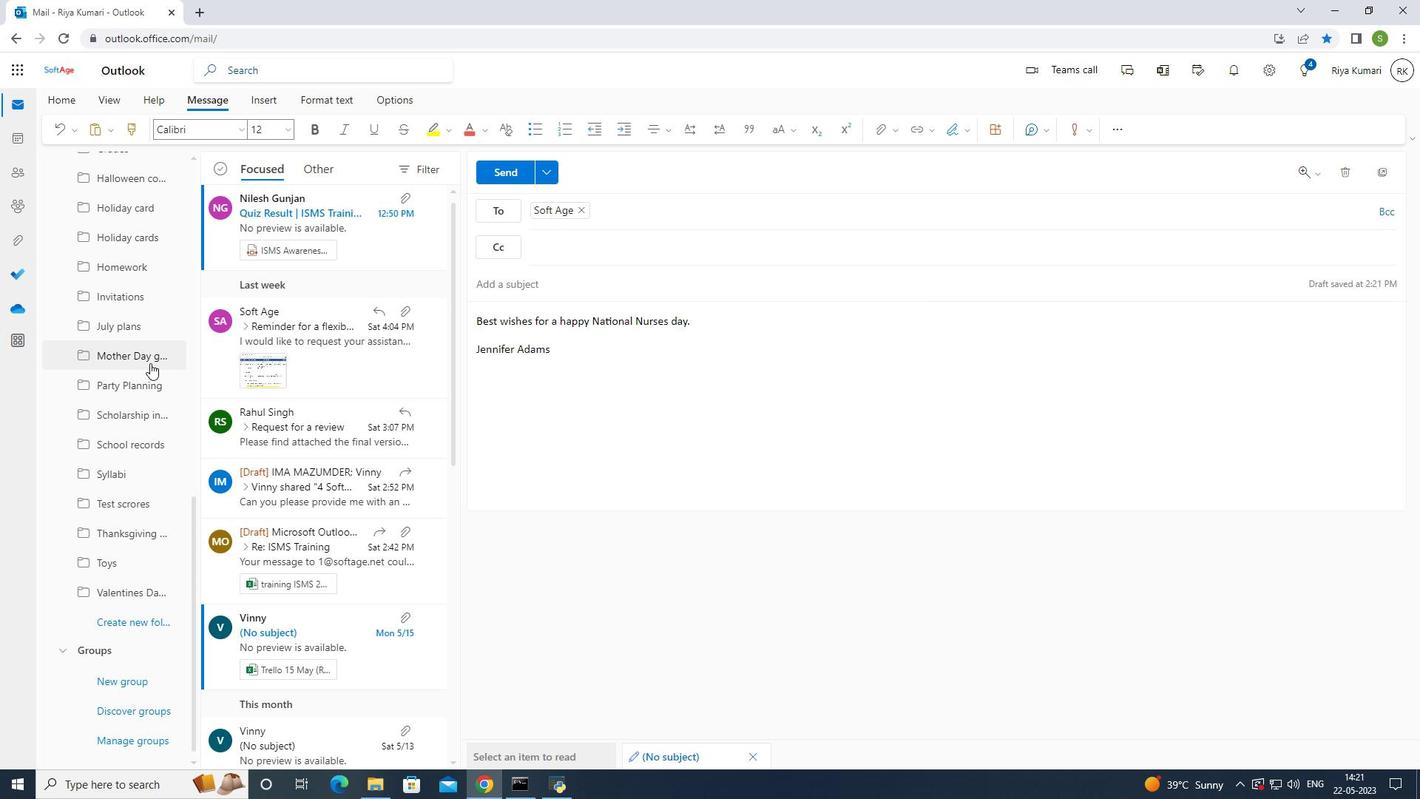 
Action: Mouse scrolled (150, 362) with delta (0, 0)
Screenshot: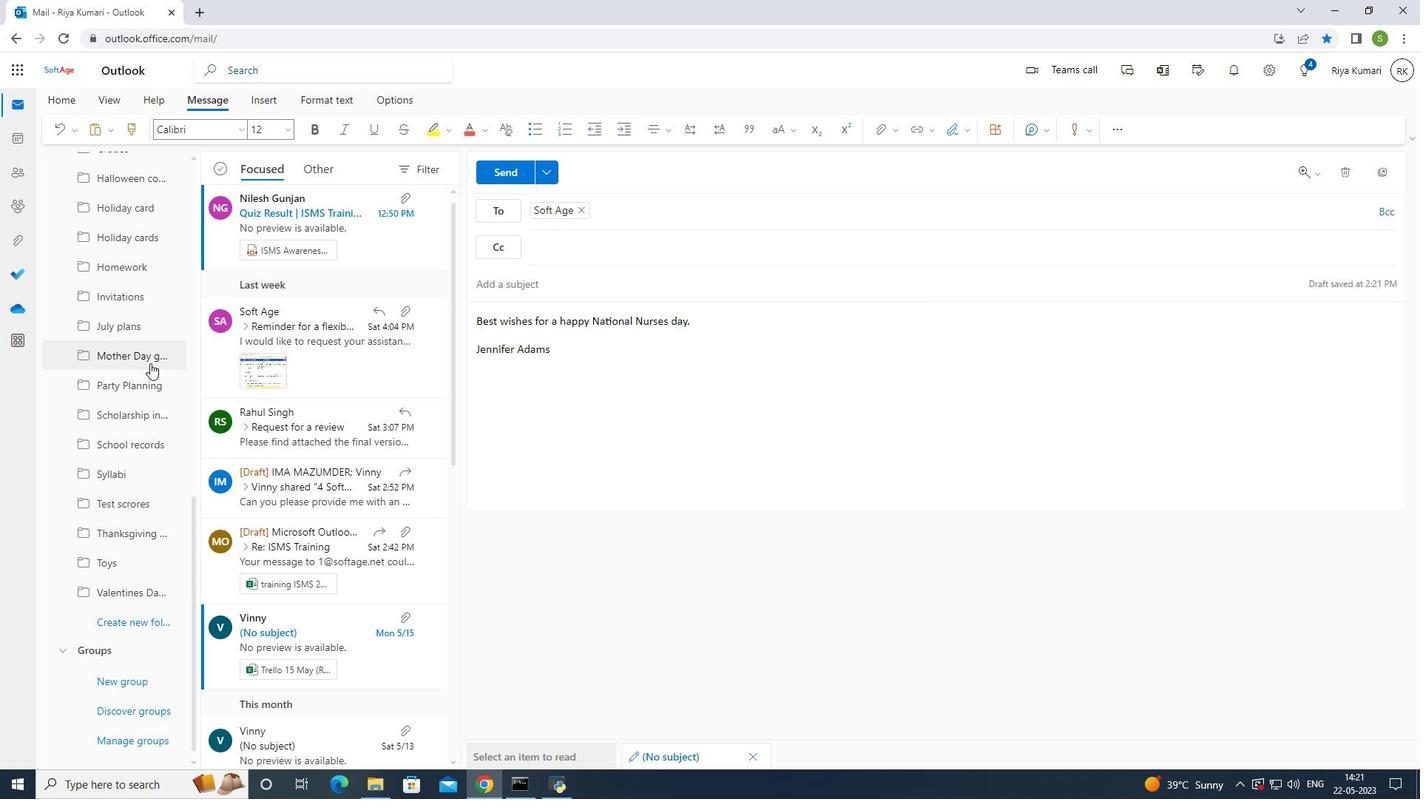 
Action: Mouse moved to (150, 363)
Screenshot: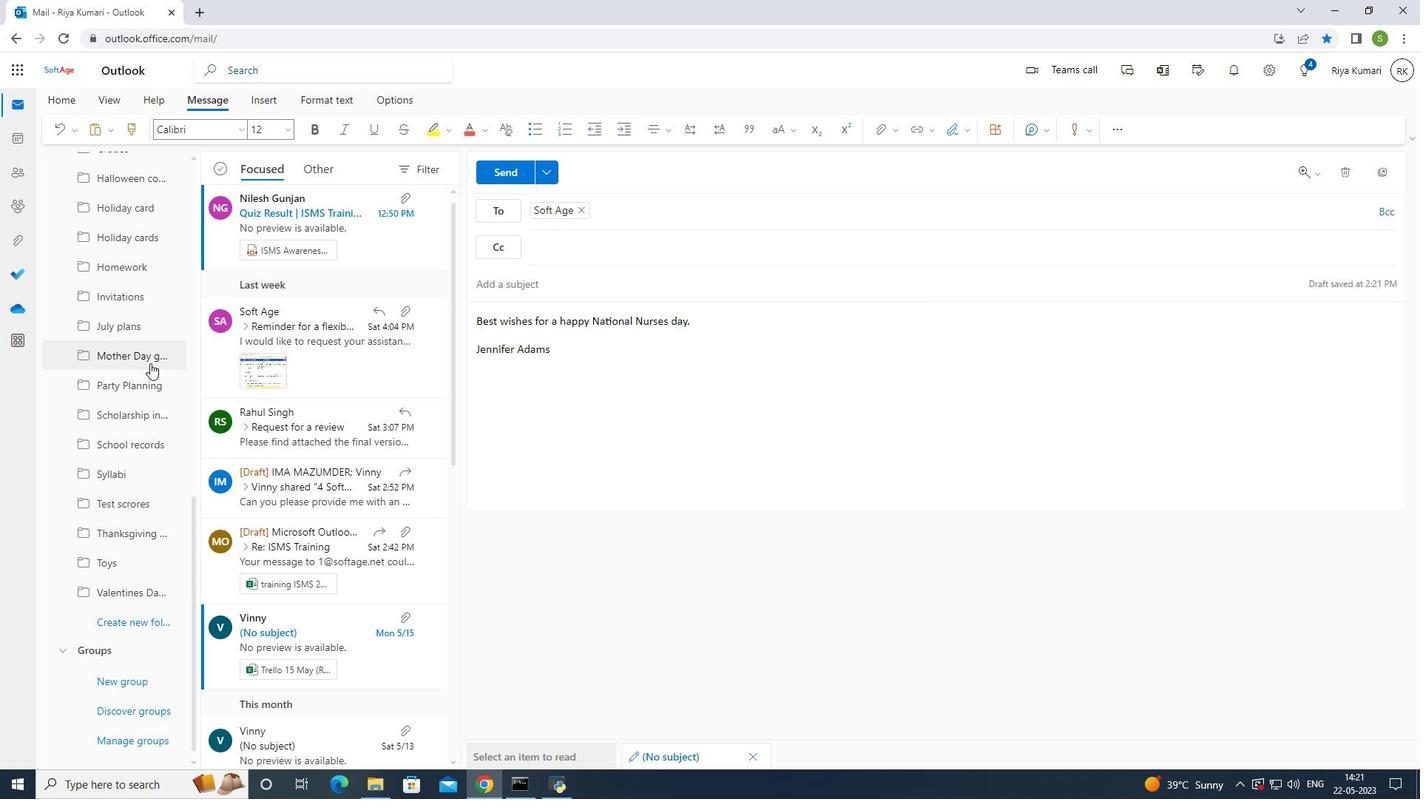 
Action: Mouse scrolled (150, 362) with delta (0, 0)
Screenshot: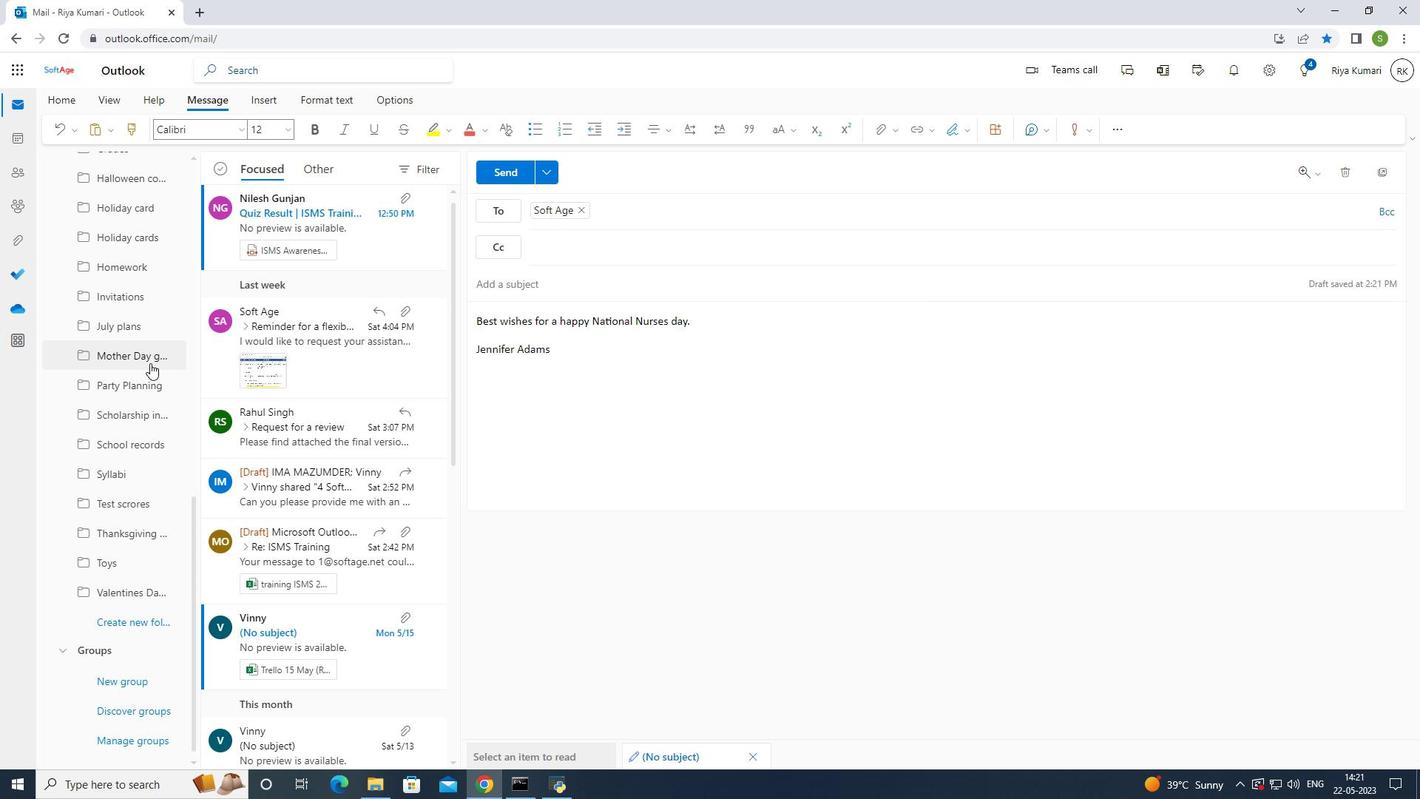 
Action: Mouse moved to (142, 631)
Screenshot: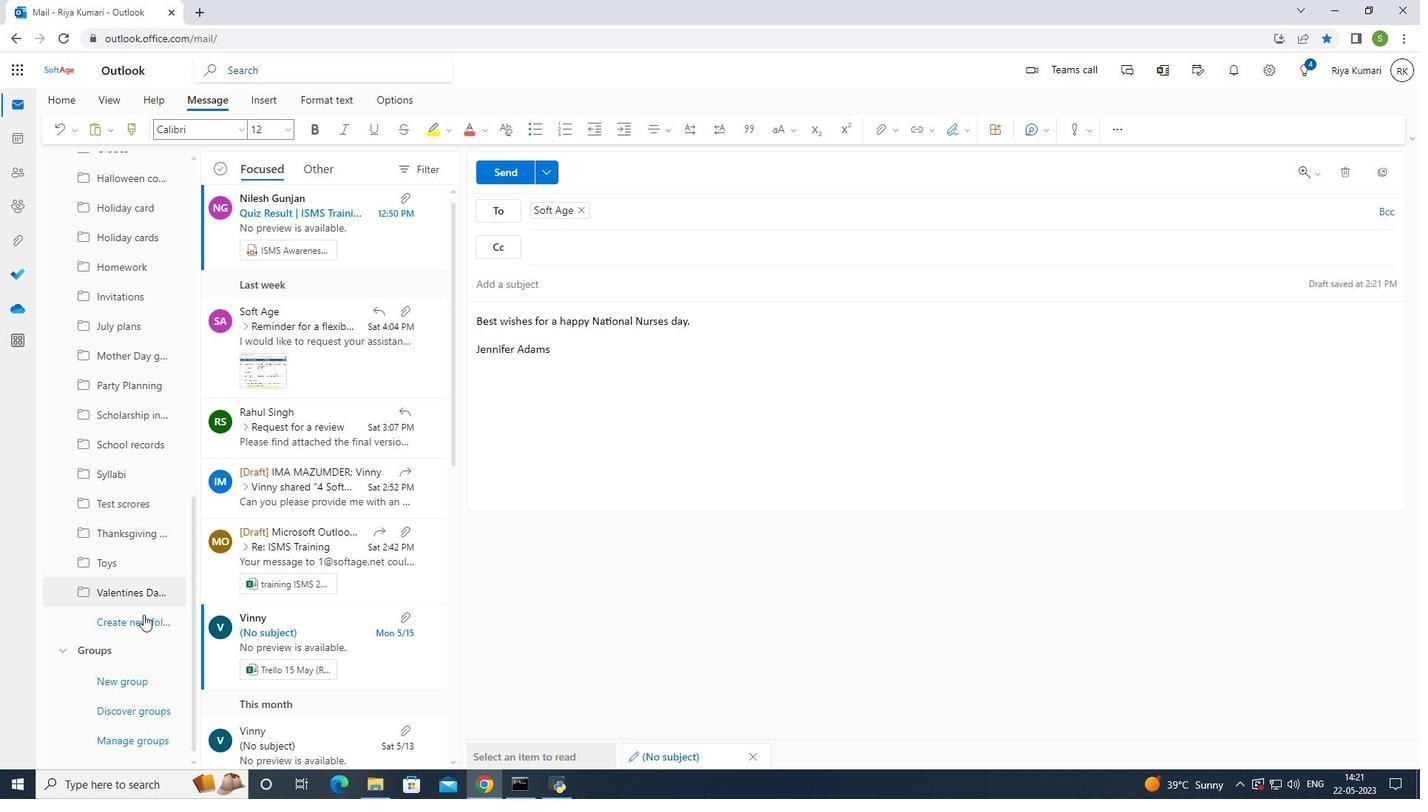 
Action: Mouse pressed left at (142, 631)
Screenshot: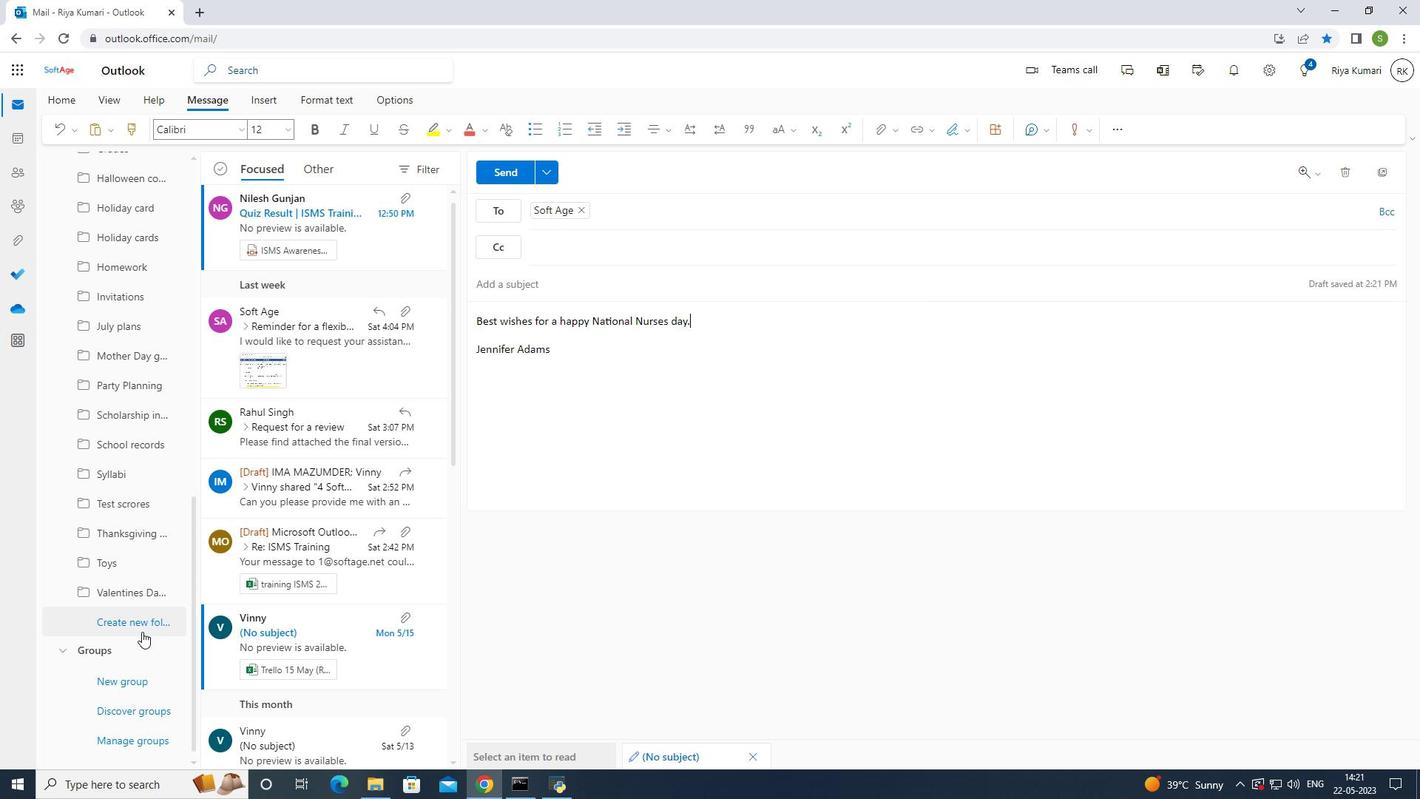 
Action: Mouse moved to (159, 620)
Screenshot: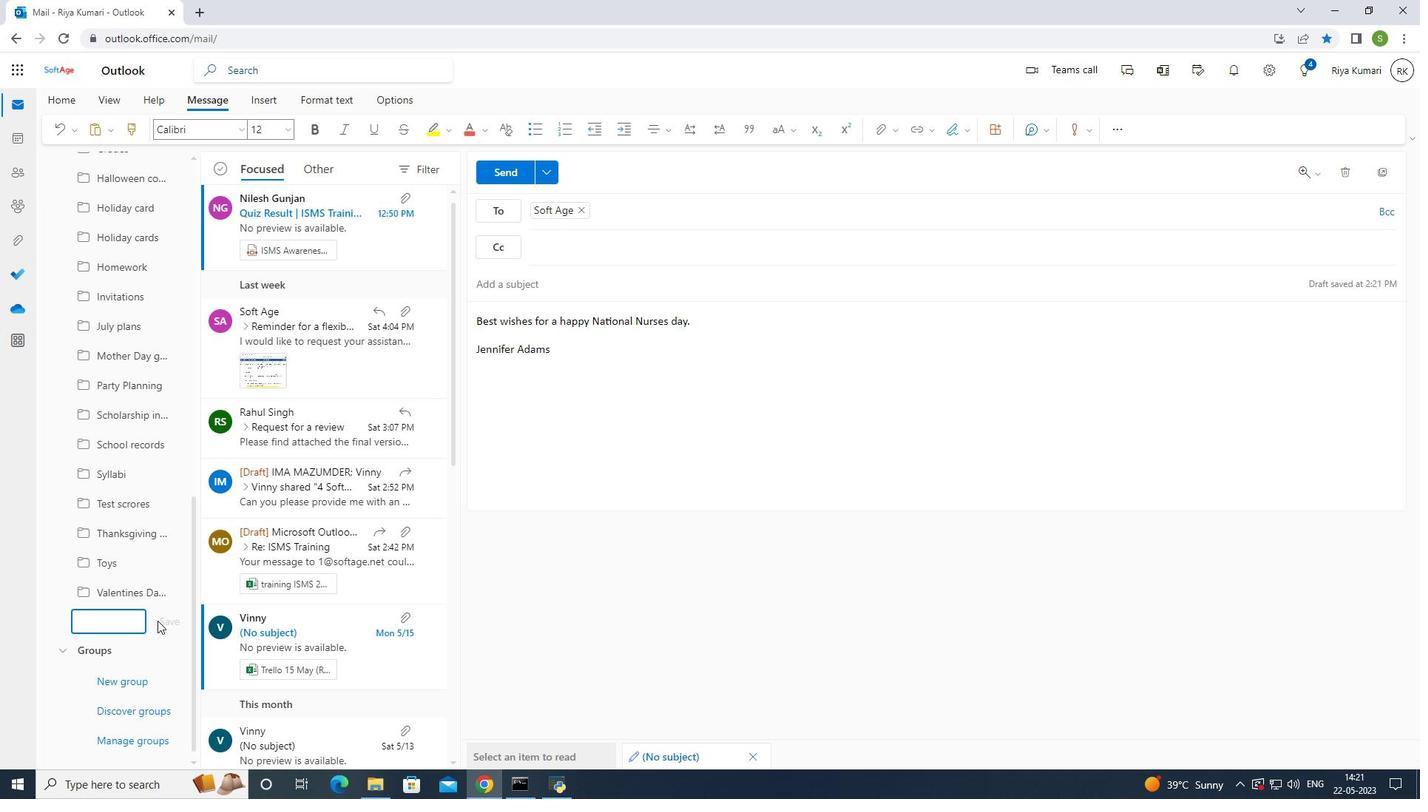
Action: Key pressed <Key.shift>Financial<Key.space>aid
Screenshot: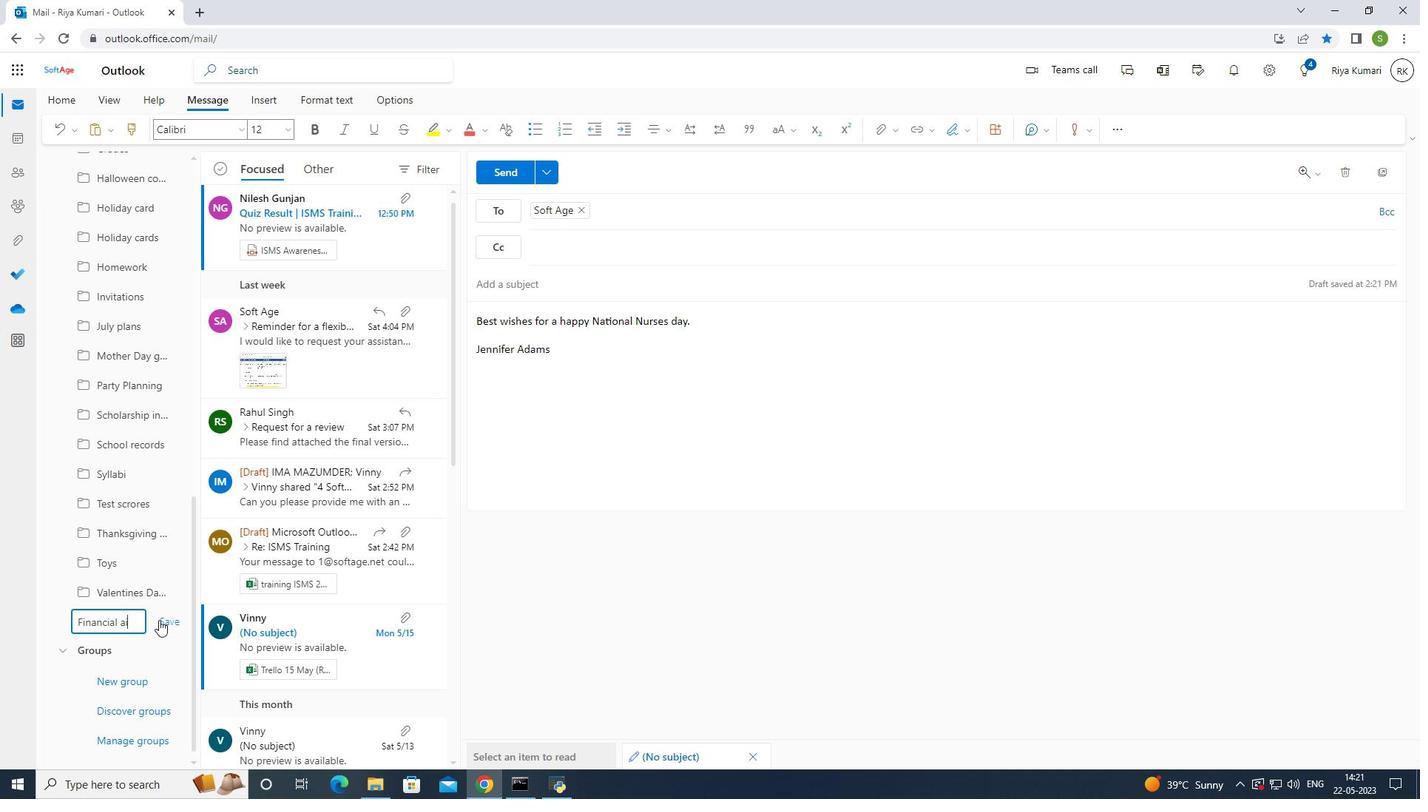 
Action: Mouse moved to (163, 618)
Screenshot: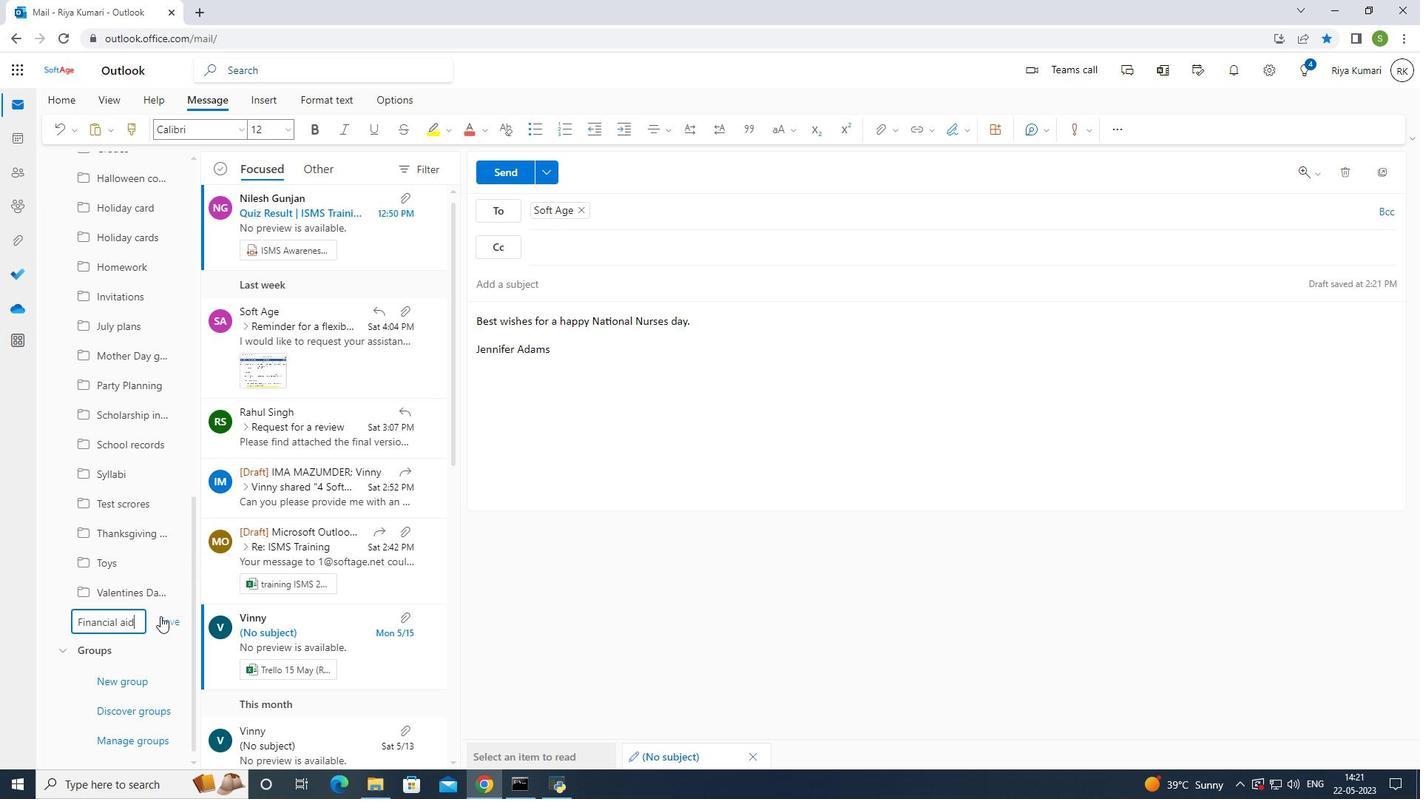 
Action: Mouse pressed left at (163, 618)
Screenshot: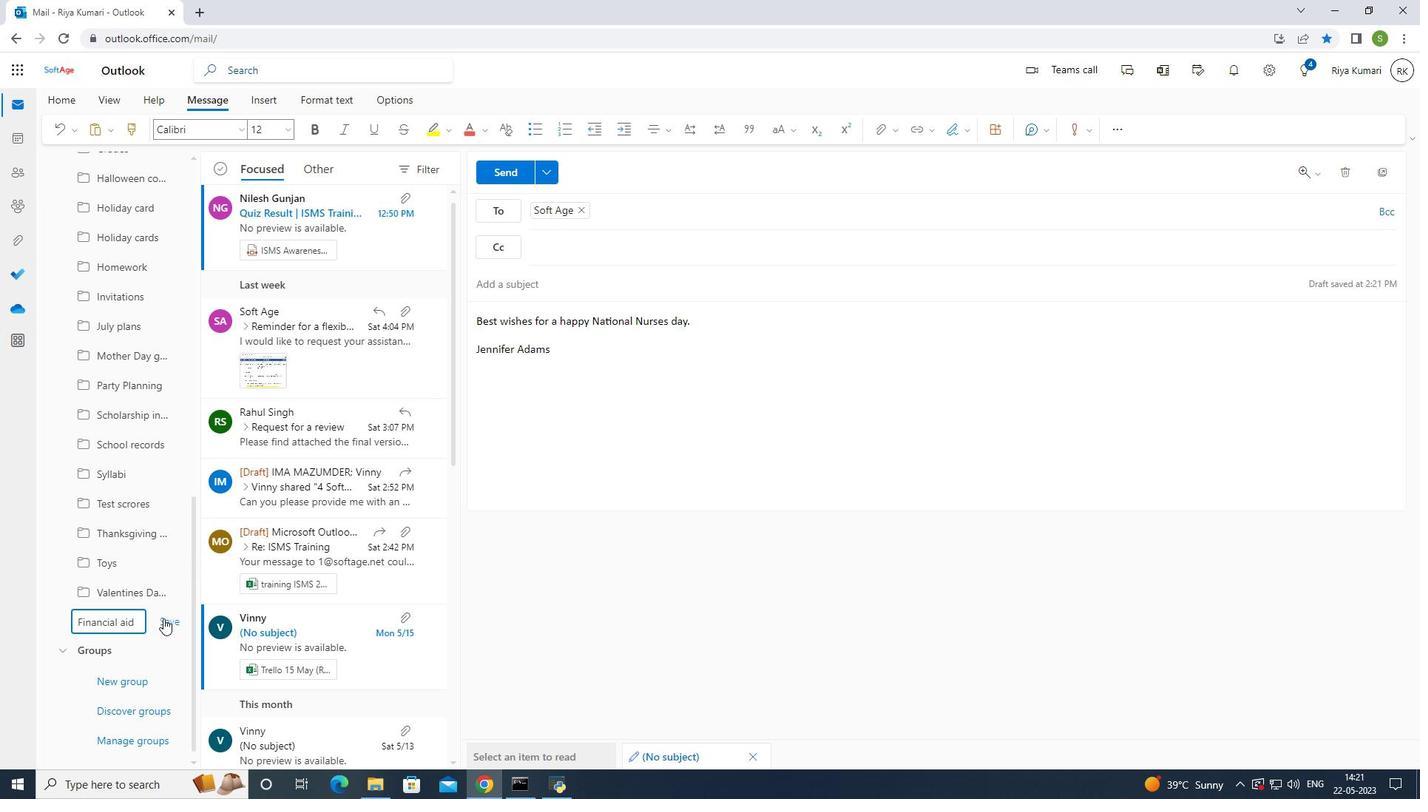 
Action: Mouse moved to (491, 169)
Screenshot: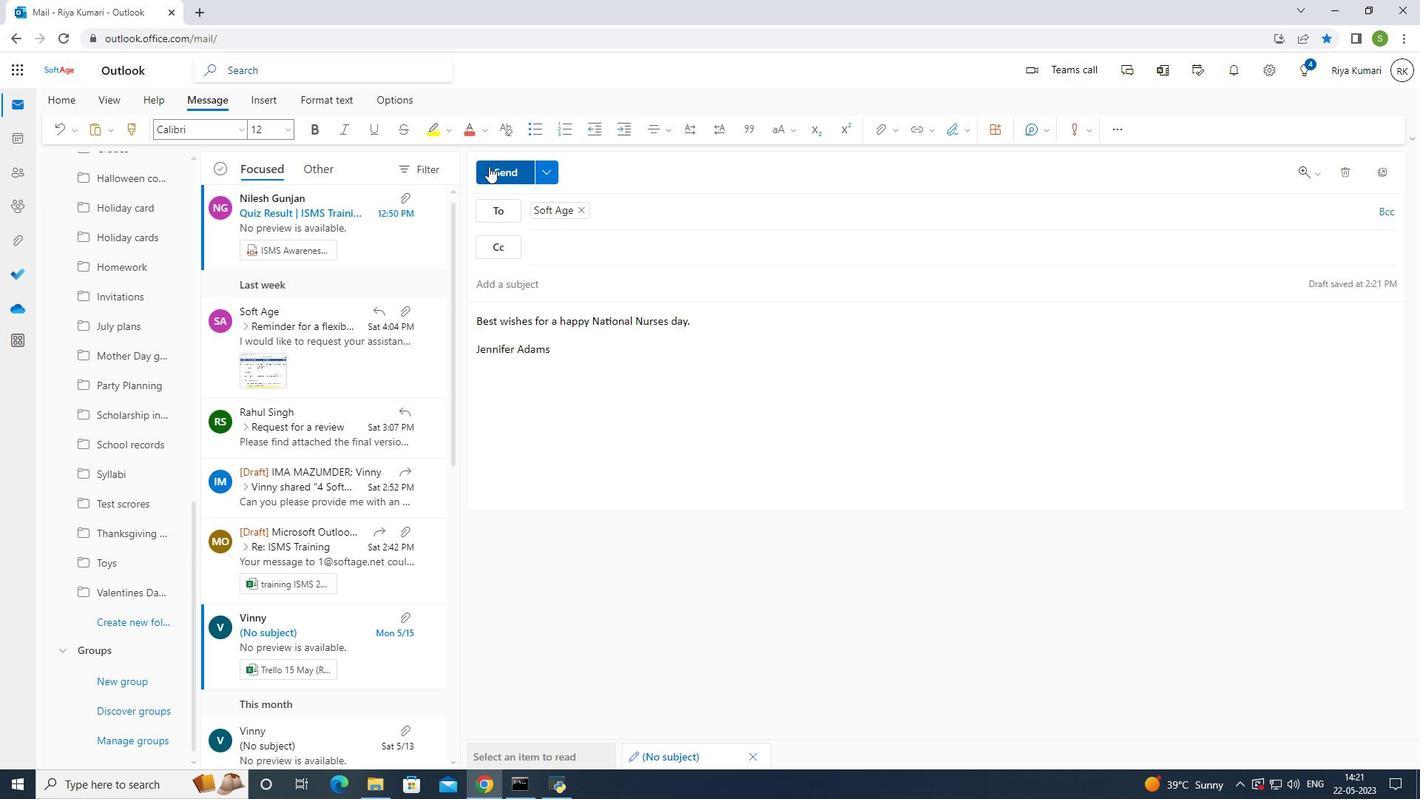 
Action: Mouse pressed left at (491, 169)
Screenshot: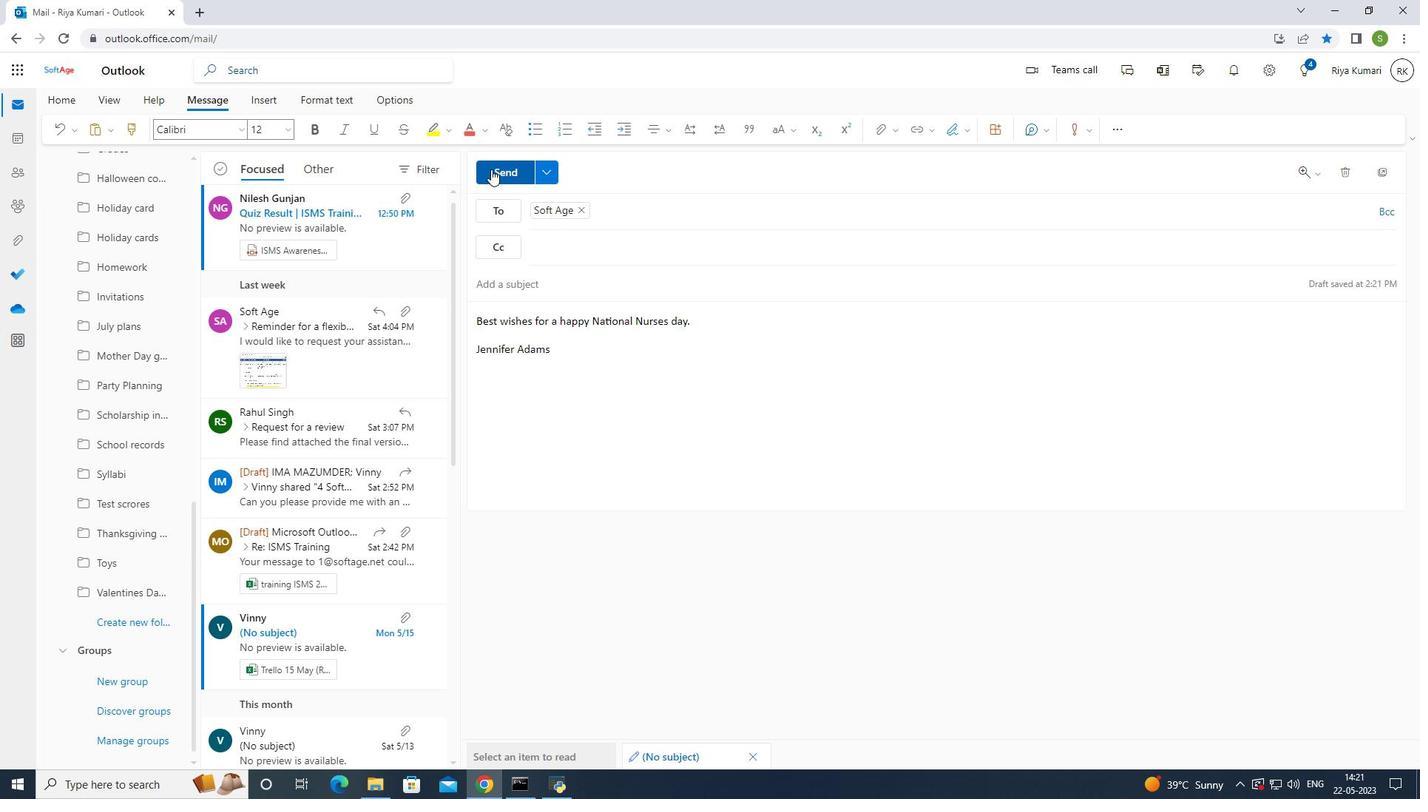 
Action: Mouse moved to (687, 452)
Screenshot: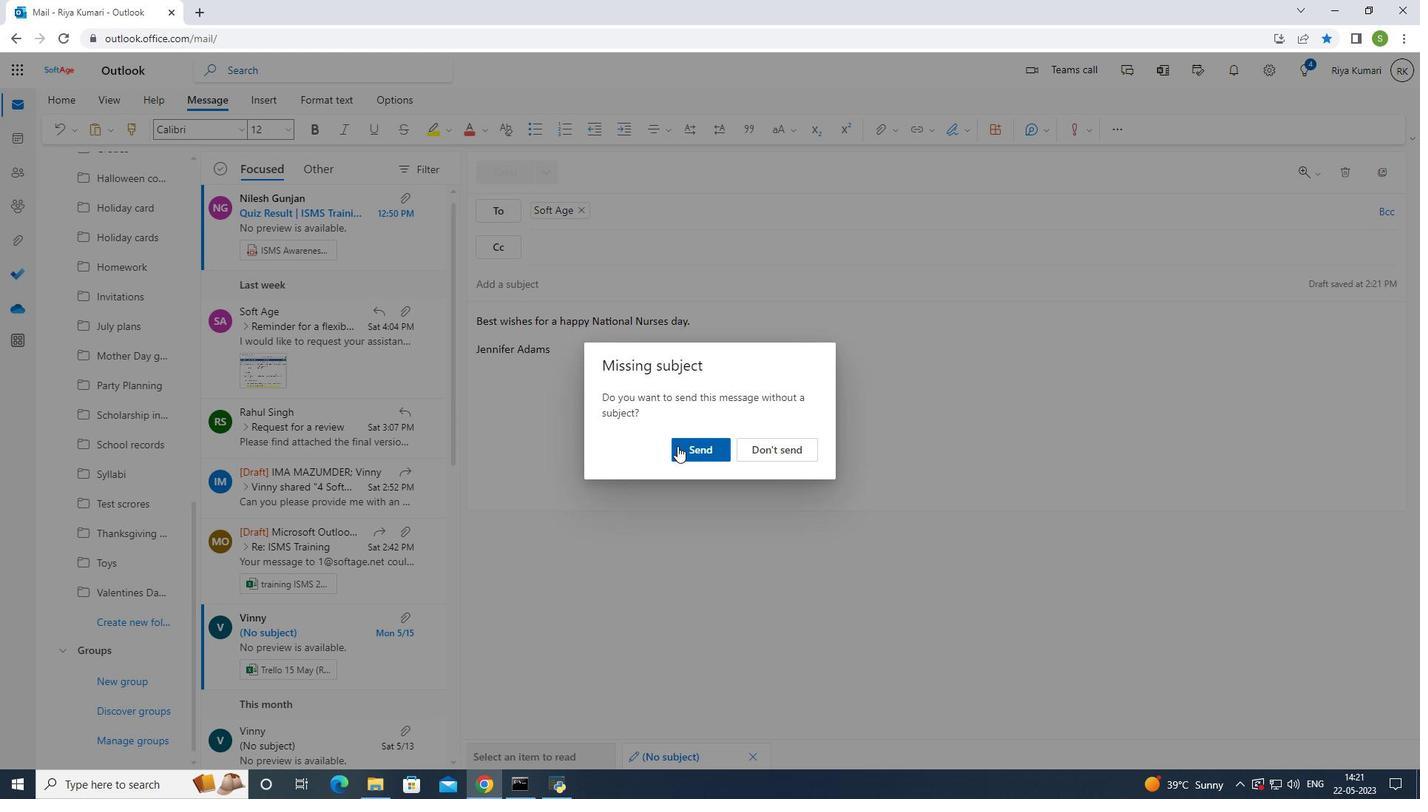
Action: Mouse pressed left at (687, 452)
Screenshot: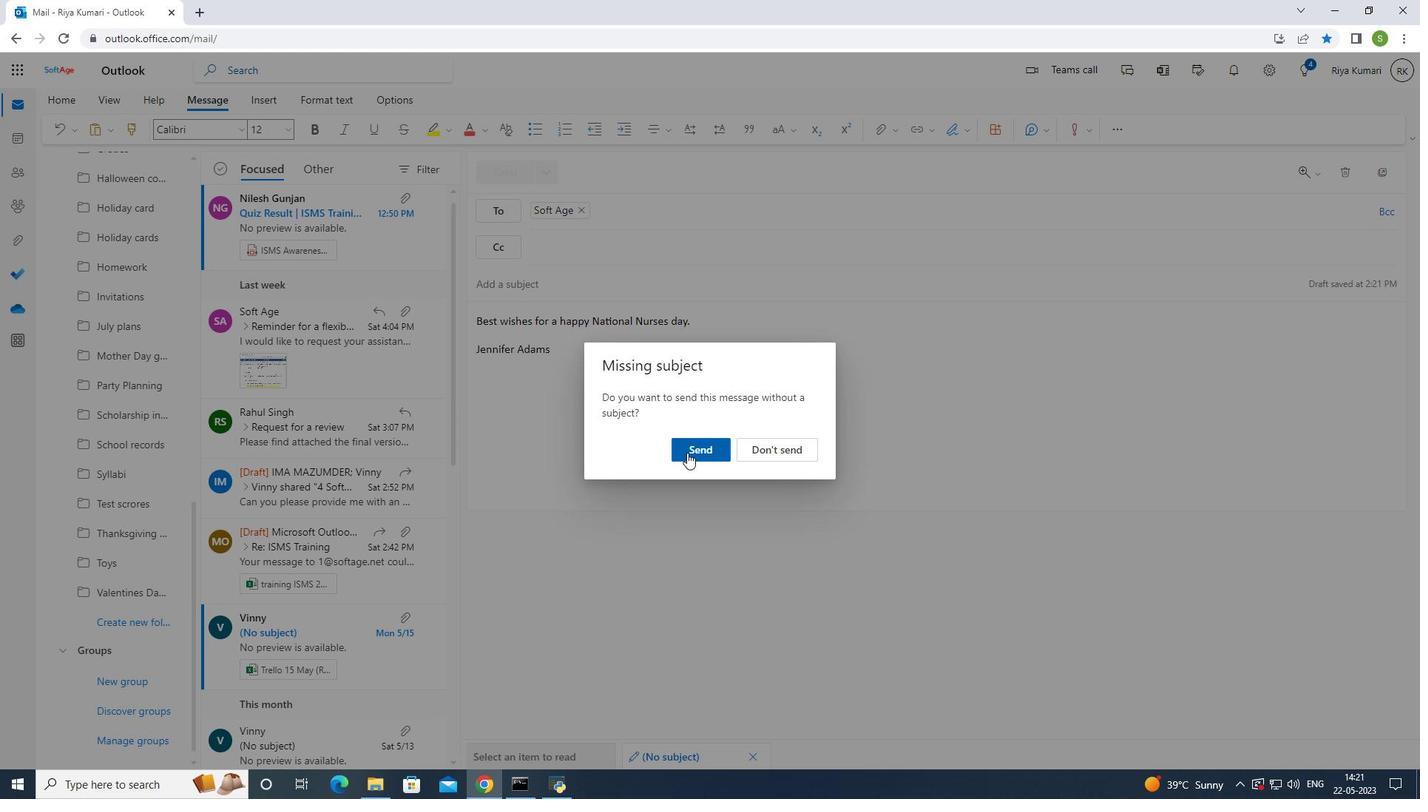 
Action: Mouse moved to (830, 427)
Screenshot: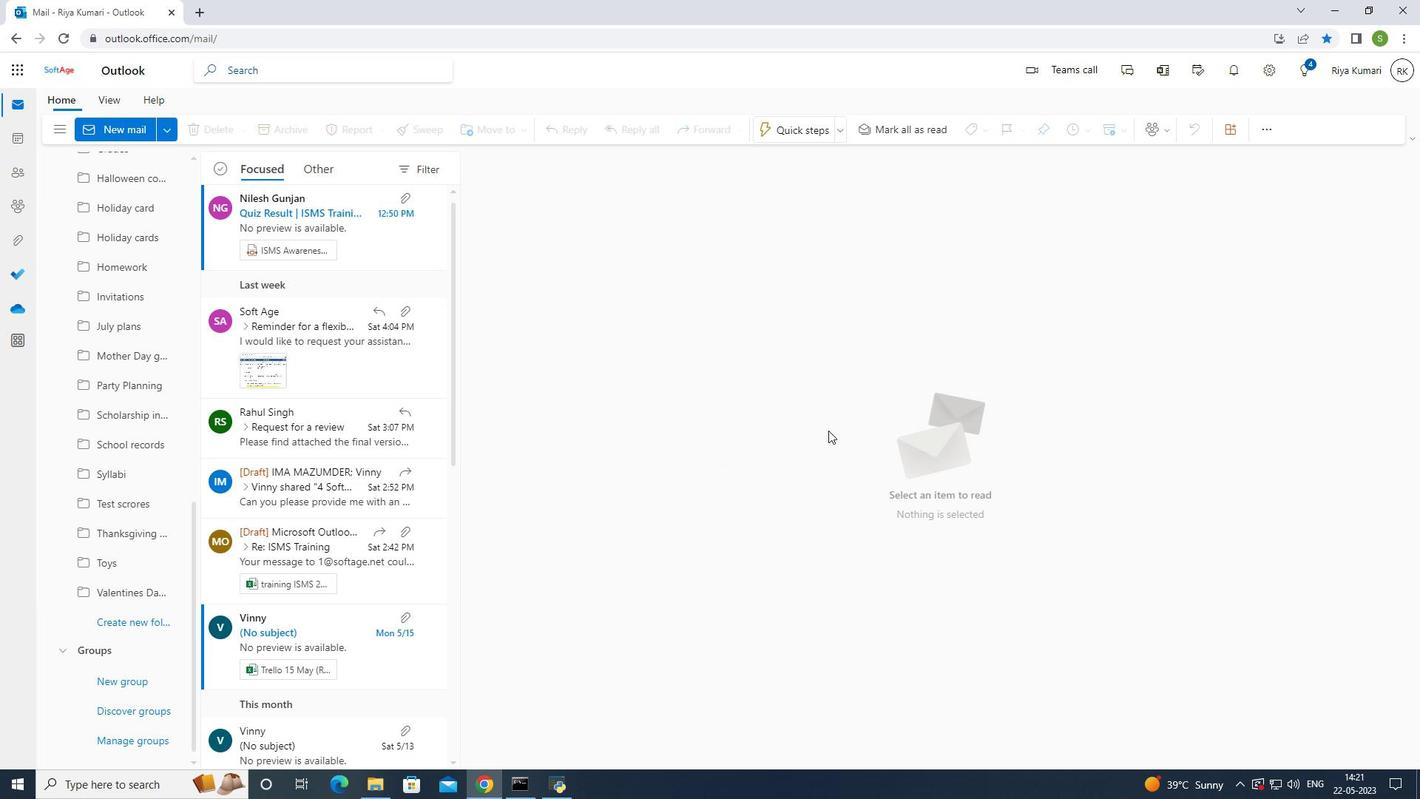 
